 Task: Find connections with filter location Howli with filter topic #house with filter profile language German with filter current company Samarth Jobs Management Consultants with filter school Guru Nanak Institutions(GNI) with filter industry Wholesale Computer Equipment with filter service category Interaction Design with filter keywords title Landscaping Worker
Action: Mouse moved to (673, 85)
Screenshot: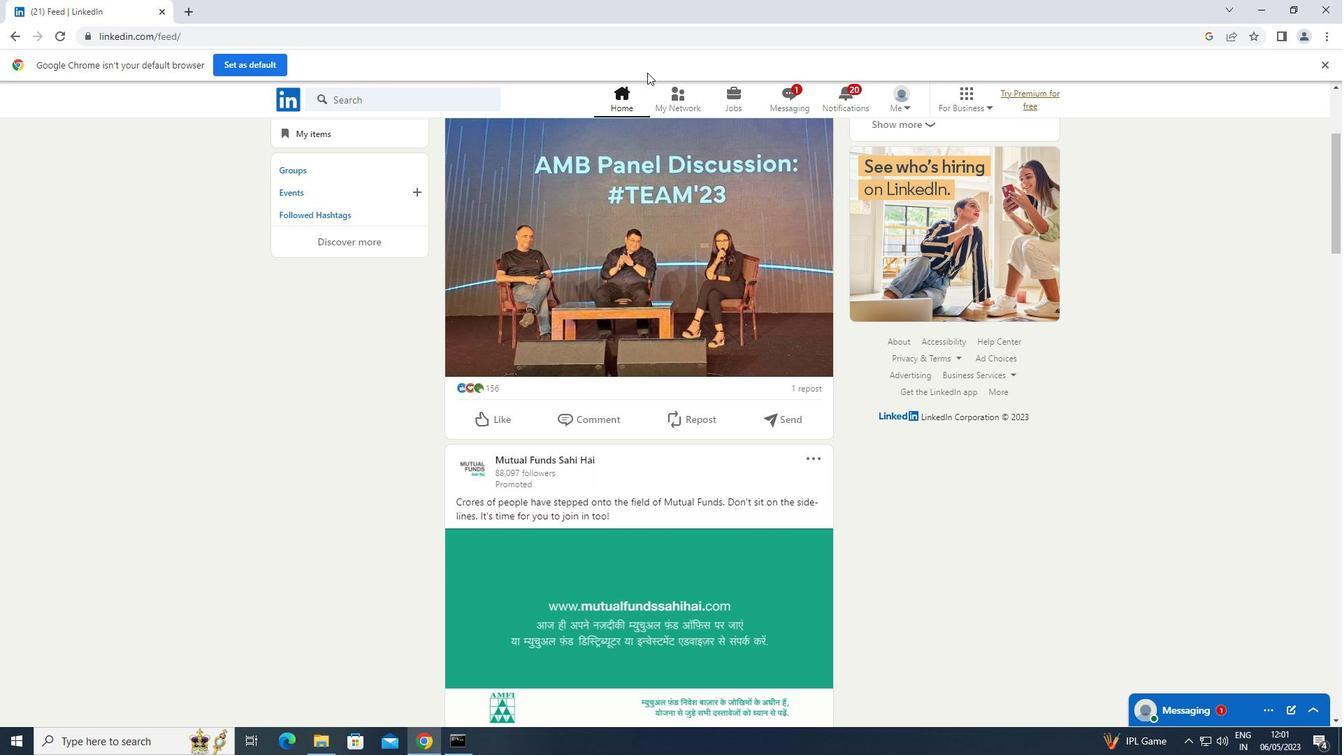 
Action: Mouse pressed left at (673, 85)
Screenshot: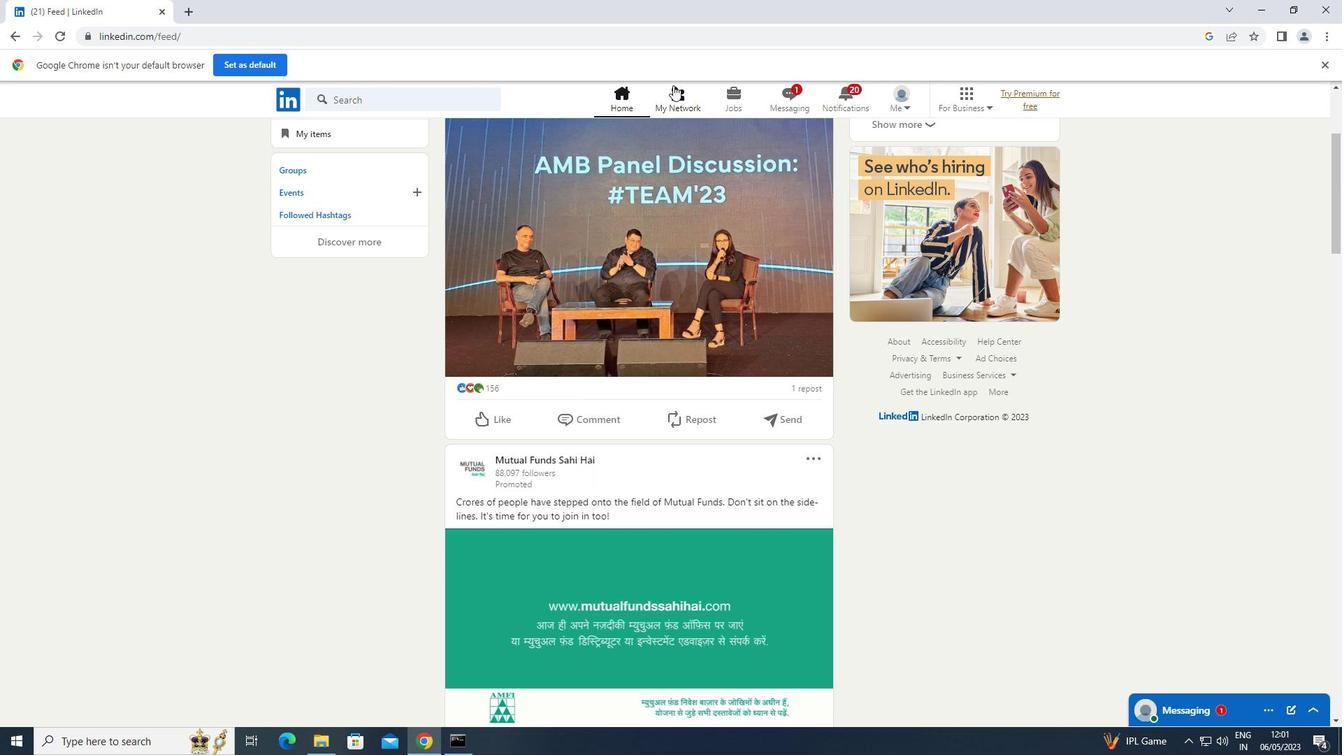 
Action: Mouse moved to (360, 169)
Screenshot: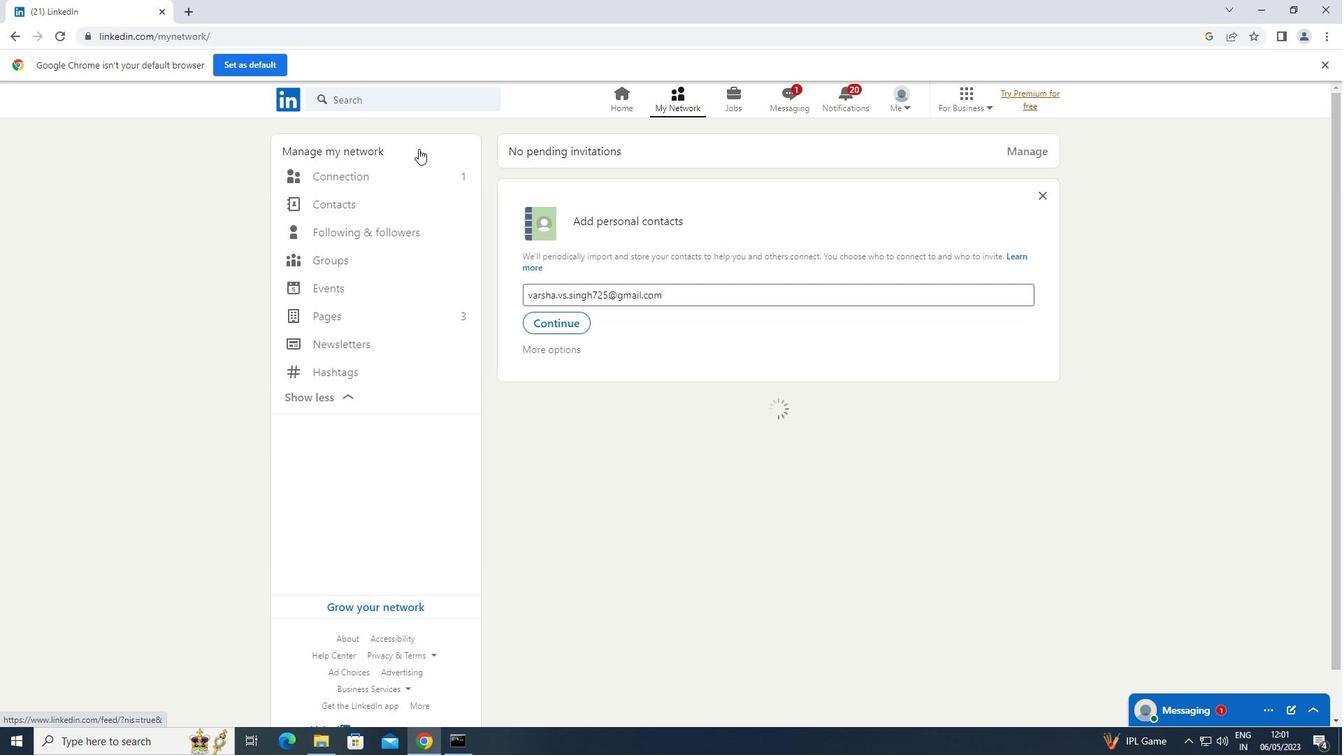 
Action: Mouse pressed left at (360, 169)
Screenshot: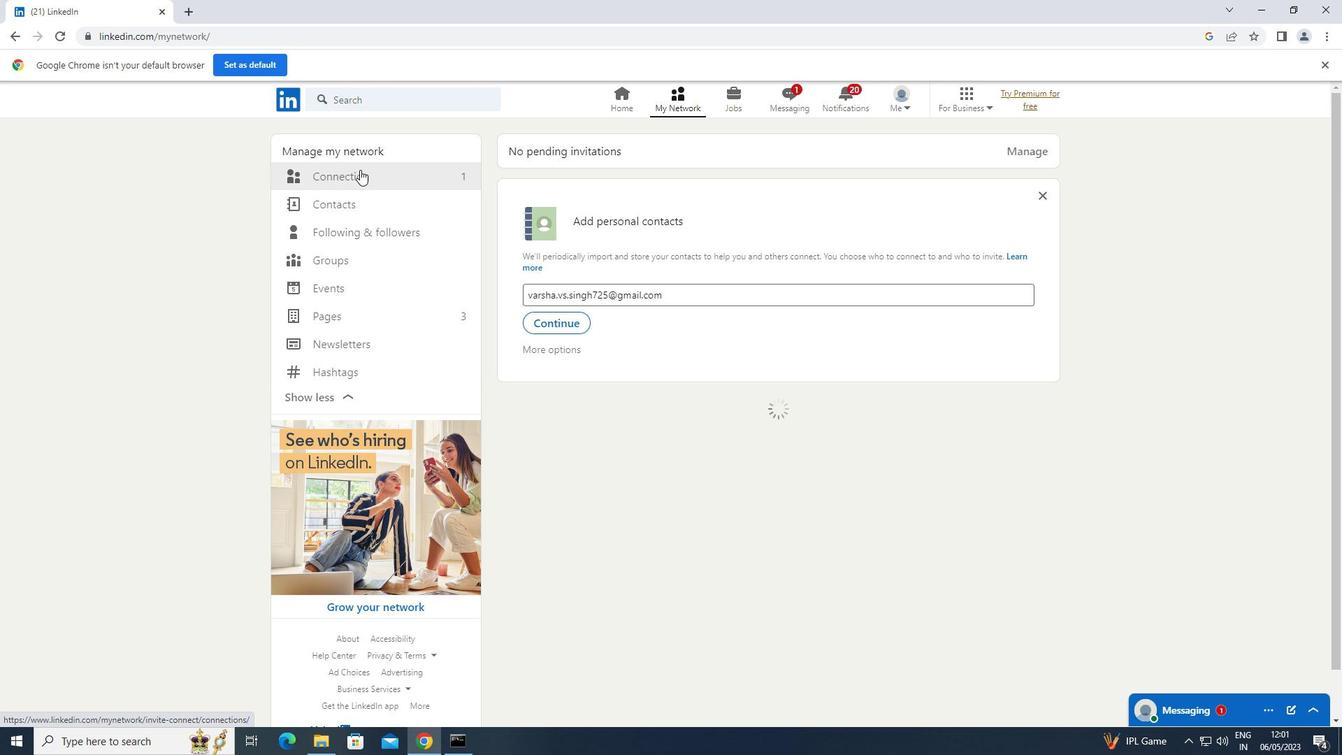 
Action: Mouse moved to (784, 178)
Screenshot: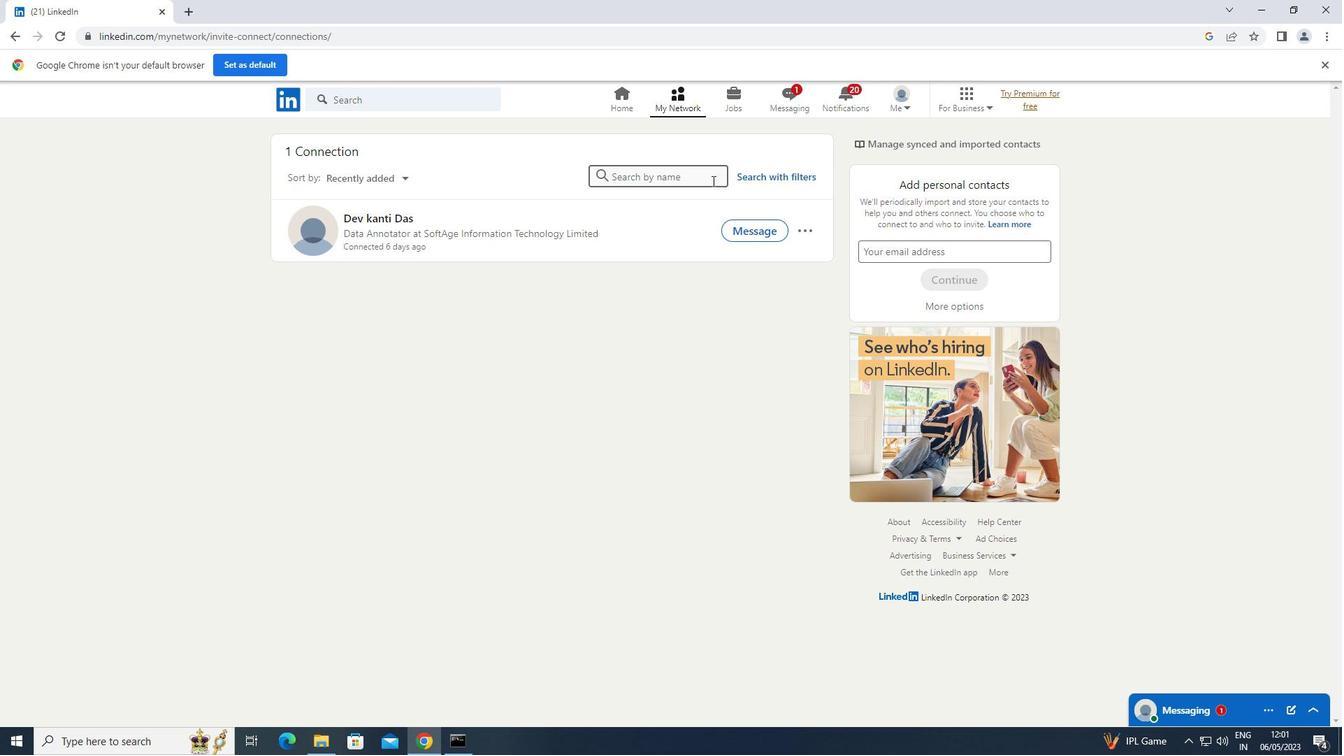 
Action: Mouse pressed left at (784, 178)
Screenshot: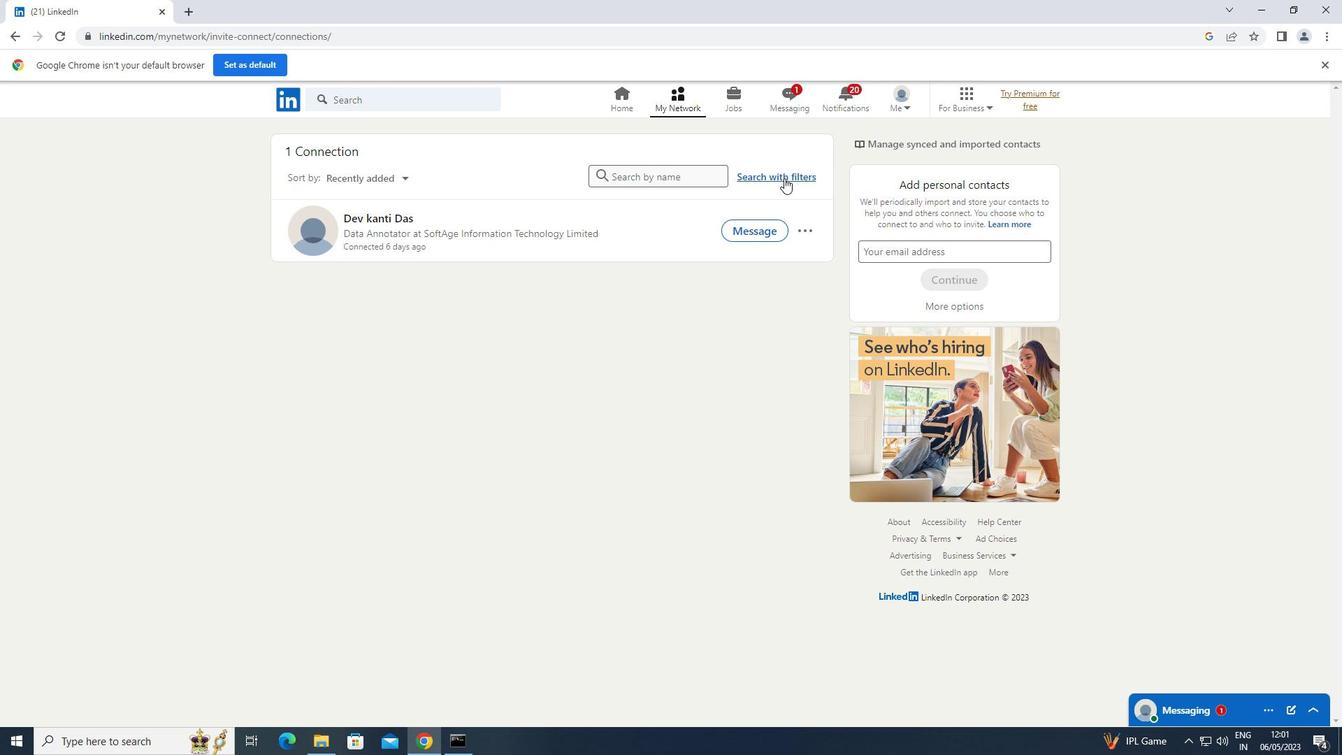 
Action: Mouse moved to (708, 139)
Screenshot: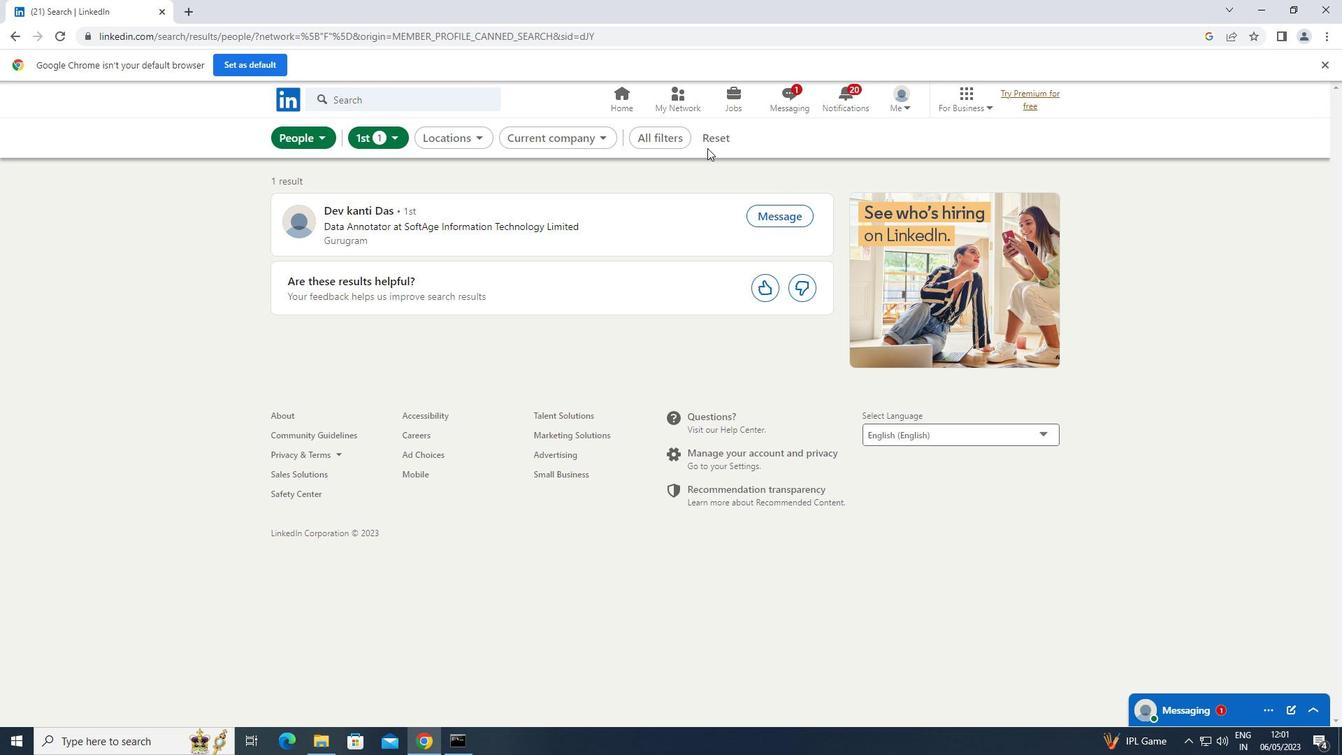 
Action: Mouse pressed left at (708, 139)
Screenshot: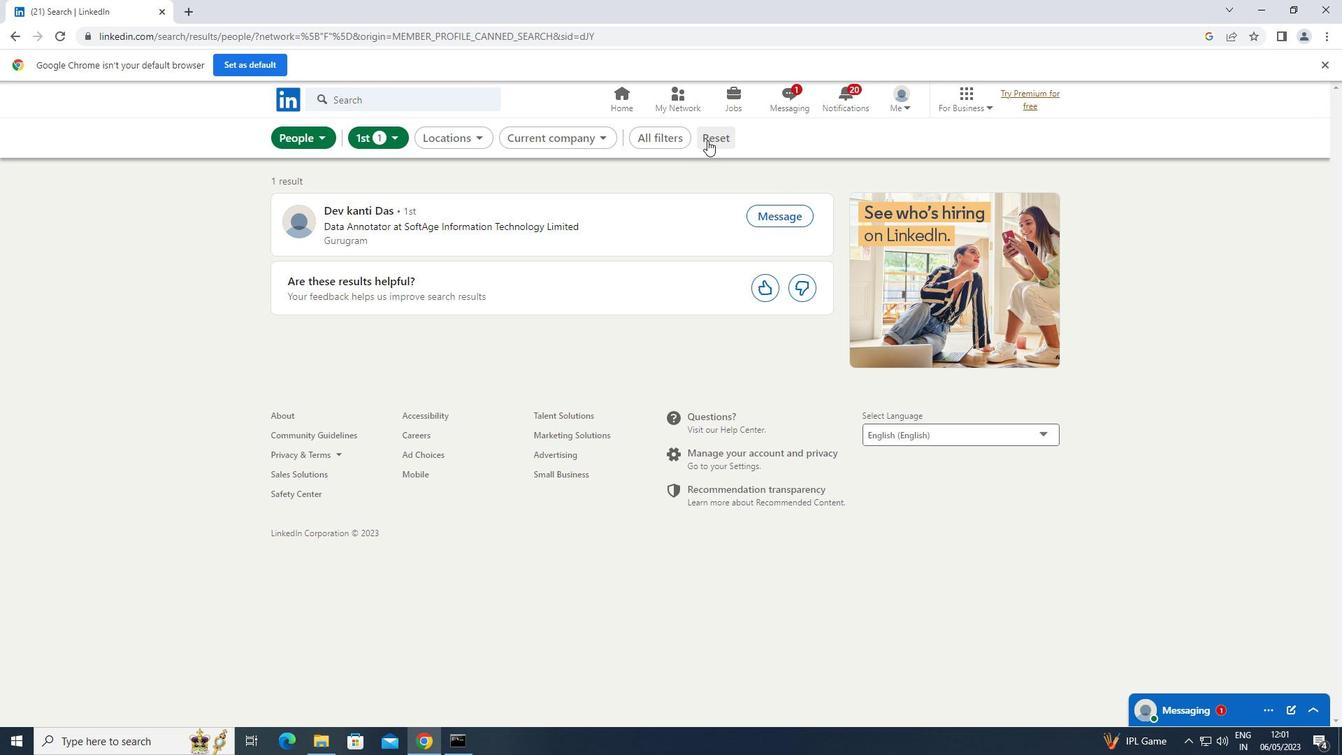 
Action: Mouse moved to (682, 134)
Screenshot: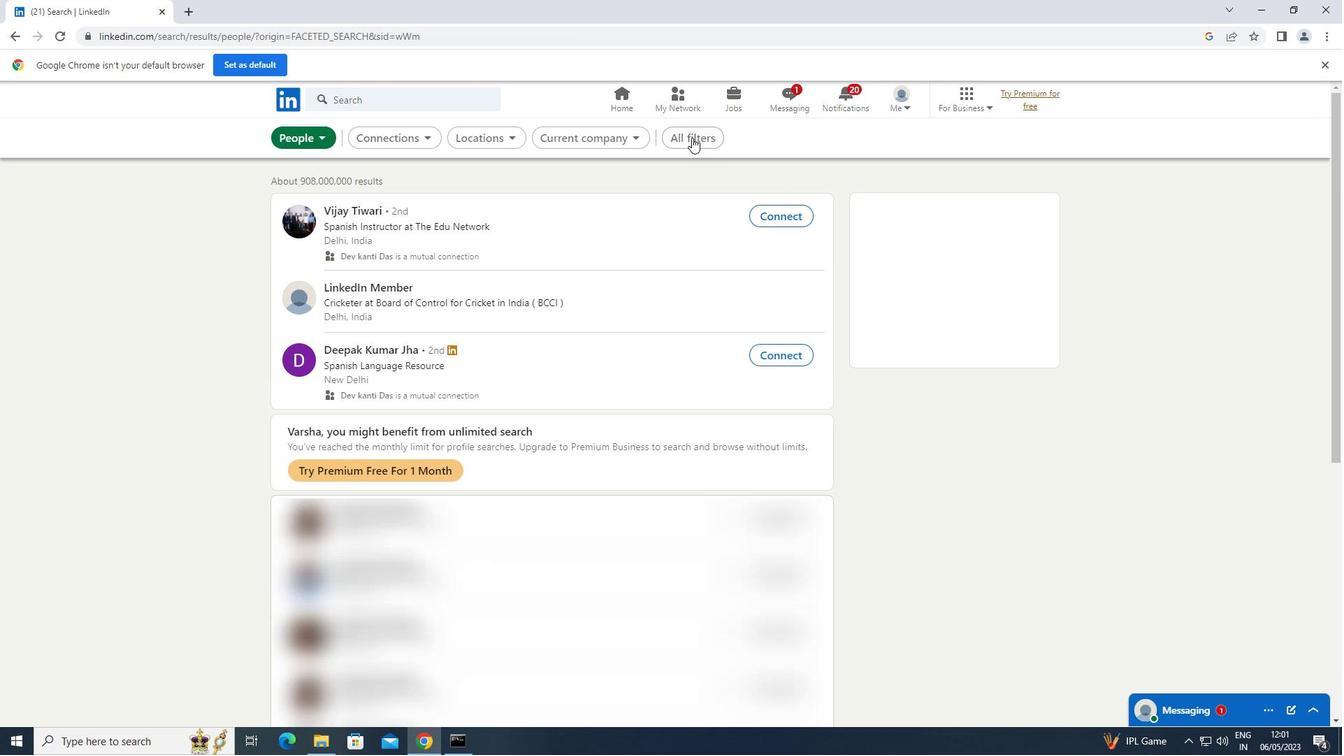 
Action: Mouse pressed left at (682, 134)
Screenshot: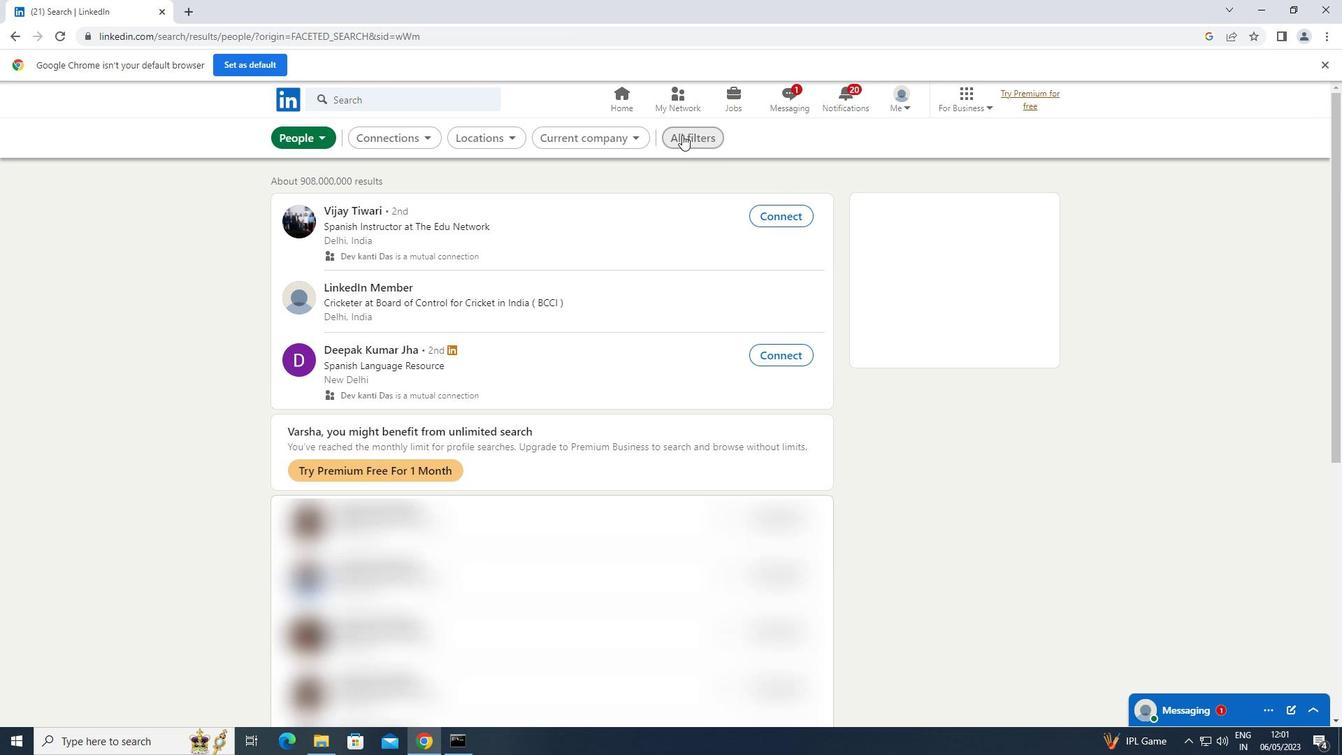 
Action: Mouse moved to (974, 360)
Screenshot: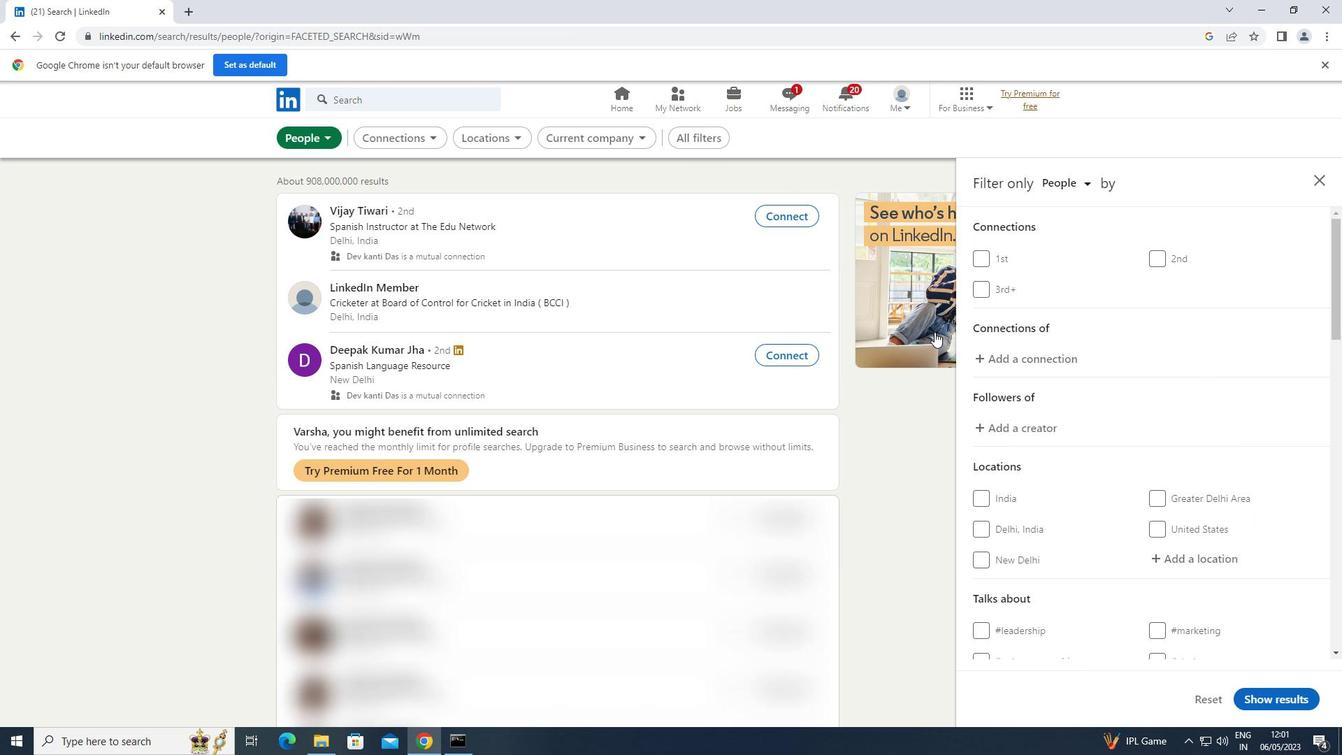 
Action: Mouse scrolled (974, 359) with delta (0, 0)
Screenshot: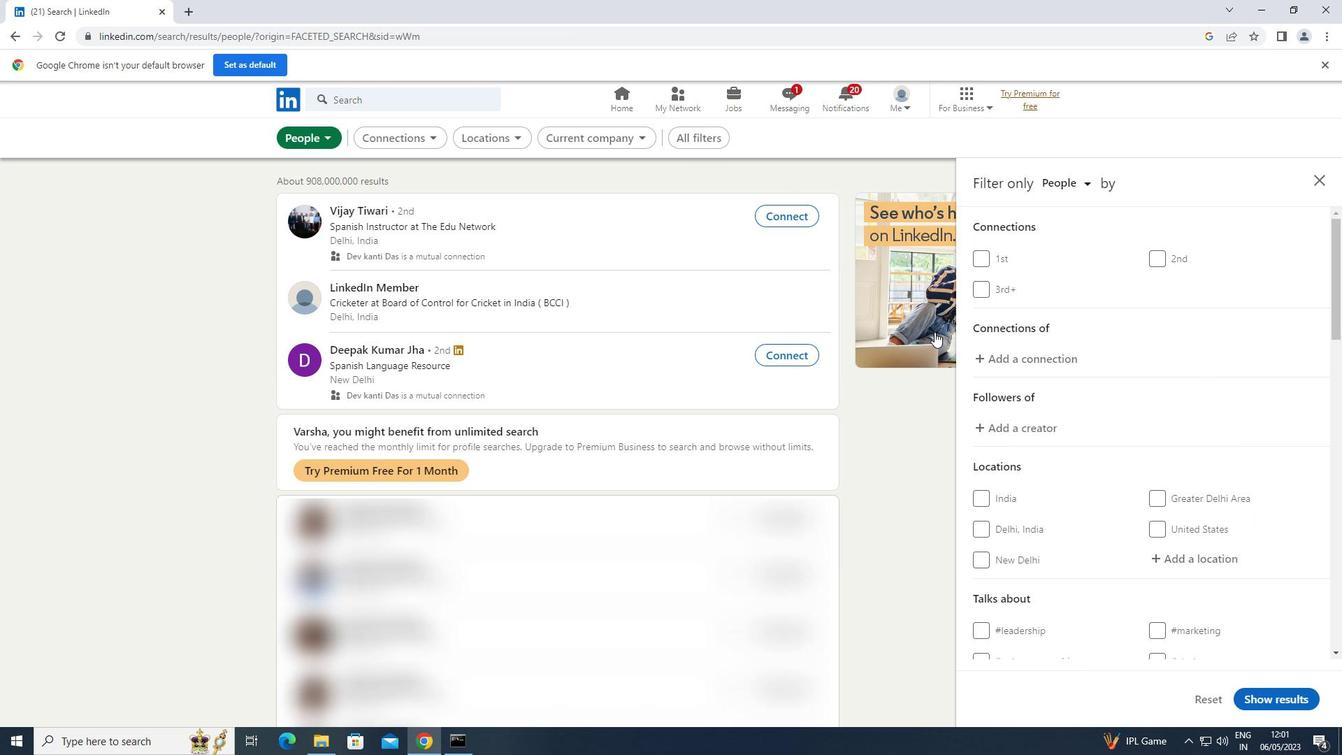
Action: Mouse moved to (979, 367)
Screenshot: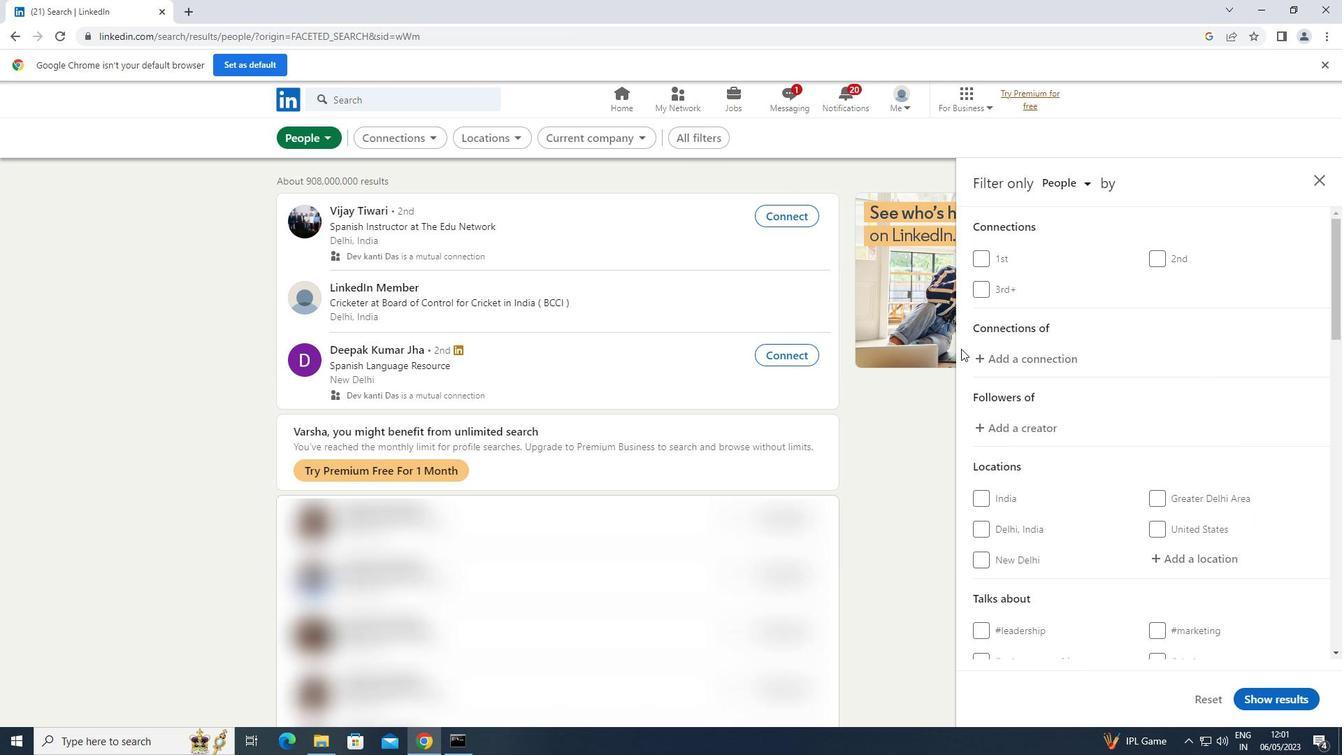 
Action: Mouse scrolled (979, 366) with delta (0, 0)
Screenshot: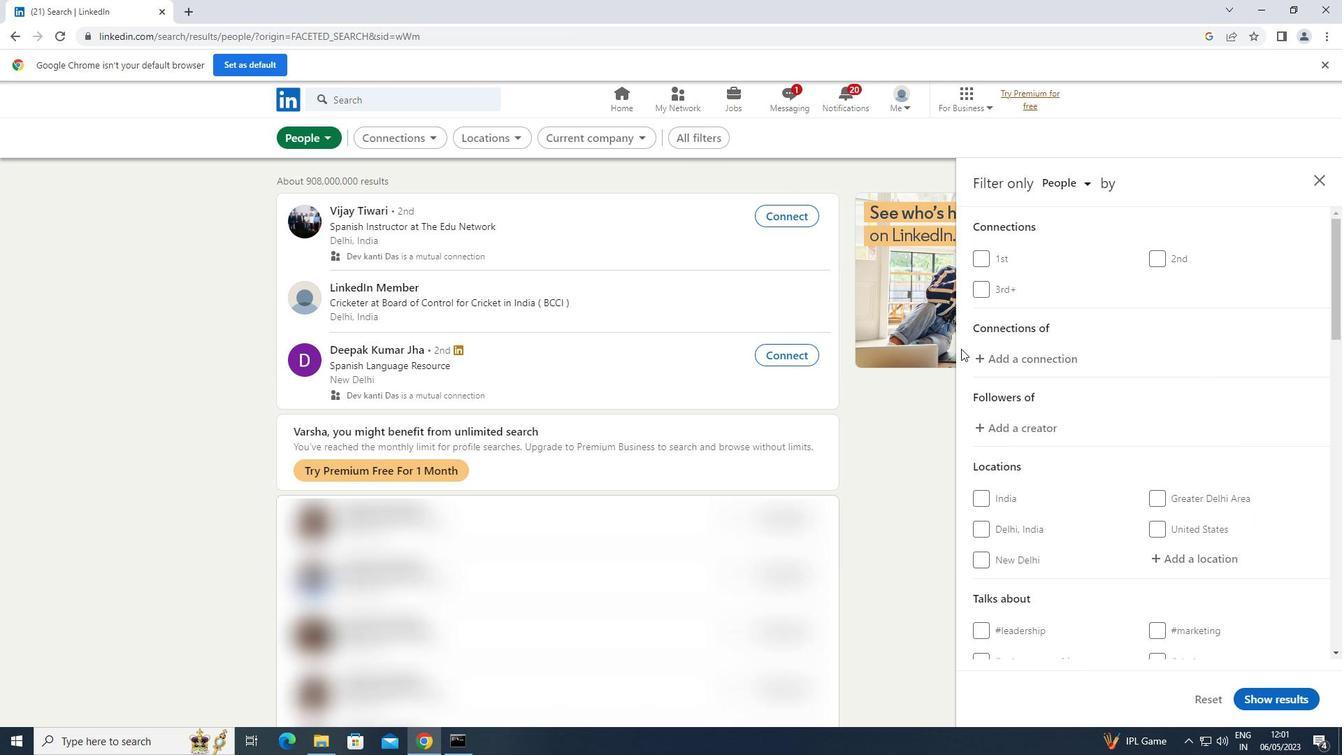 
Action: Mouse moved to (1177, 422)
Screenshot: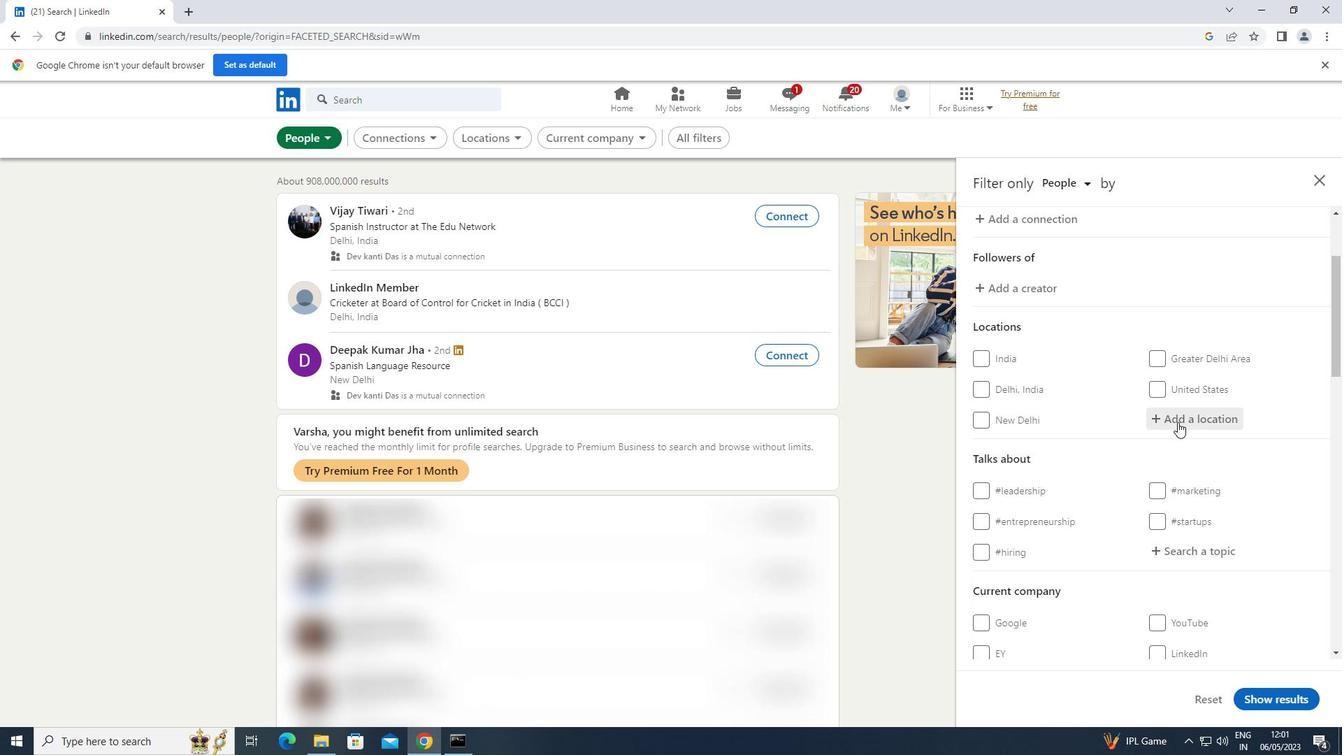 
Action: Mouse pressed left at (1177, 422)
Screenshot: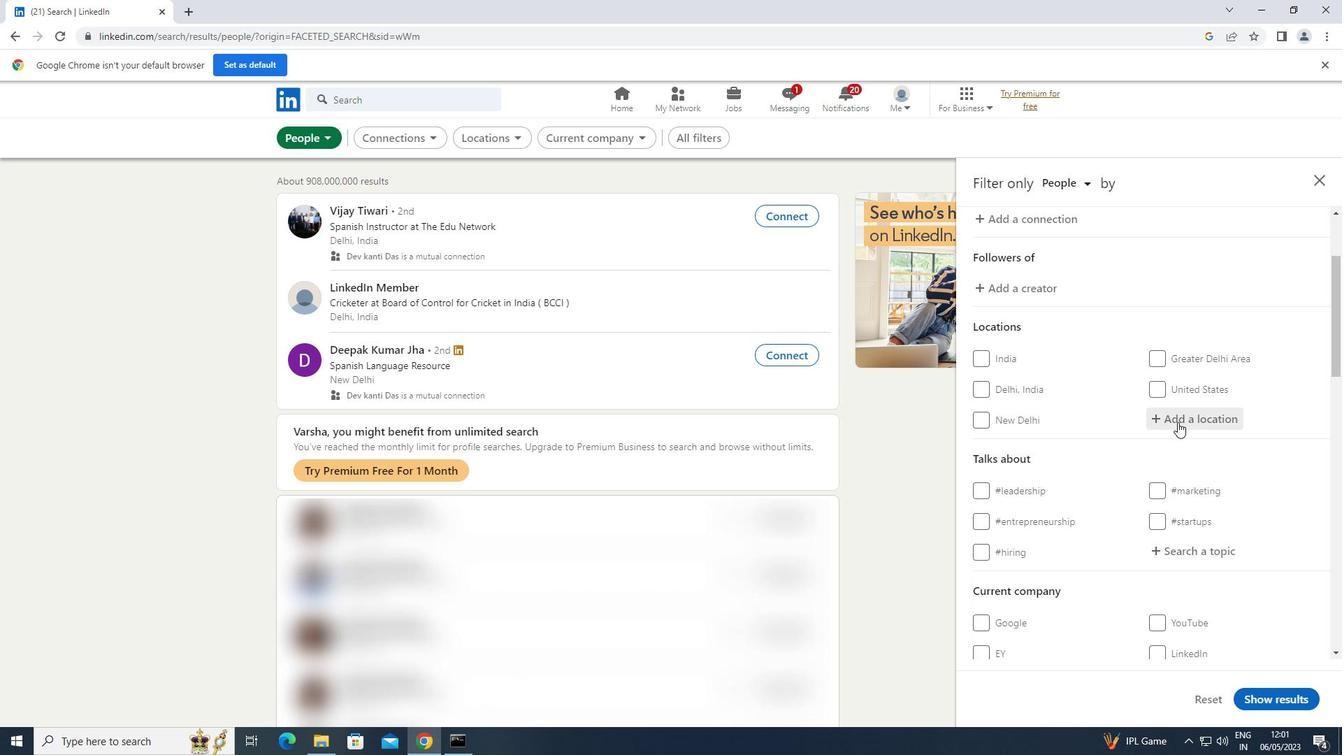 
Action: Mouse moved to (1165, 418)
Screenshot: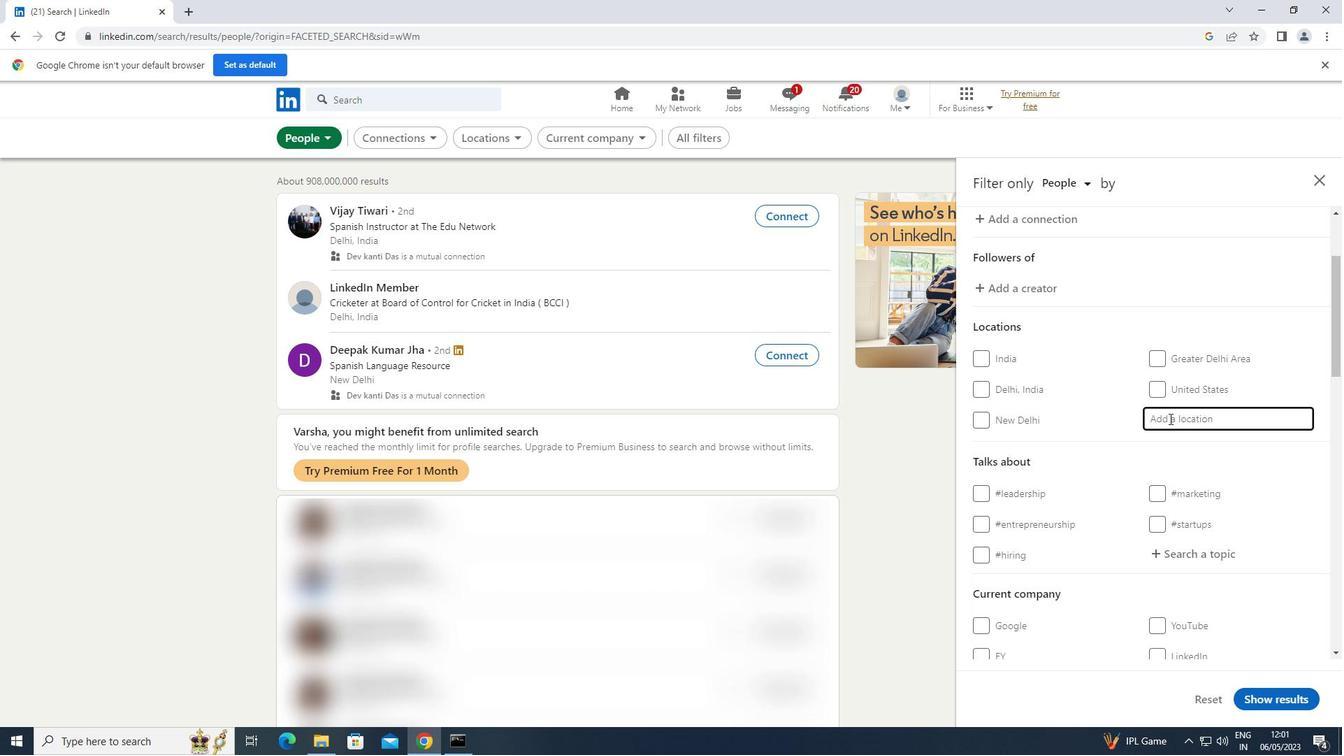 
Action: Key pressed <Key.shift>HOWLI
Screenshot: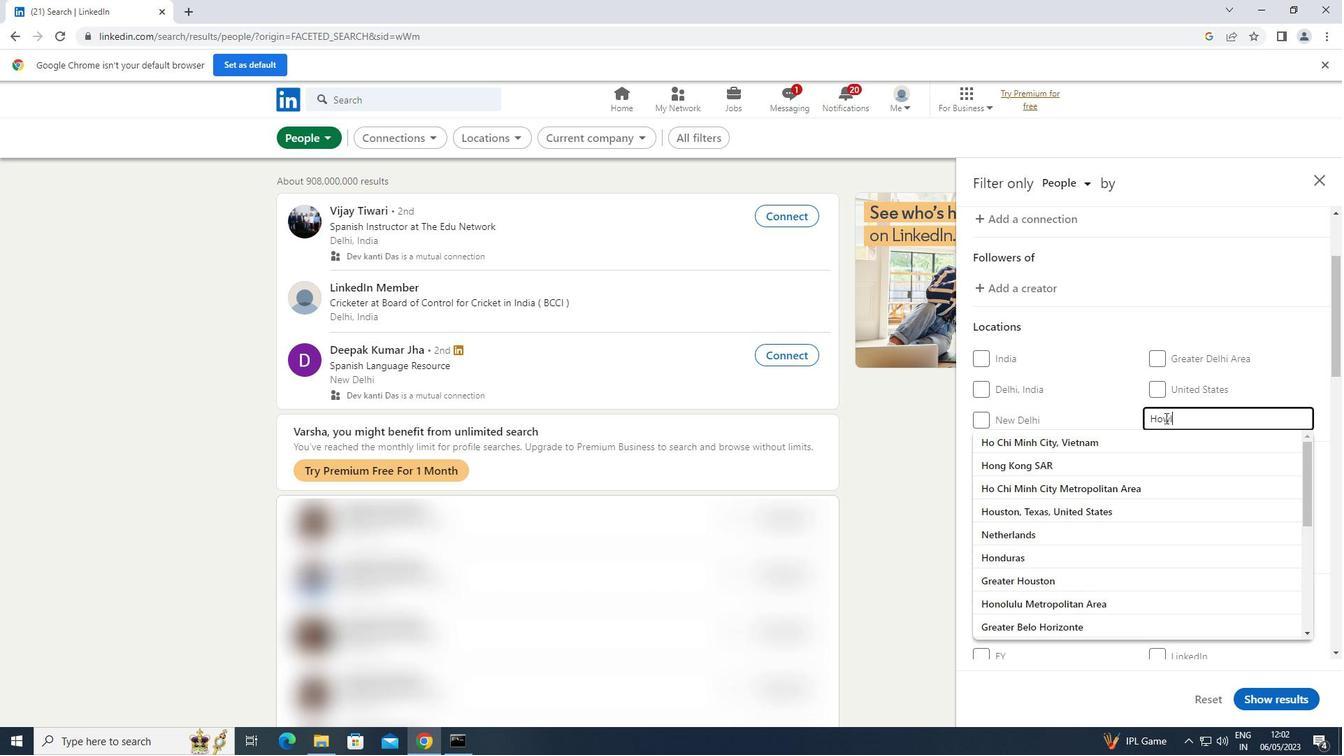 
Action: Mouse moved to (1195, 556)
Screenshot: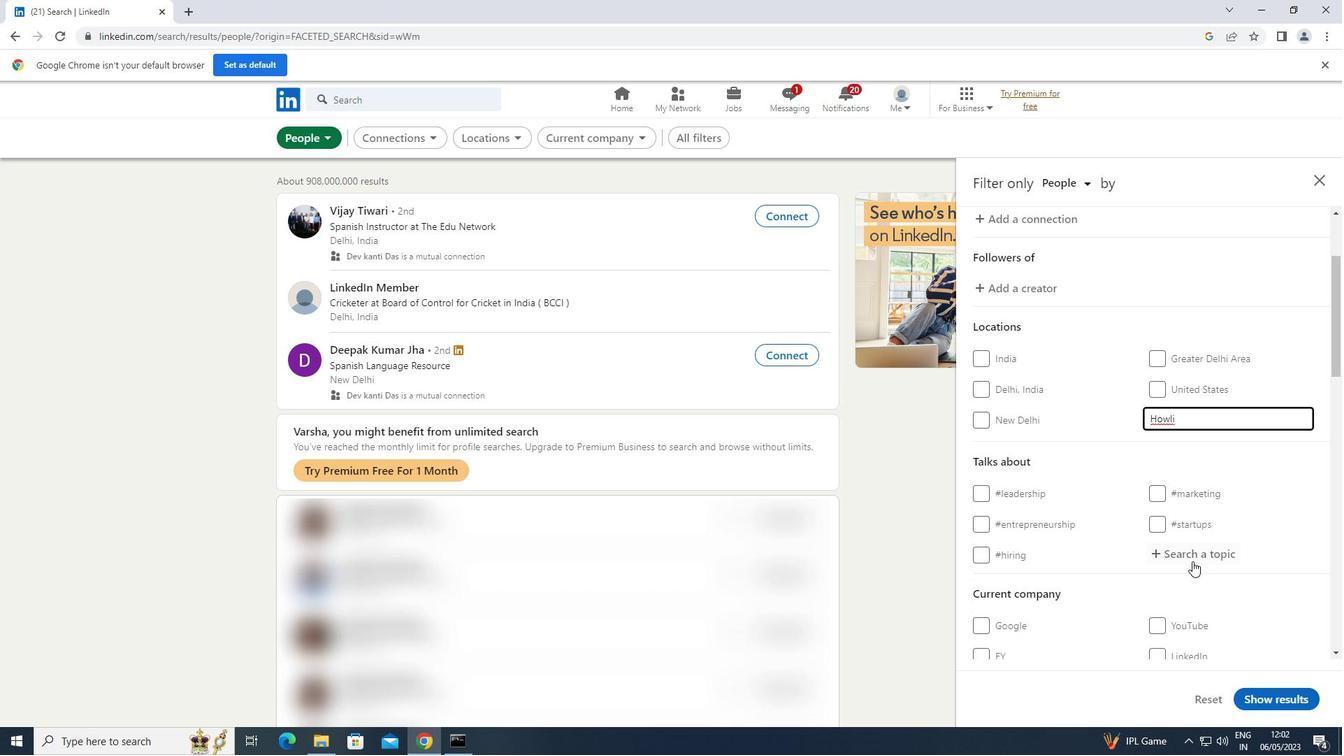 
Action: Mouse pressed left at (1195, 556)
Screenshot: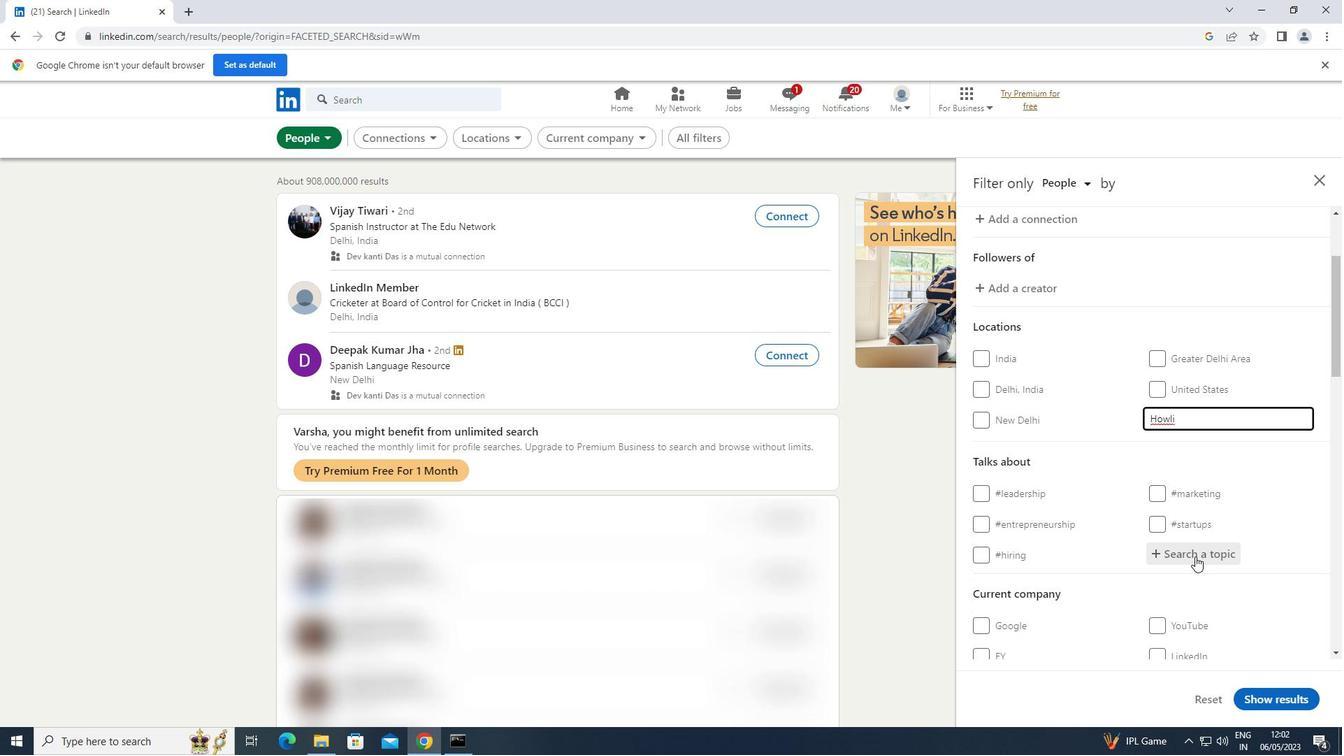 
Action: Mouse moved to (1155, 552)
Screenshot: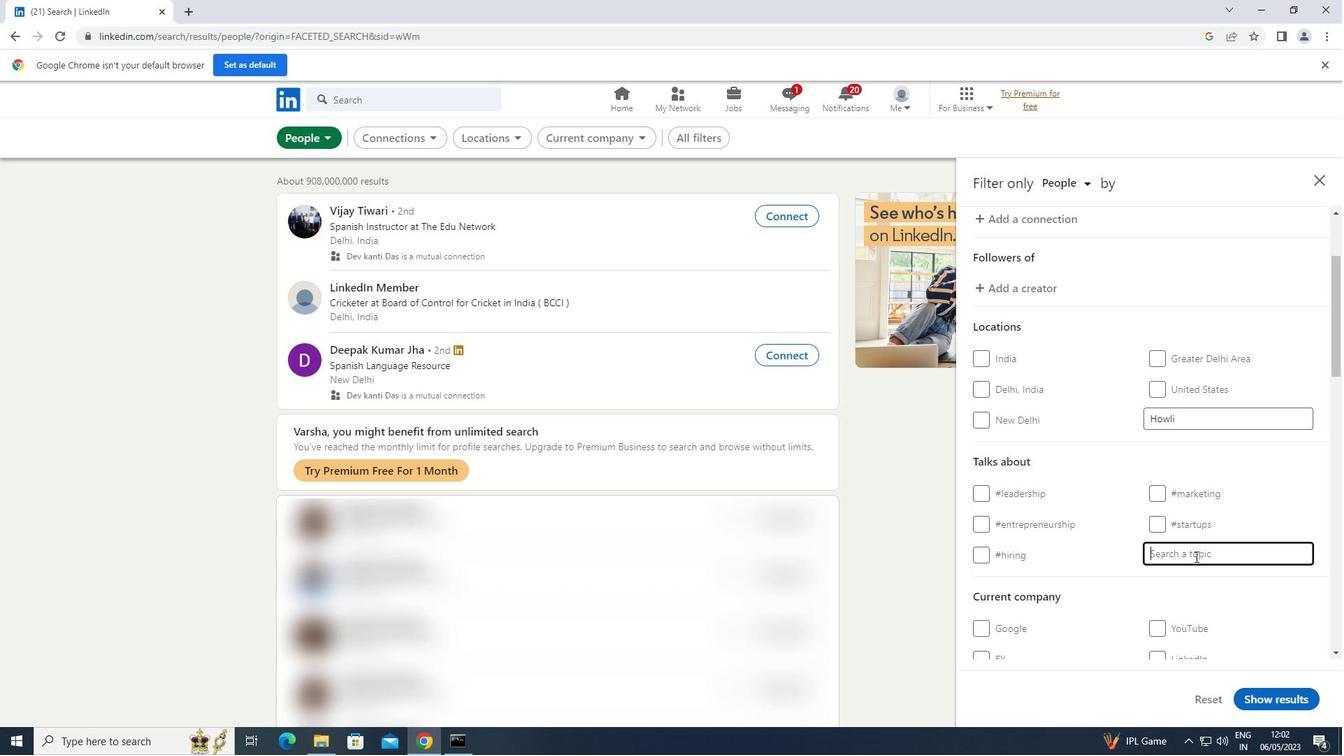 
Action: Key pressed HOUSE
Screenshot: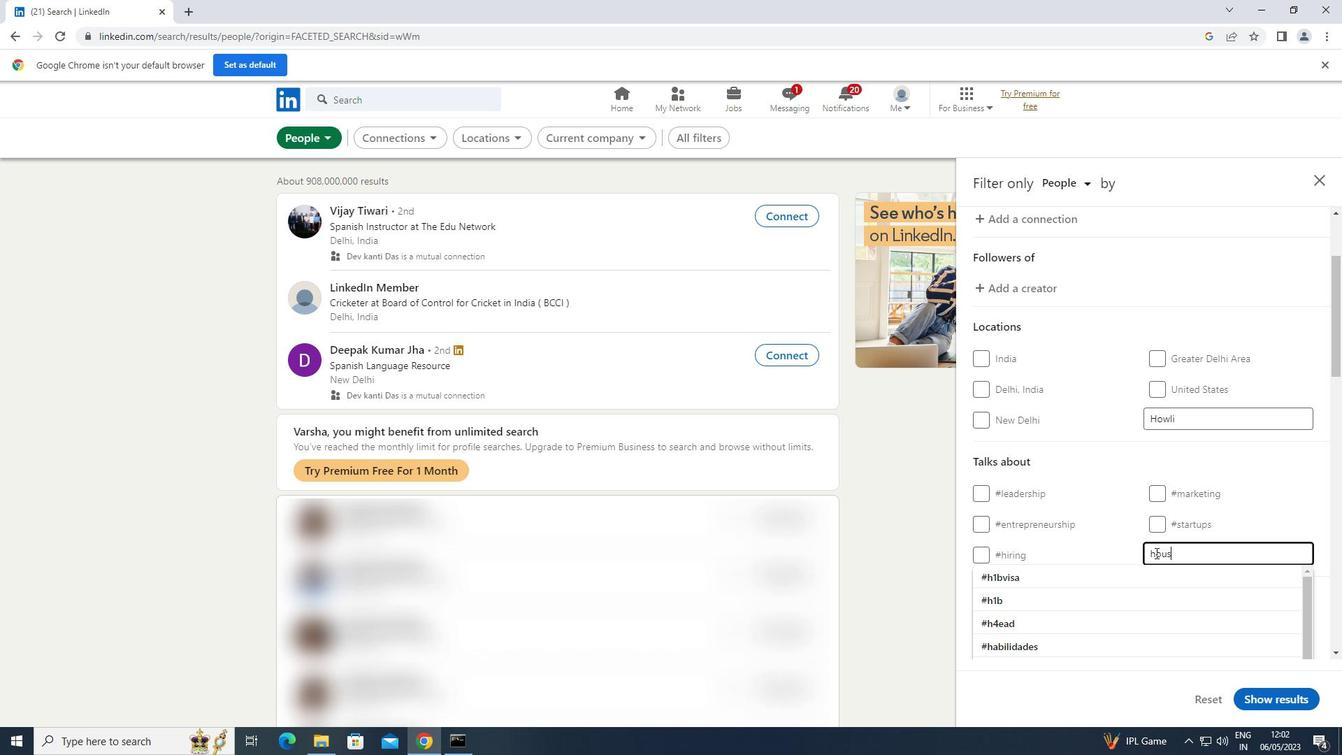 
Action: Mouse moved to (1039, 605)
Screenshot: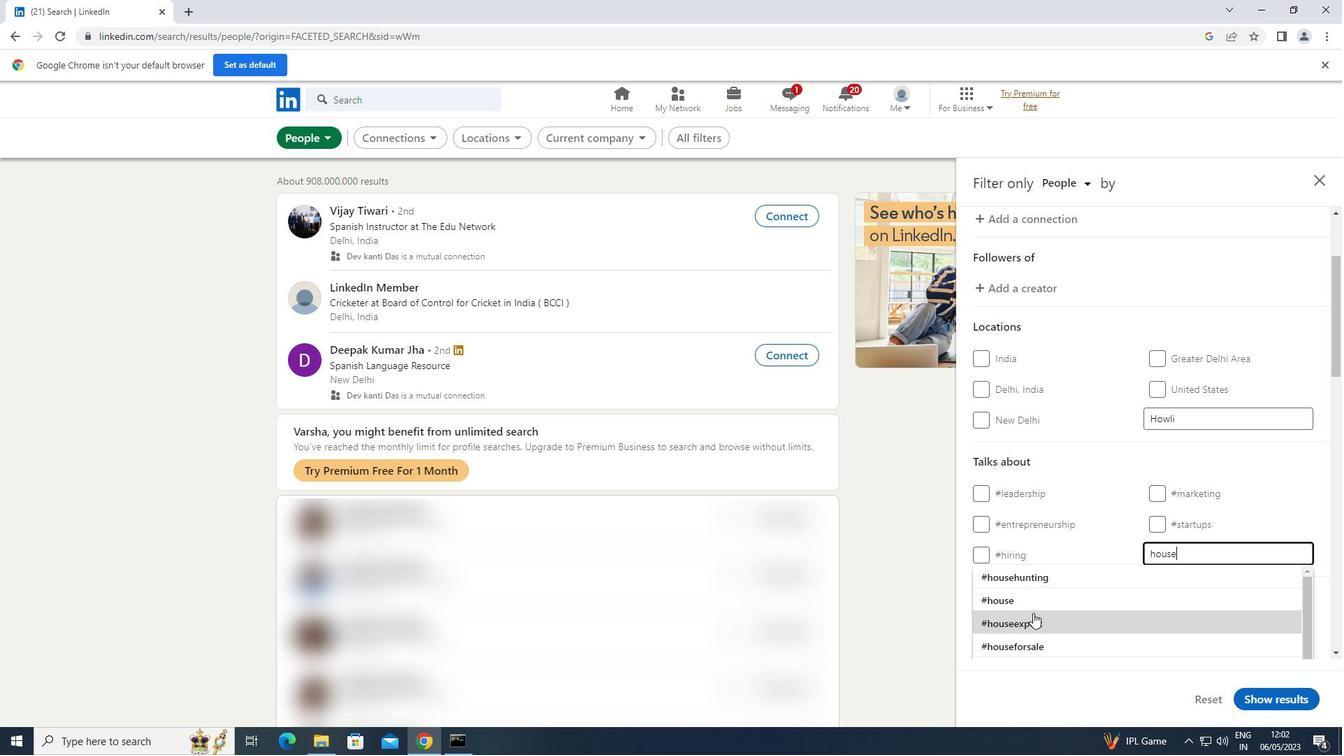 
Action: Mouse pressed left at (1039, 605)
Screenshot: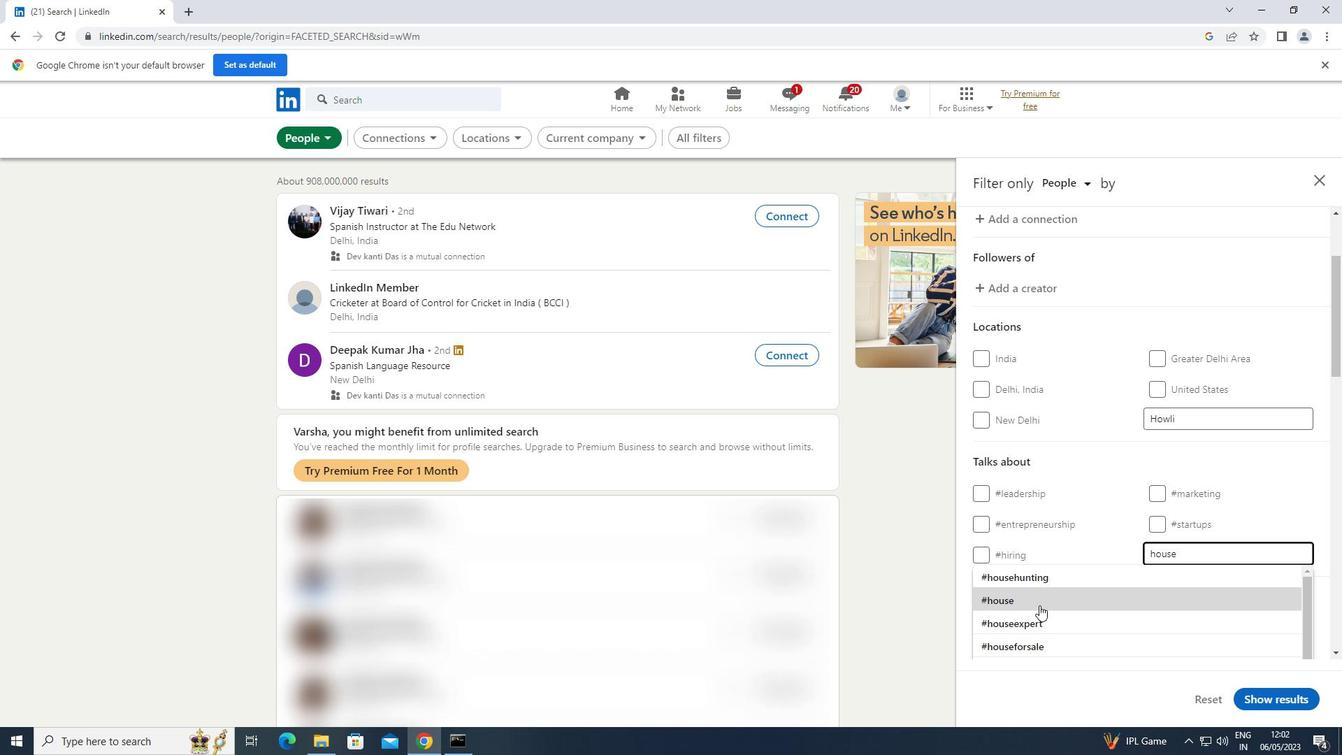 
Action: Mouse moved to (1057, 564)
Screenshot: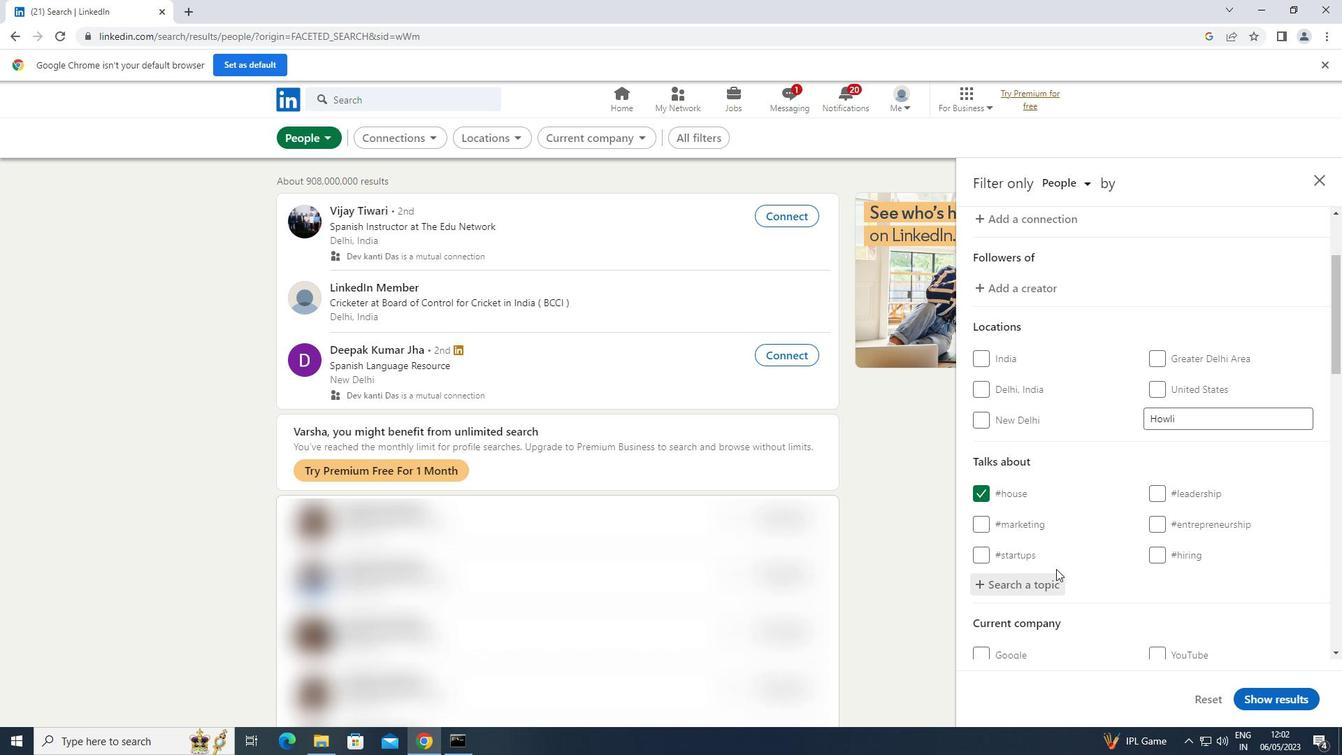 
Action: Mouse scrolled (1057, 563) with delta (0, 0)
Screenshot: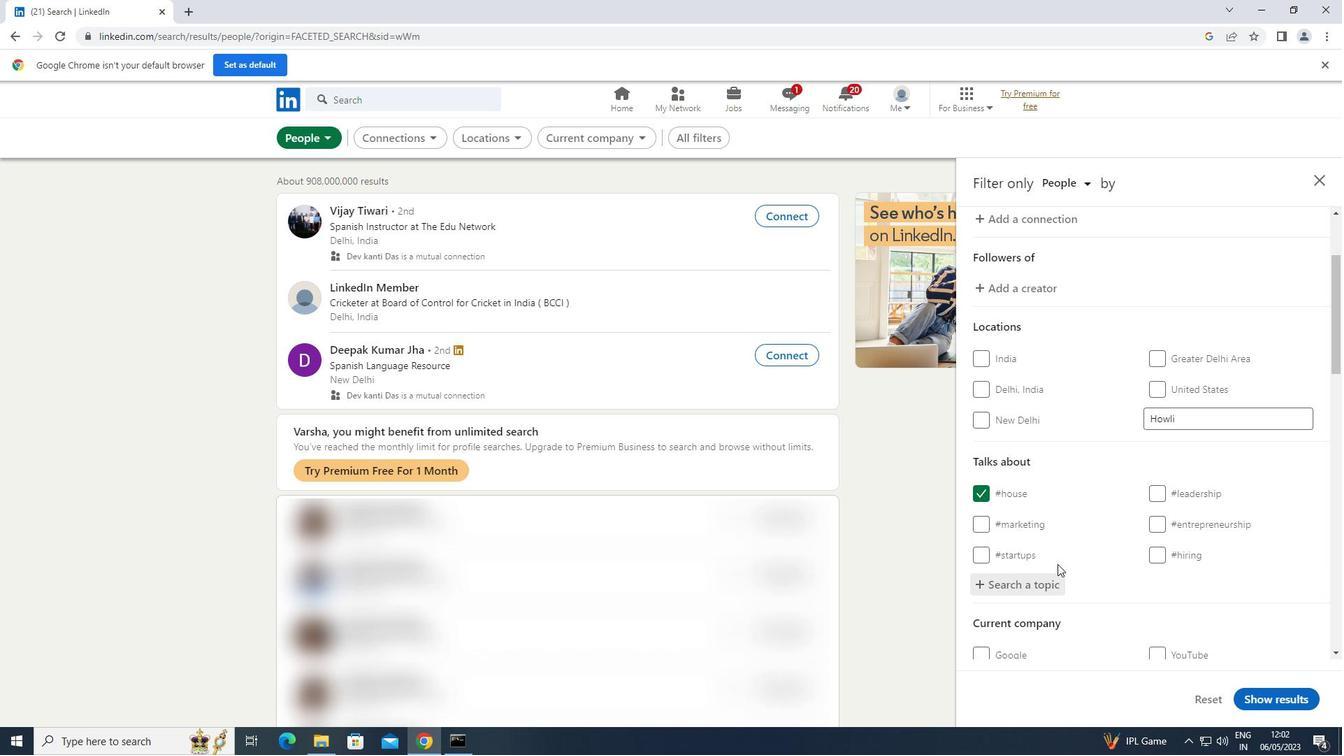
Action: Mouse scrolled (1057, 563) with delta (0, 0)
Screenshot: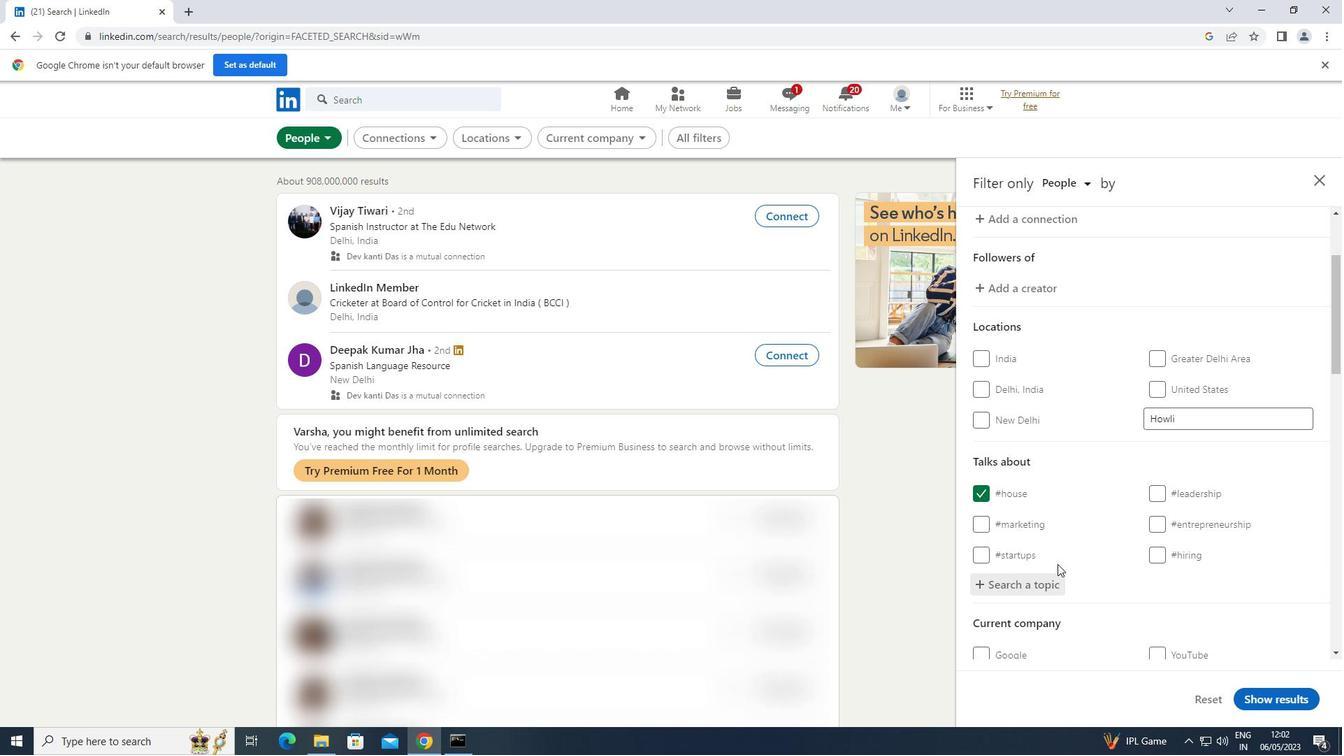 
Action: Mouse scrolled (1057, 563) with delta (0, 0)
Screenshot: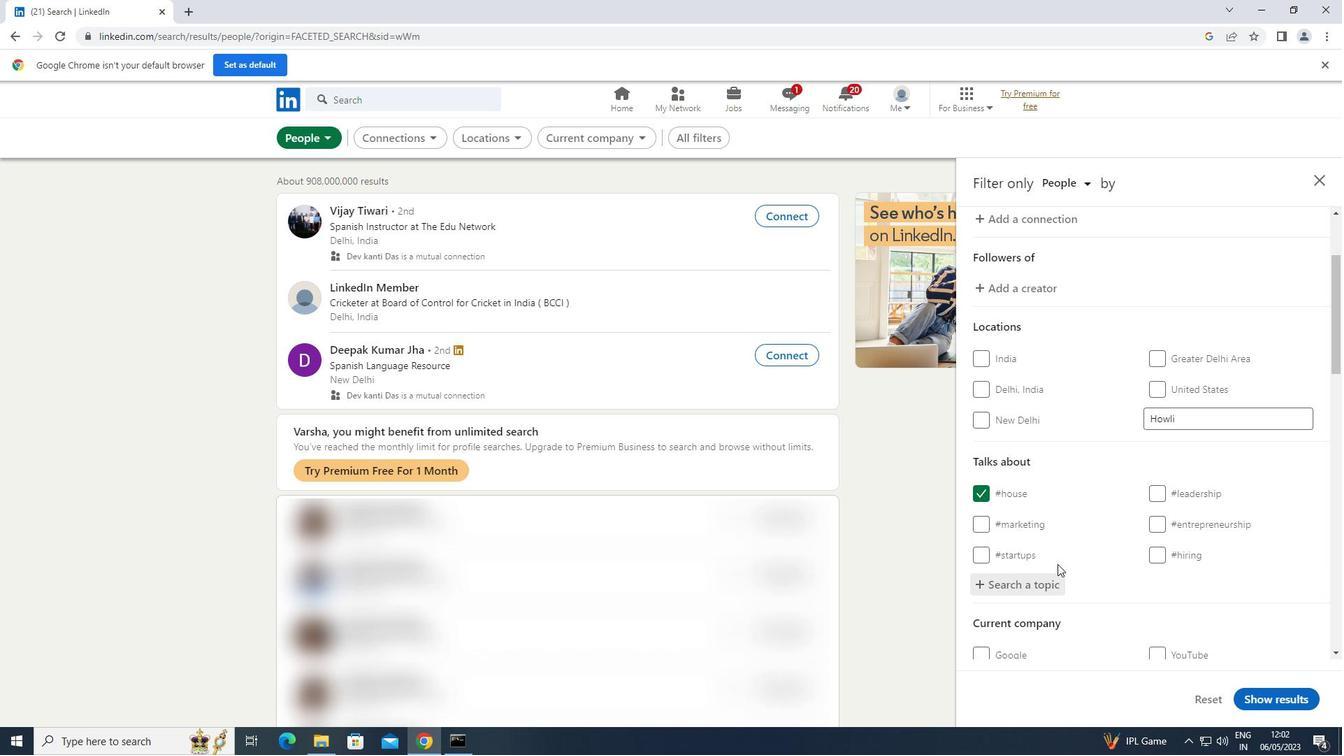 
Action: Mouse scrolled (1057, 563) with delta (0, 0)
Screenshot: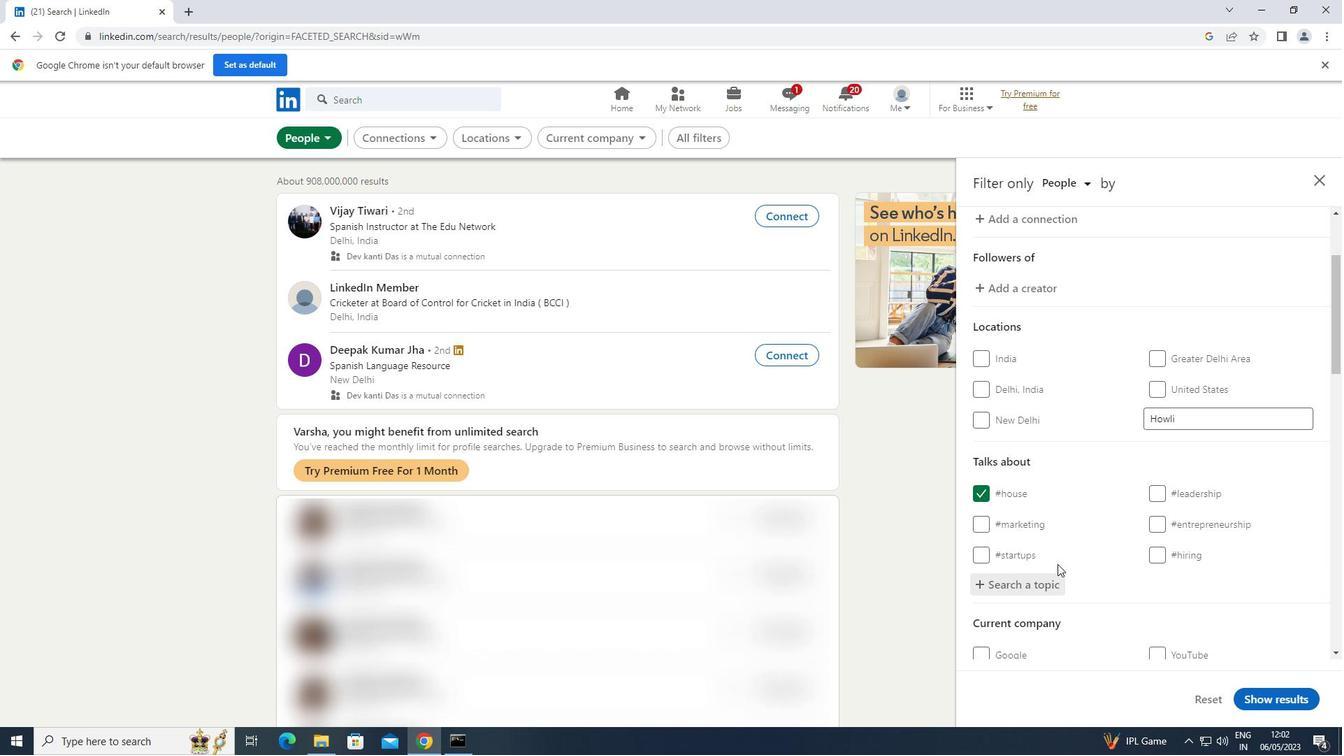 
Action: Mouse moved to (1057, 562)
Screenshot: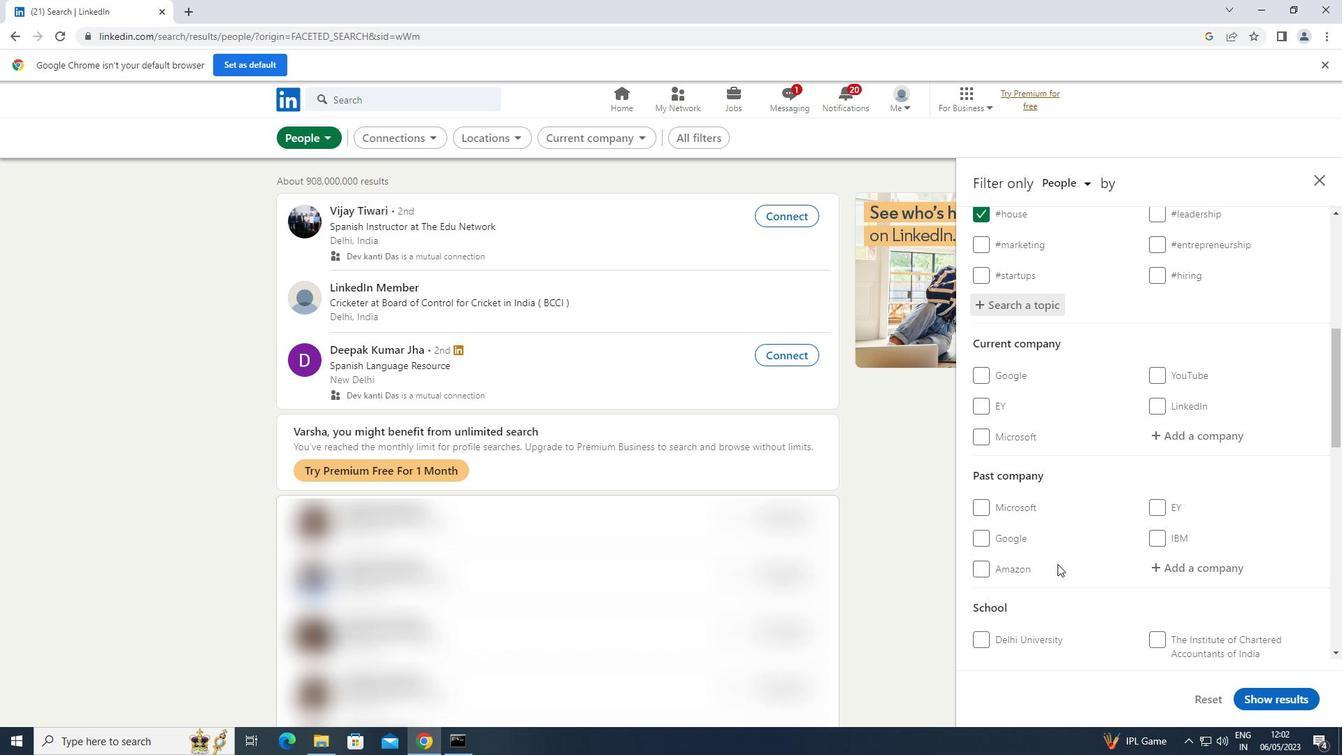 
Action: Mouse scrolled (1057, 561) with delta (0, 0)
Screenshot: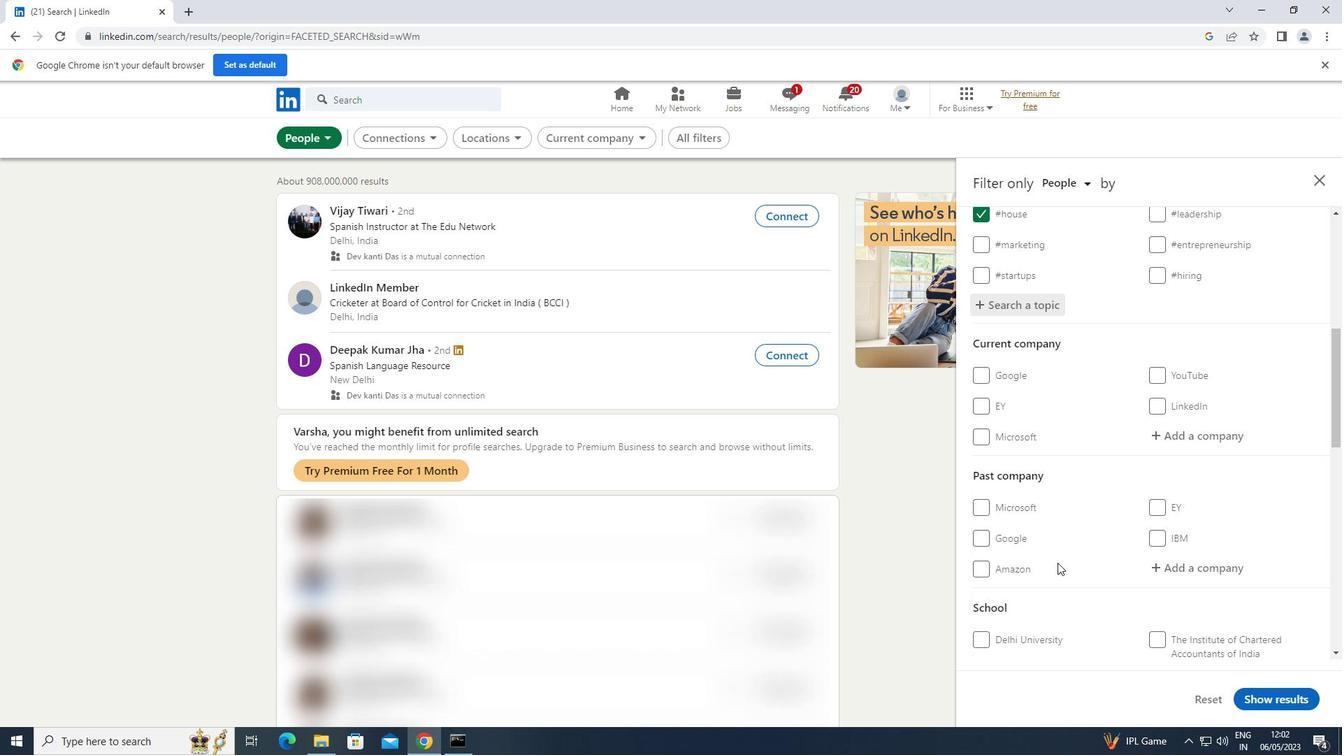 
Action: Mouse scrolled (1057, 561) with delta (0, 0)
Screenshot: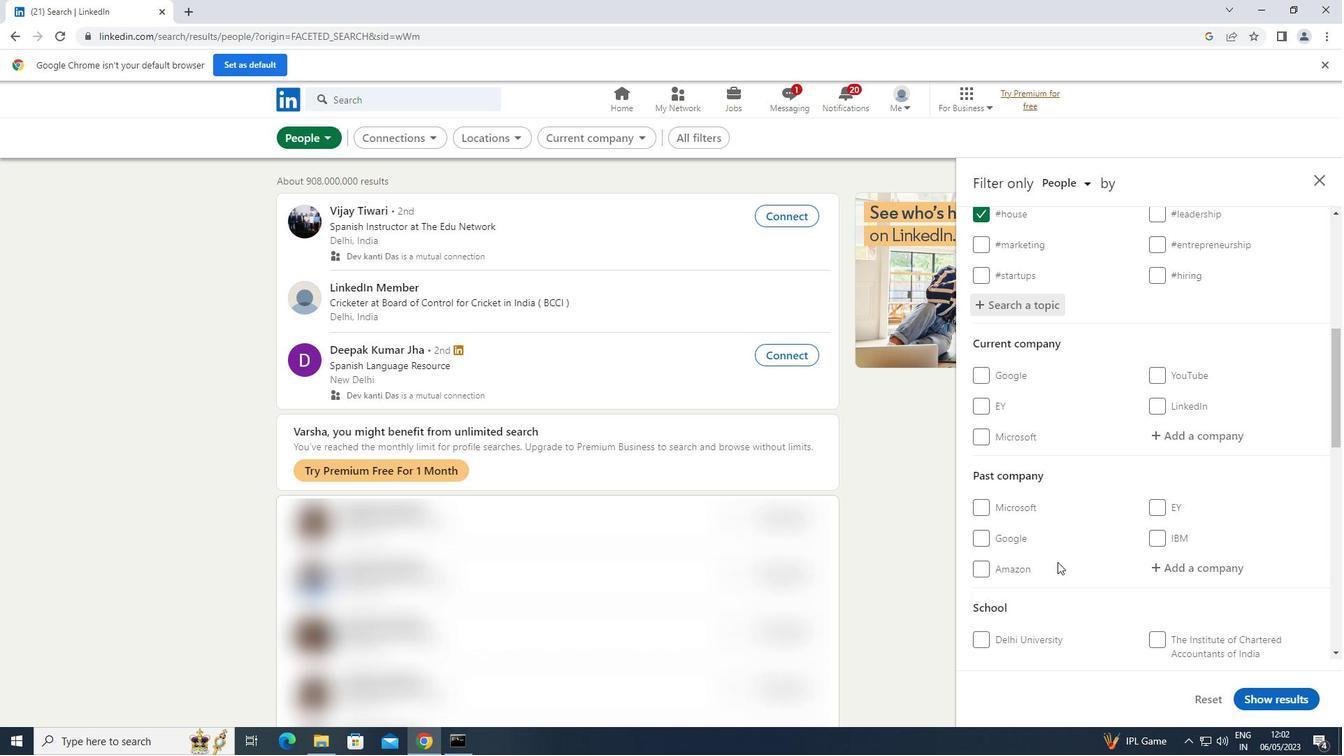 
Action: Mouse scrolled (1057, 561) with delta (0, 0)
Screenshot: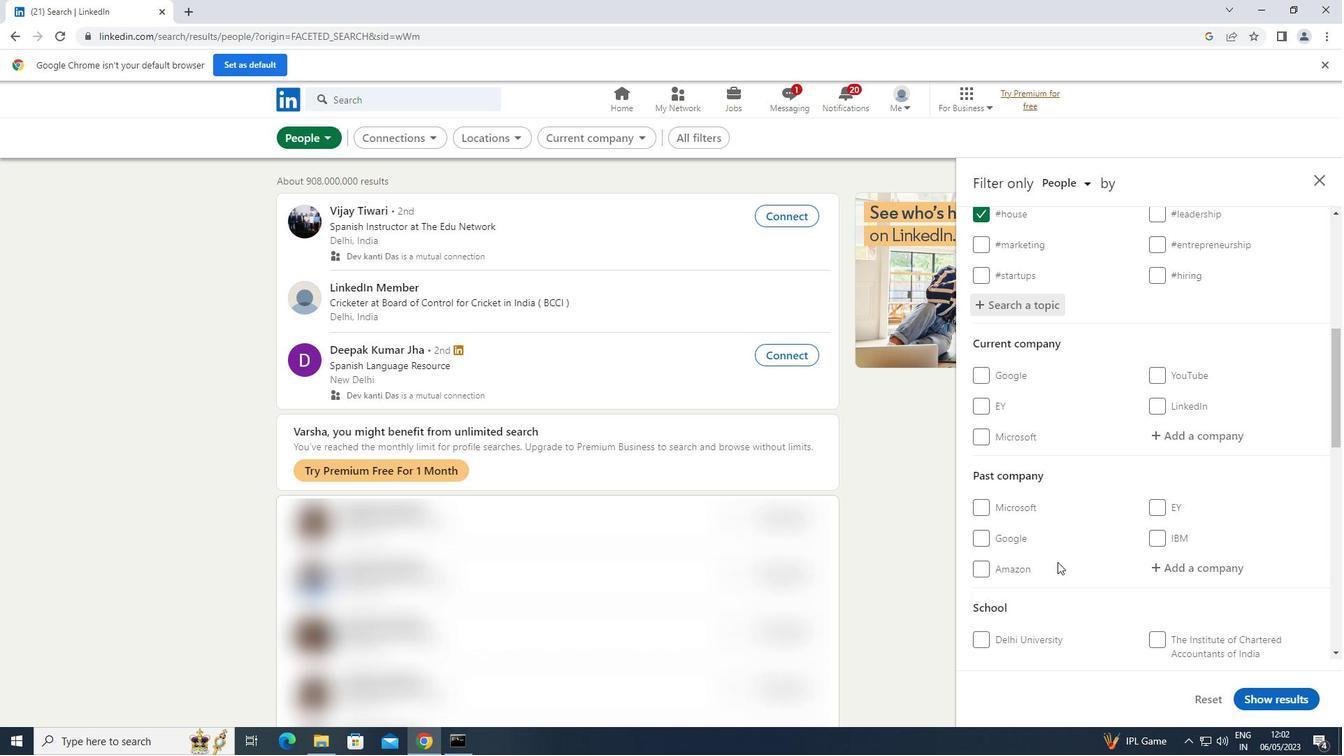 
Action: Mouse scrolled (1057, 561) with delta (0, 0)
Screenshot: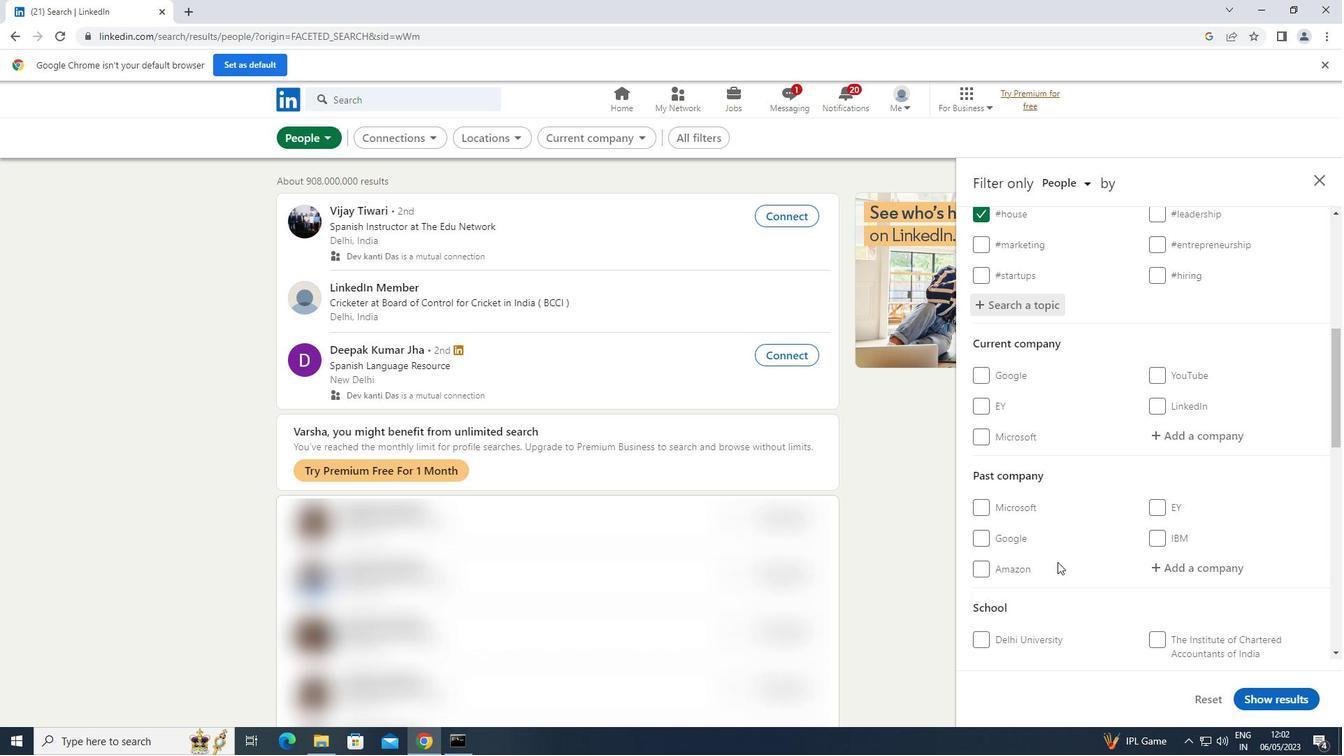 
Action: Mouse scrolled (1057, 561) with delta (0, 0)
Screenshot: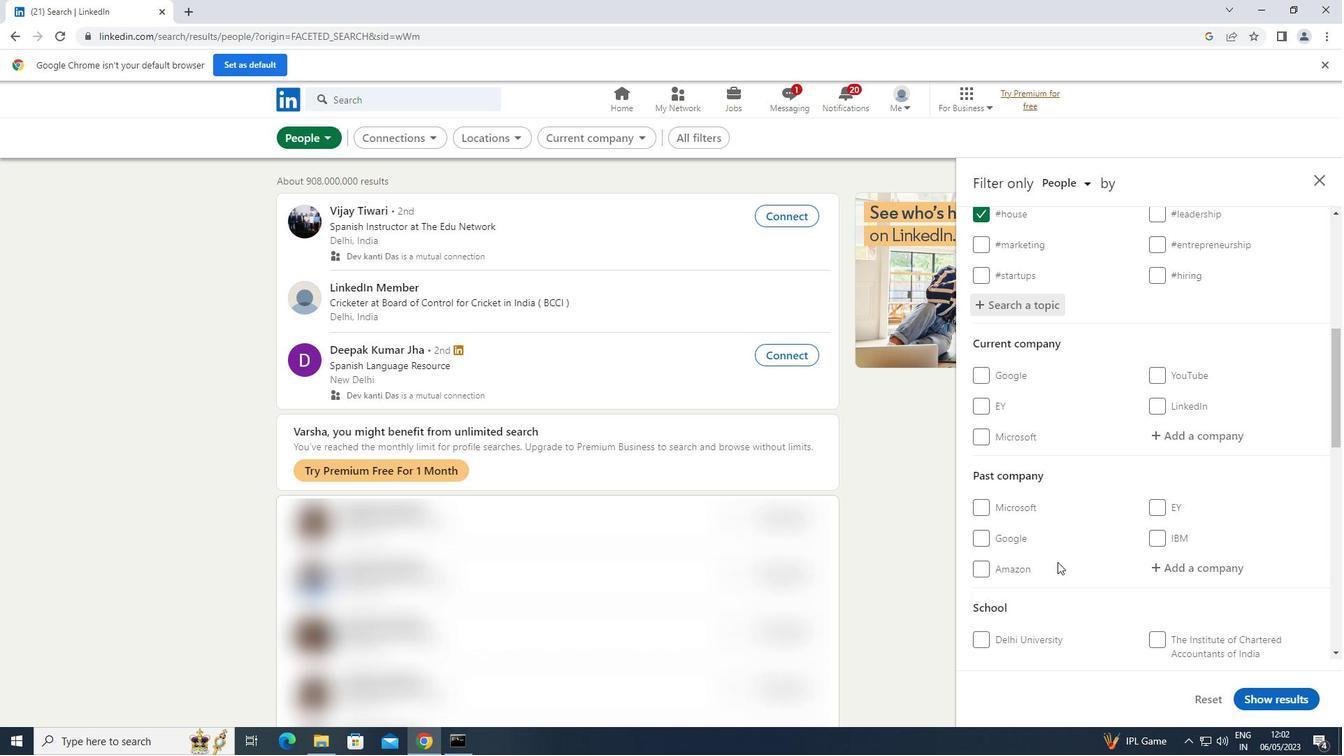 
Action: Mouse scrolled (1057, 561) with delta (0, 0)
Screenshot: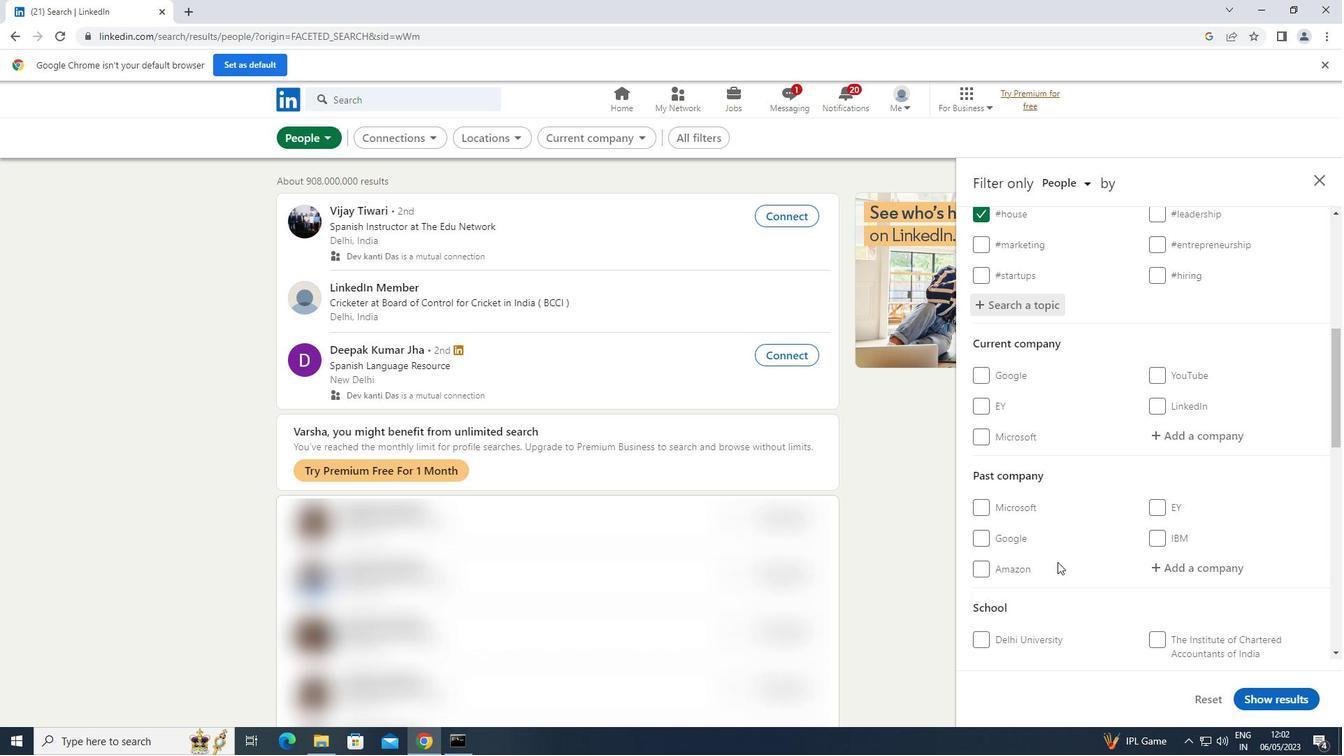 
Action: Mouse moved to (982, 584)
Screenshot: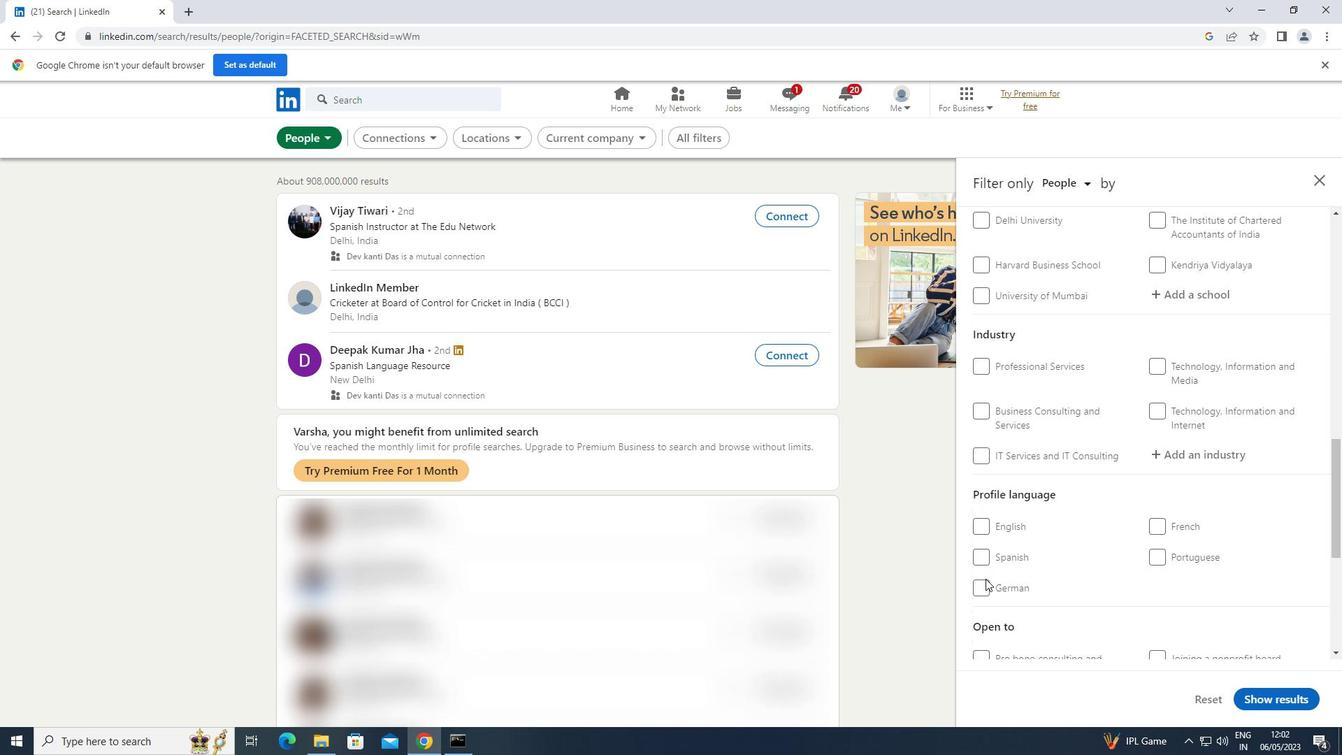 
Action: Mouse pressed left at (982, 584)
Screenshot: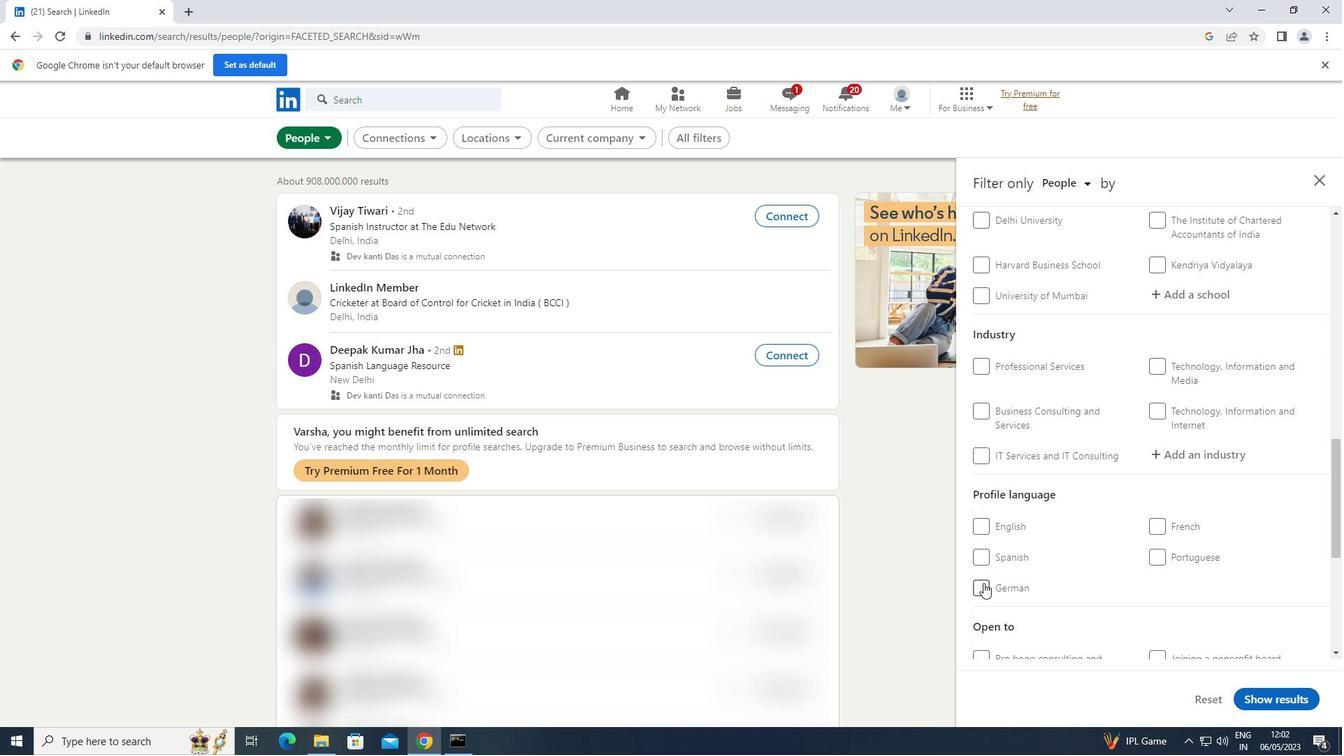 
Action: Mouse moved to (1020, 547)
Screenshot: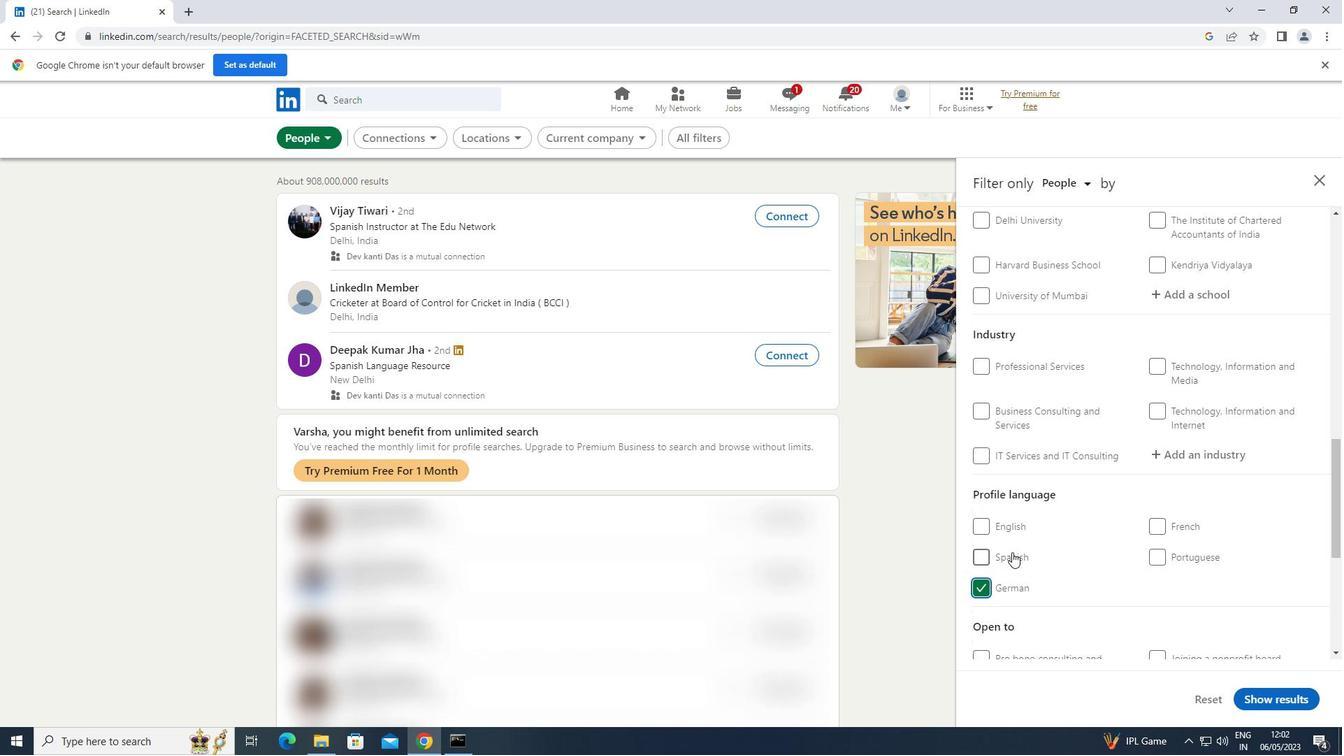 
Action: Mouse scrolled (1020, 548) with delta (0, 0)
Screenshot: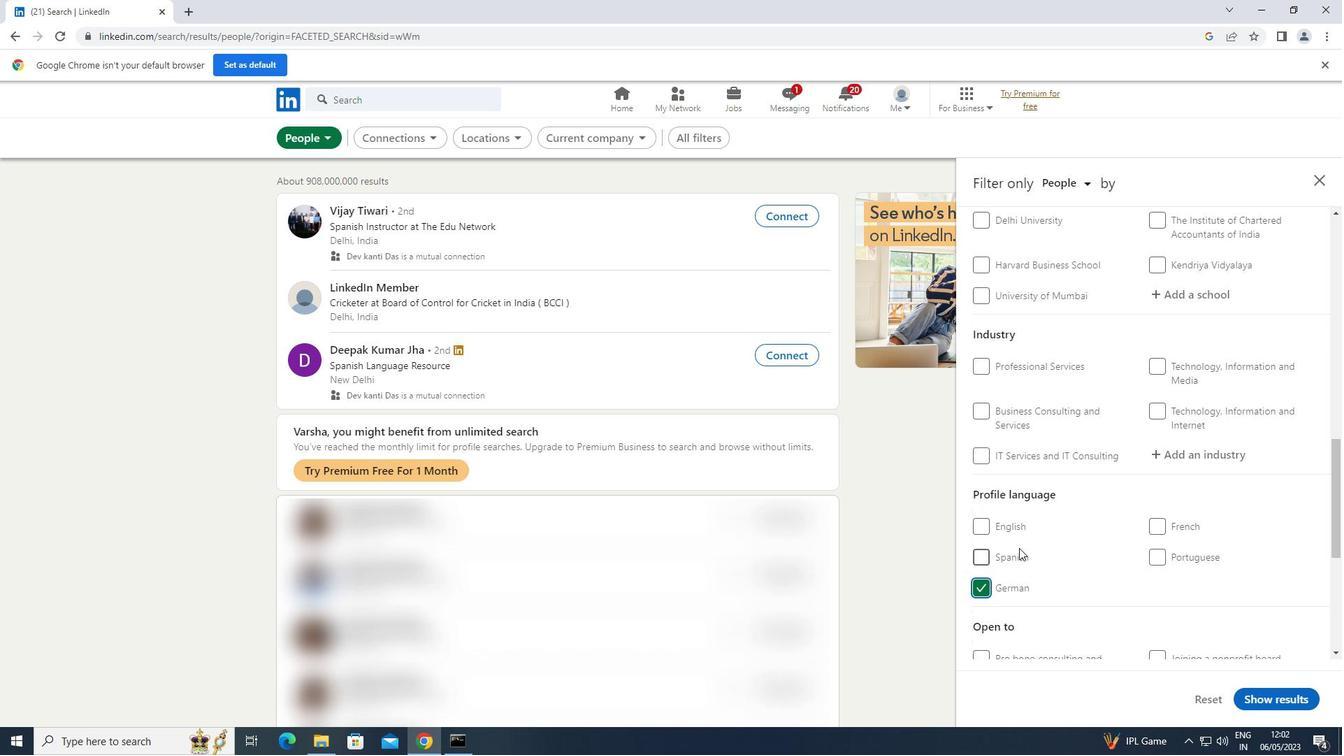 
Action: Mouse scrolled (1020, 548) with delta (0, 0)
Screenshot: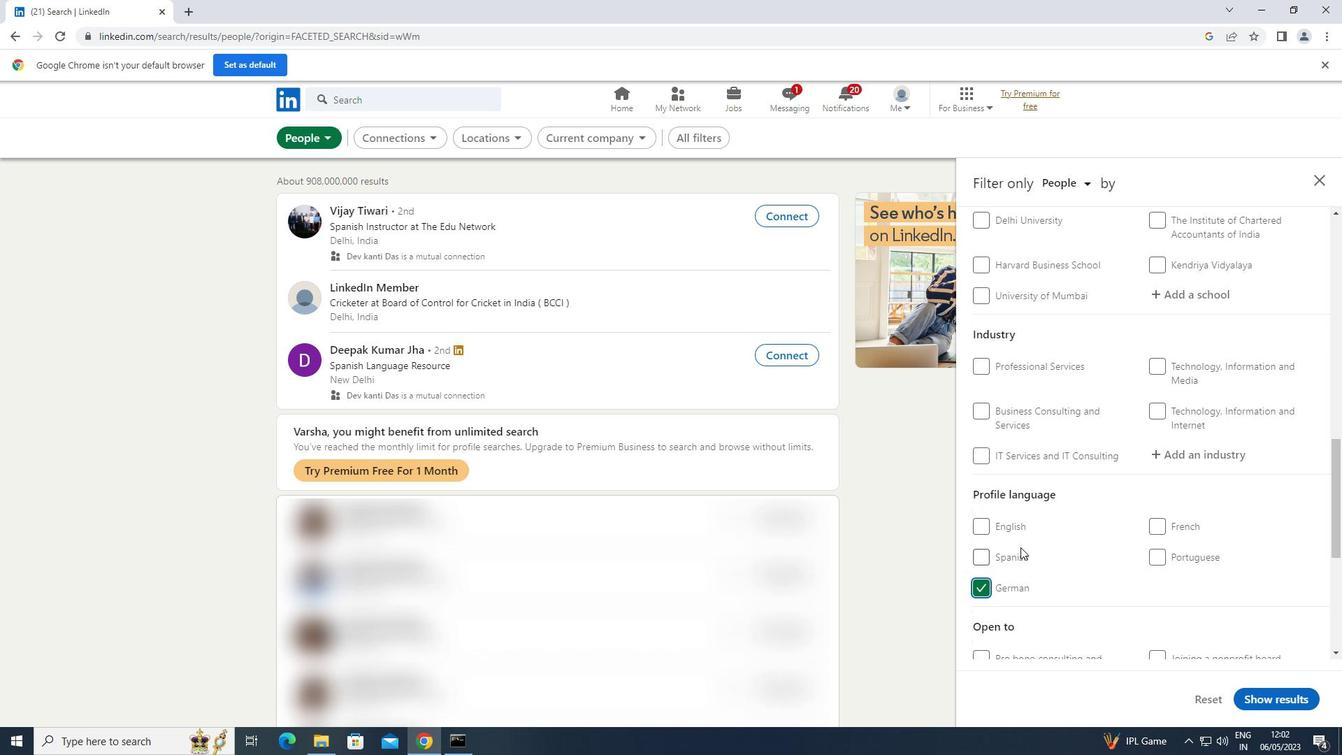 
Action: Mouse scrolled (1020, 548) with delta (0, 0)
Screenshot: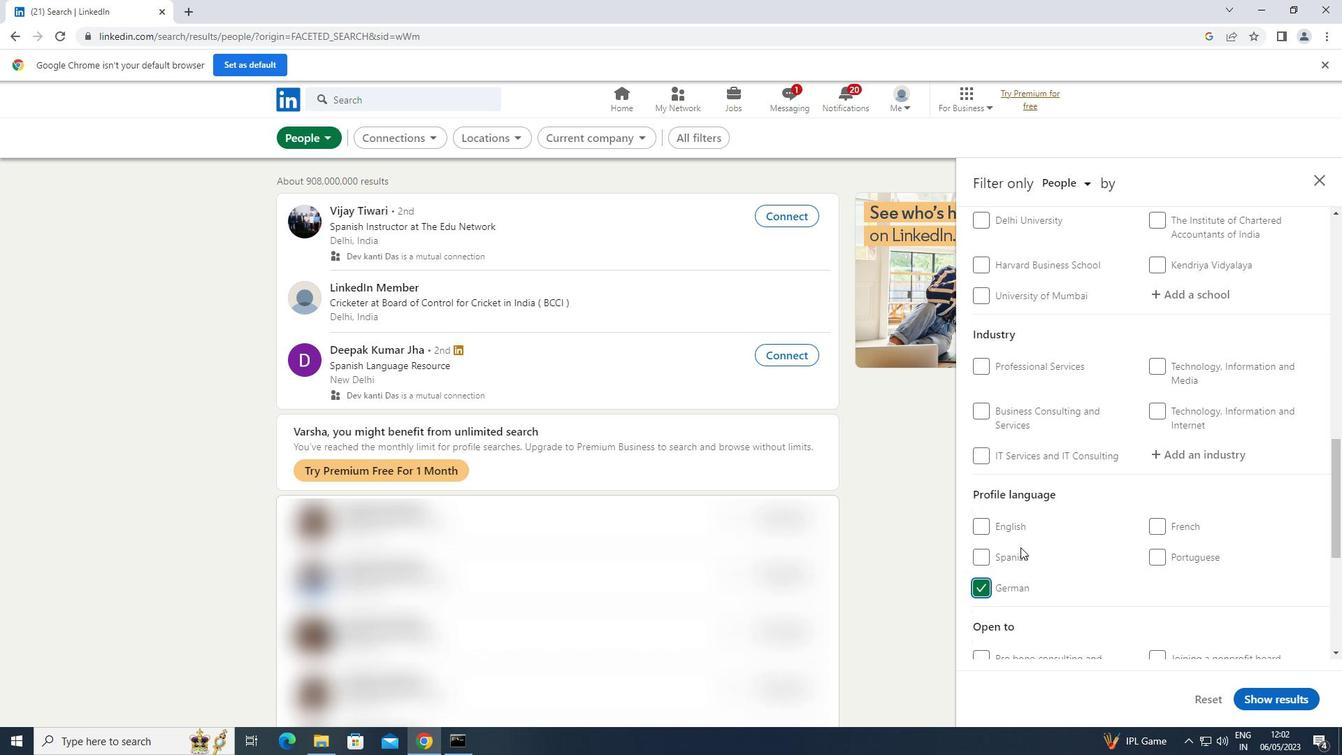 
Action: Mouse scrolled (1020, 548) with delta (0, 0)
Screenshot: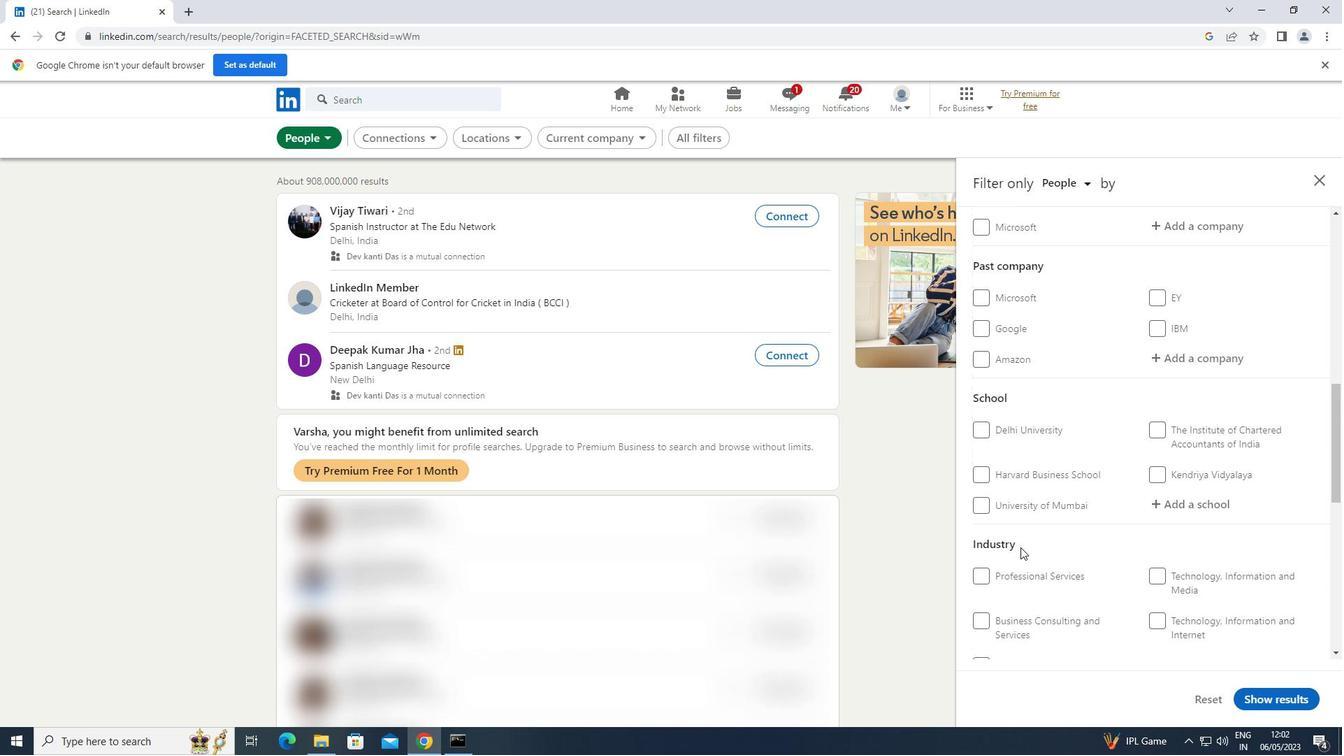 
Action: Mouse scrolled (1020, 548) with delta (0, 0)
Screenshot: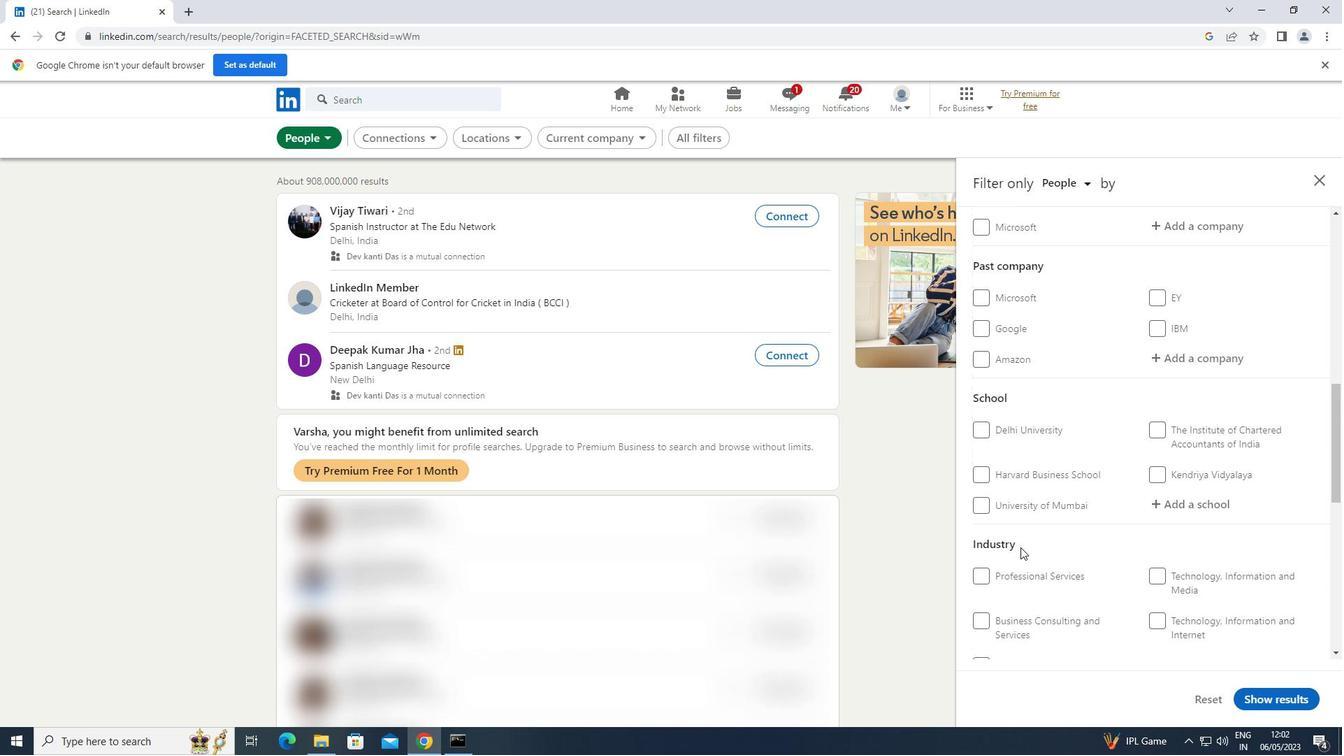 
Action: Mouse scrolled (1020, 548) with delta (0, 0)
Screenshot: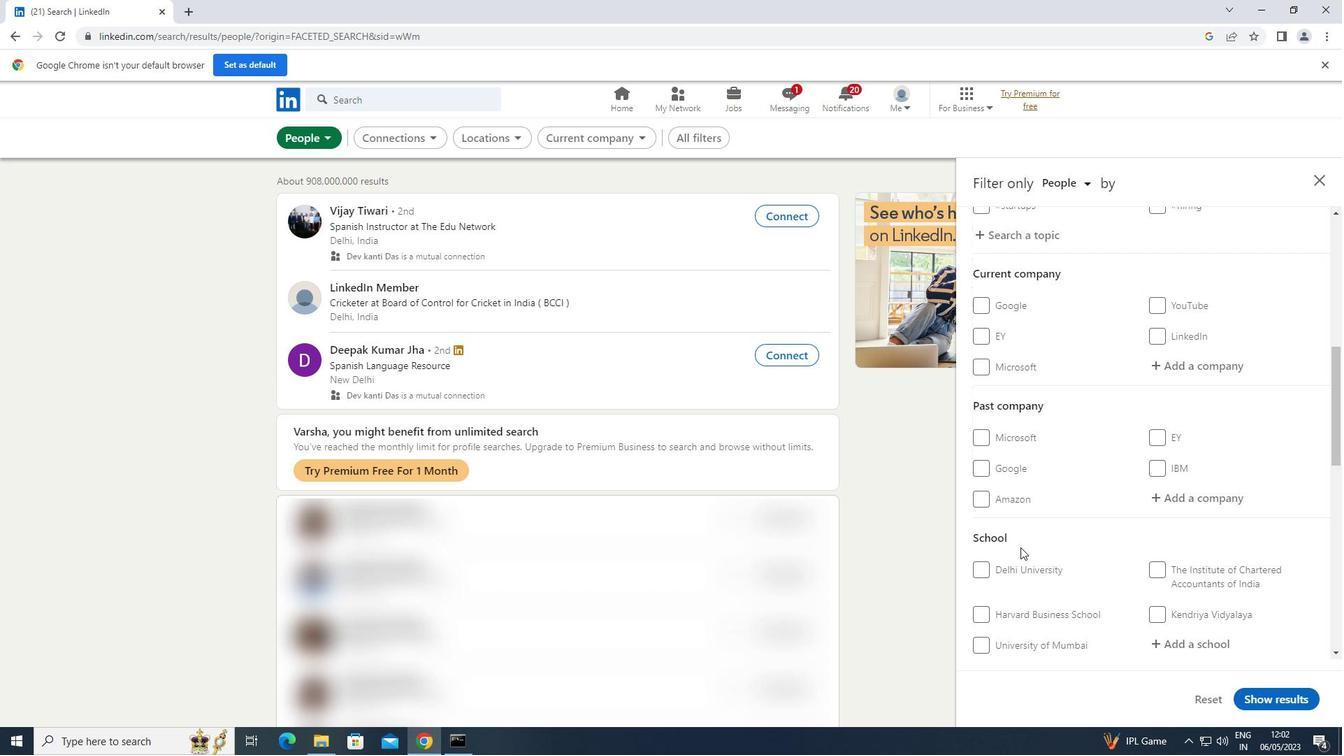 
Action: Mouse scrolled (1020, 548) with delta (0, 0)
Screenshot: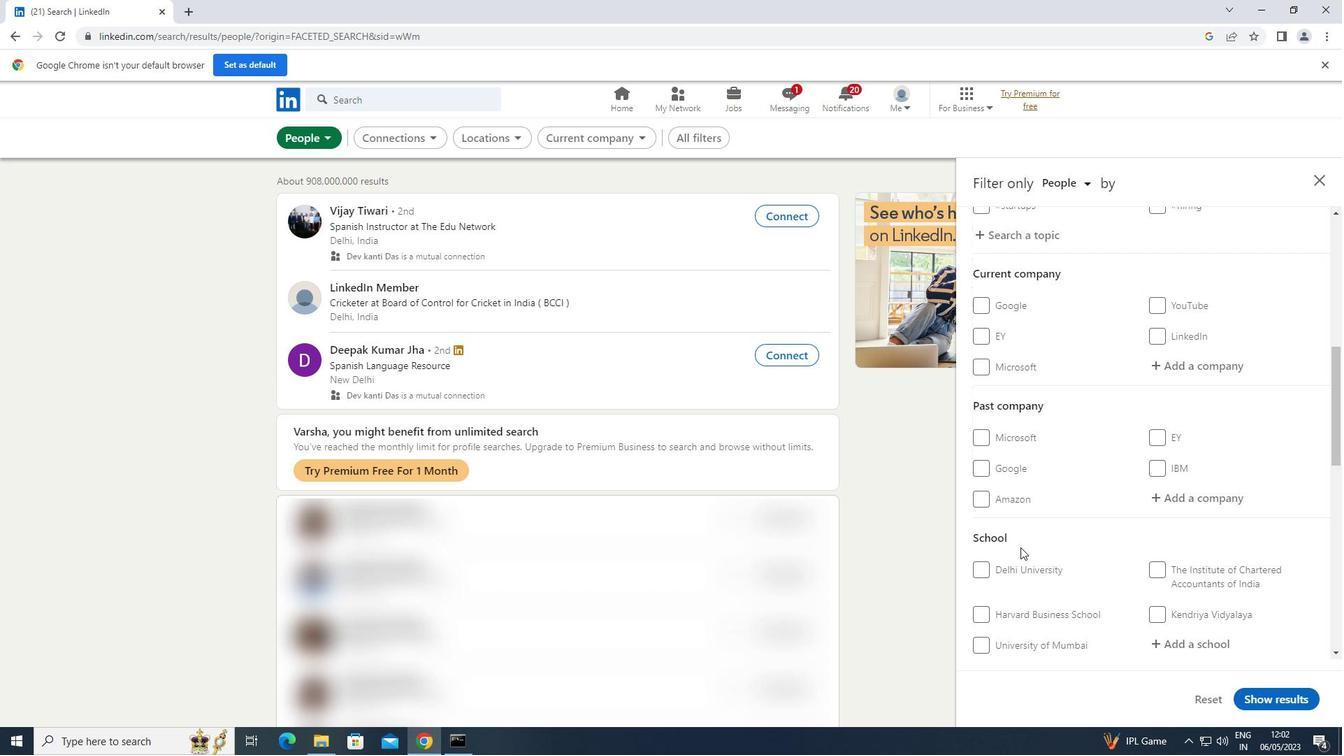 
Action: Mouse moved to (1228, 506)
Screenshot: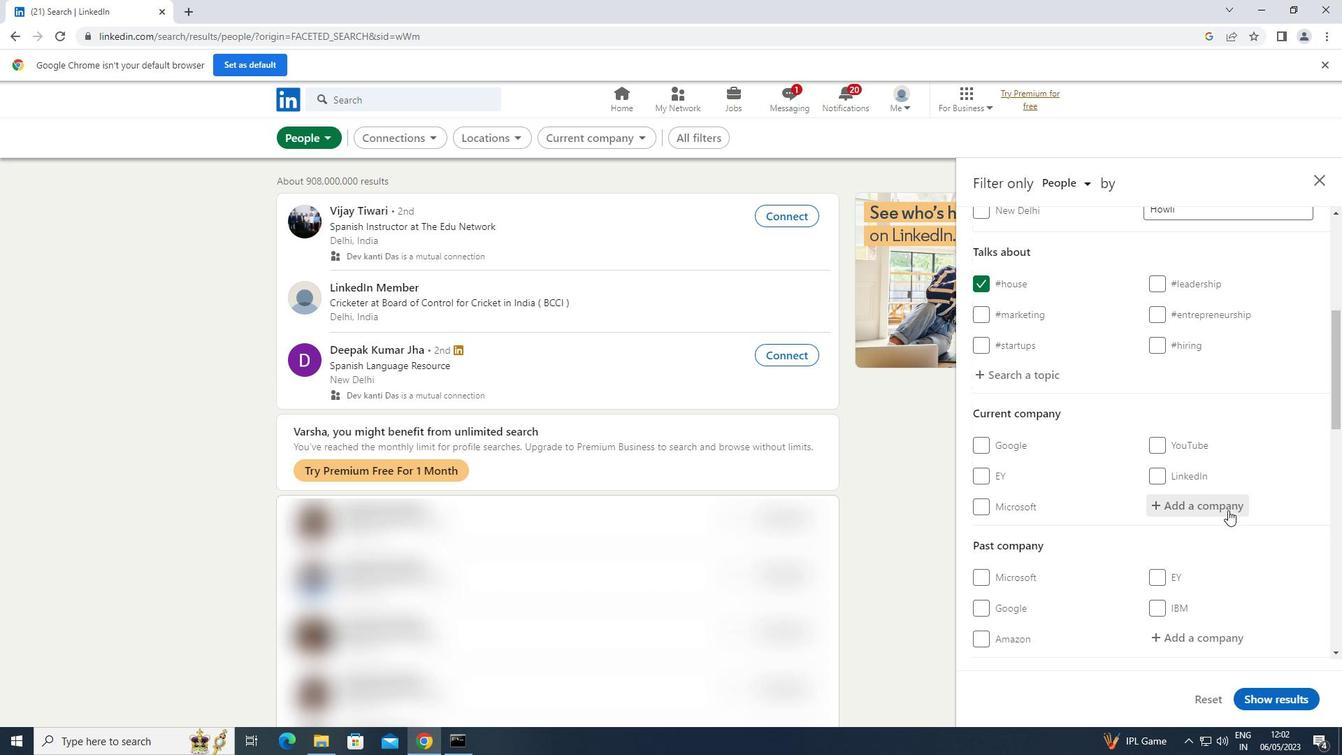 
Action: Mouse pressed left at (1228, 506)
Screenshot: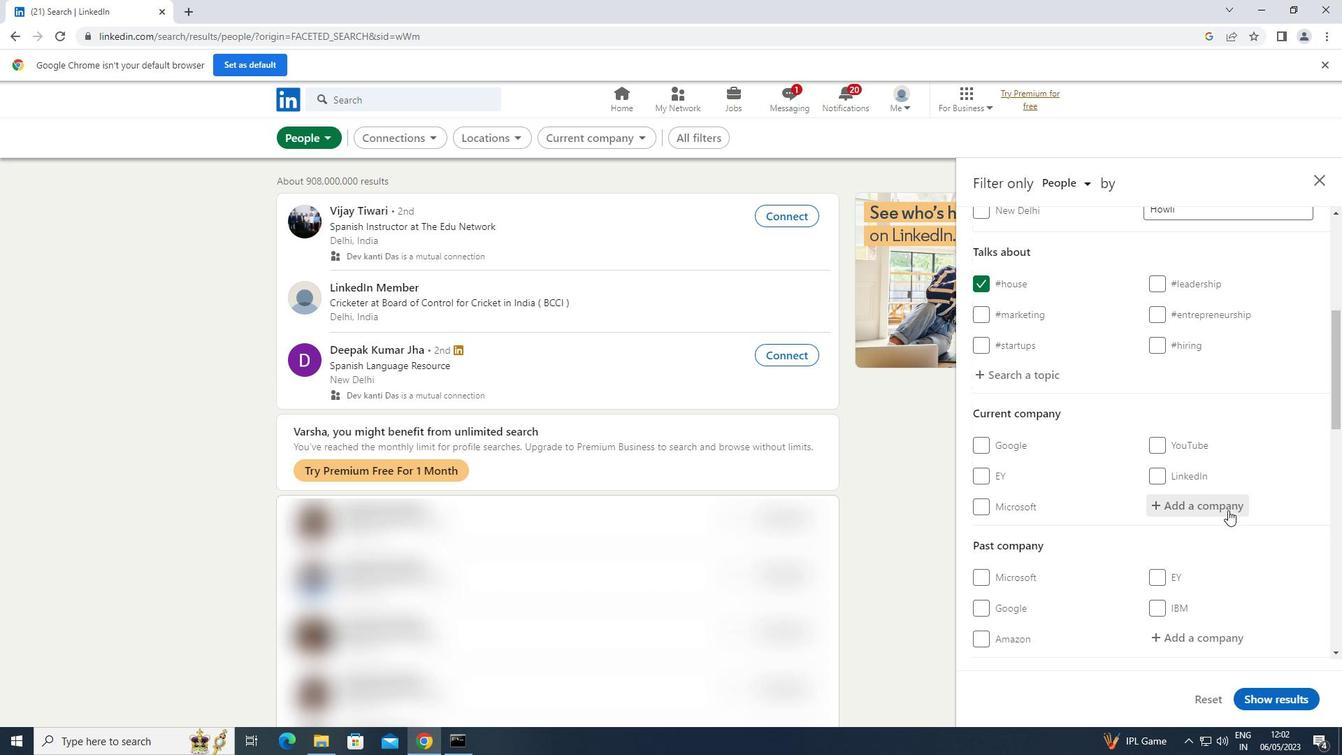 
Action: Mouse moved to (1227, 496)
Screenshot: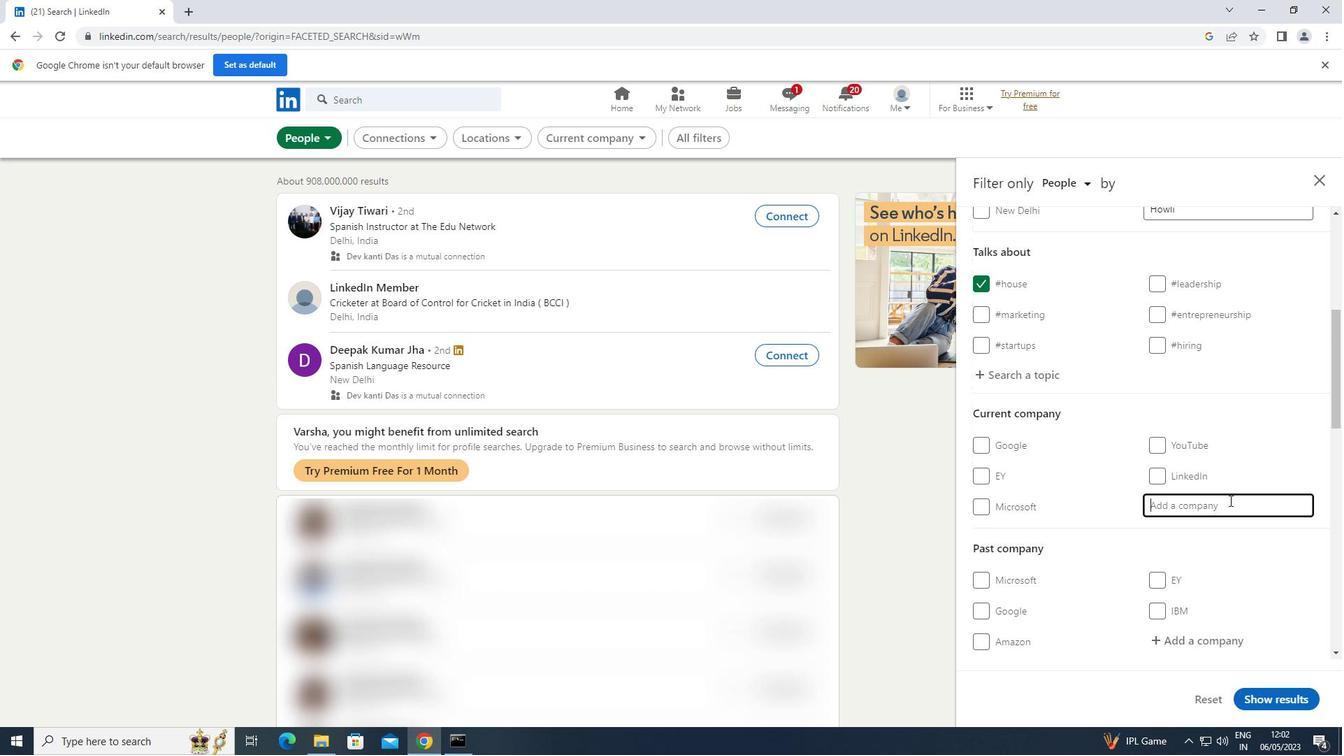 
Action: Key pressed <Key.shift>SAMARTH<Key.space><Key.shift>JOBS<Key.space>
Screenshot: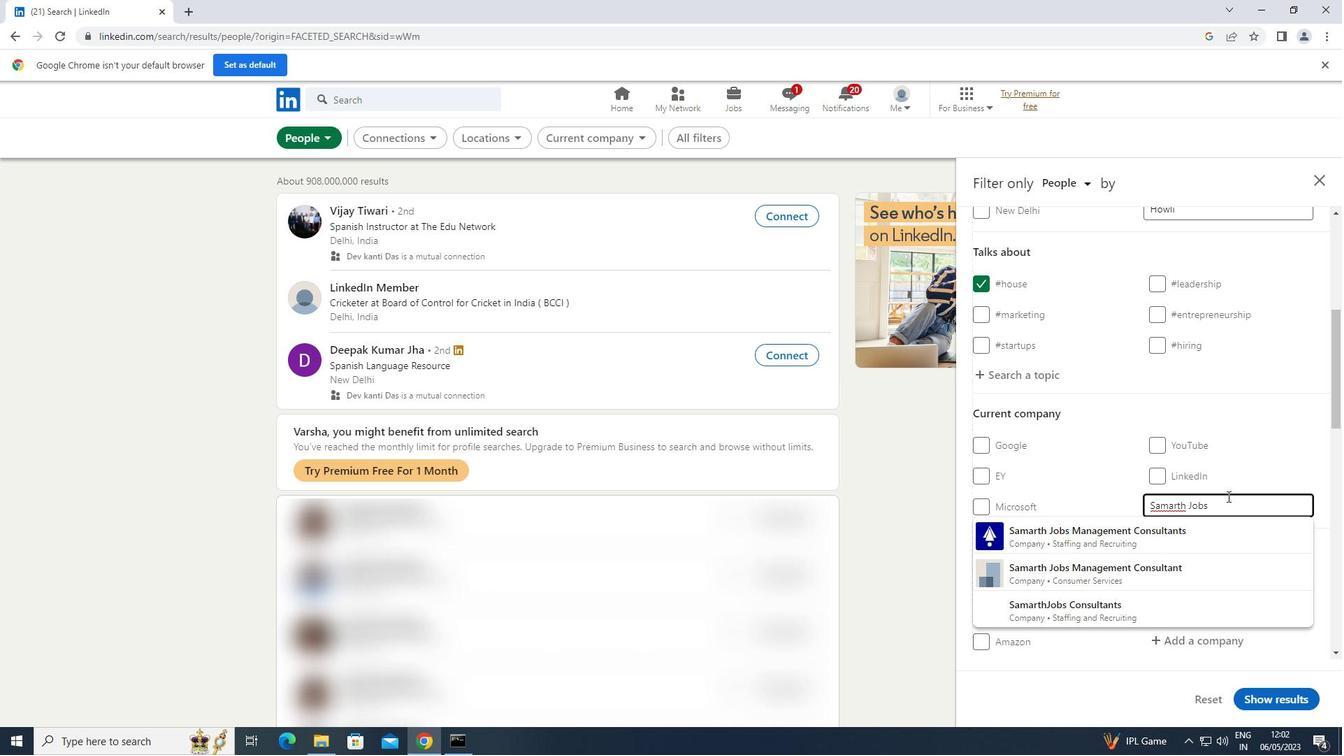 
Action: Mouse moved to (1154, 541)
Screenshot: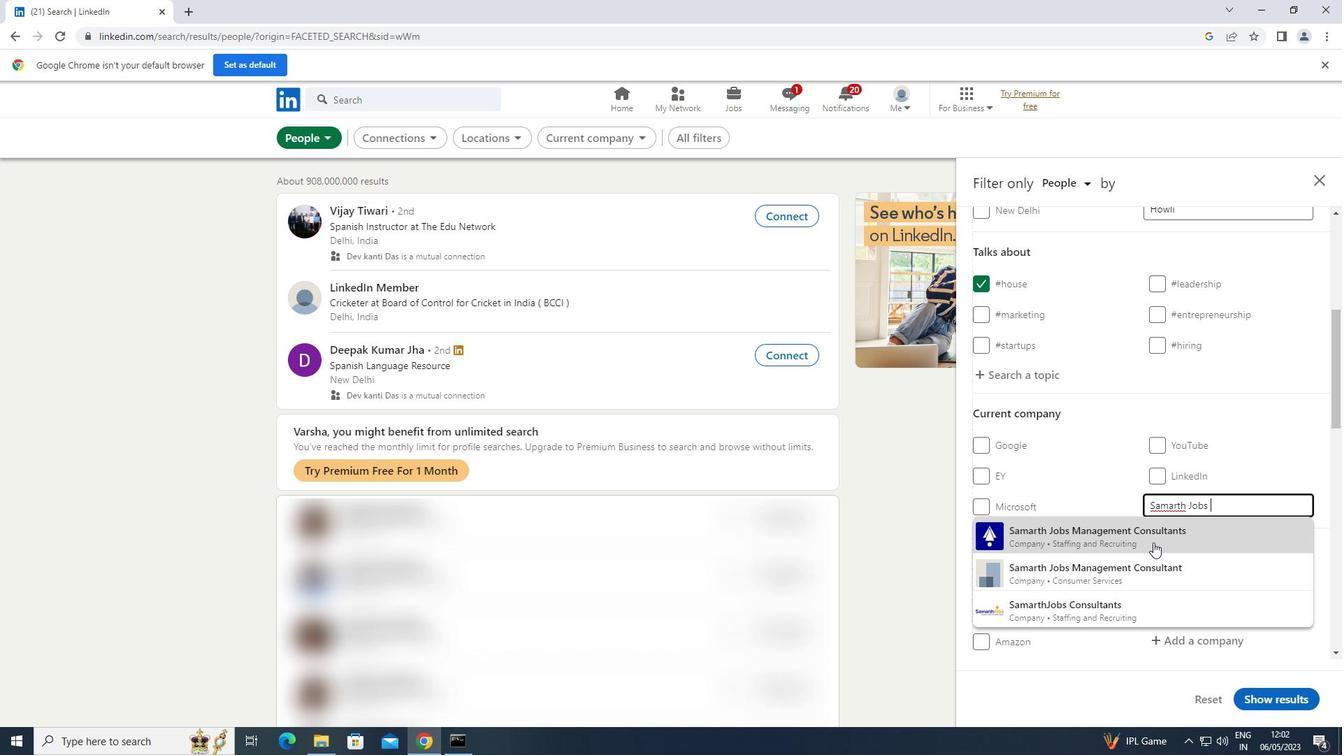 
Action: Mouse pressed left at (1154, 541)
Screenshot: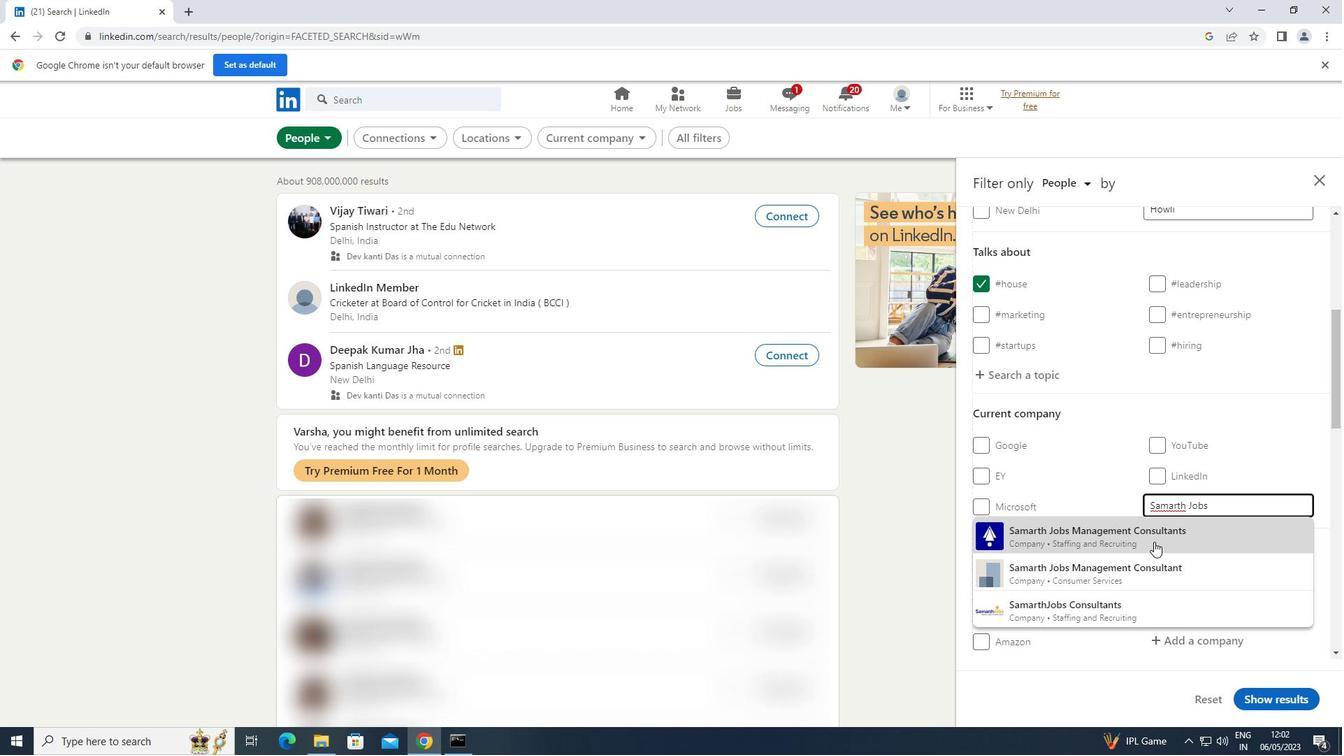 
Action: Mouse scrolled (1154, 541) with delta (0, 0)
Screenshot: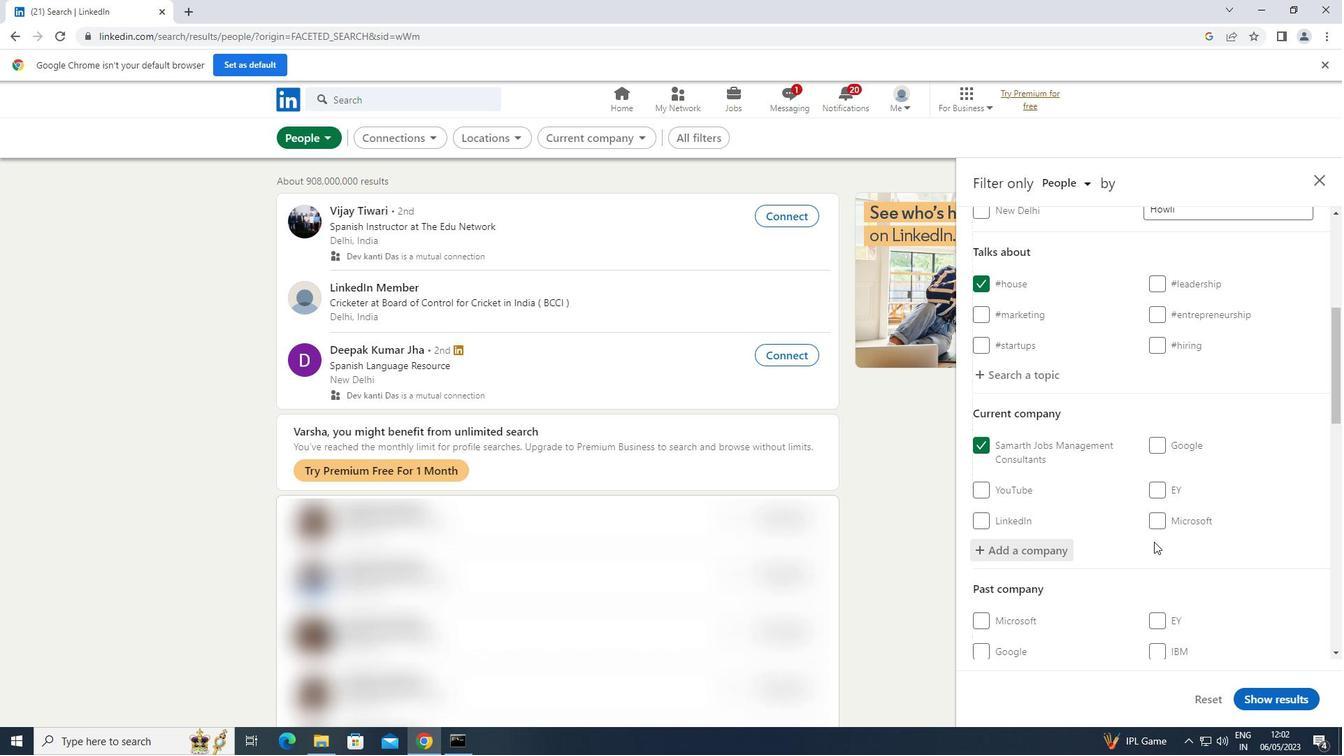 
Action: Mouse scrolled (1154, 541) with delta (0, 0)
Screenshot: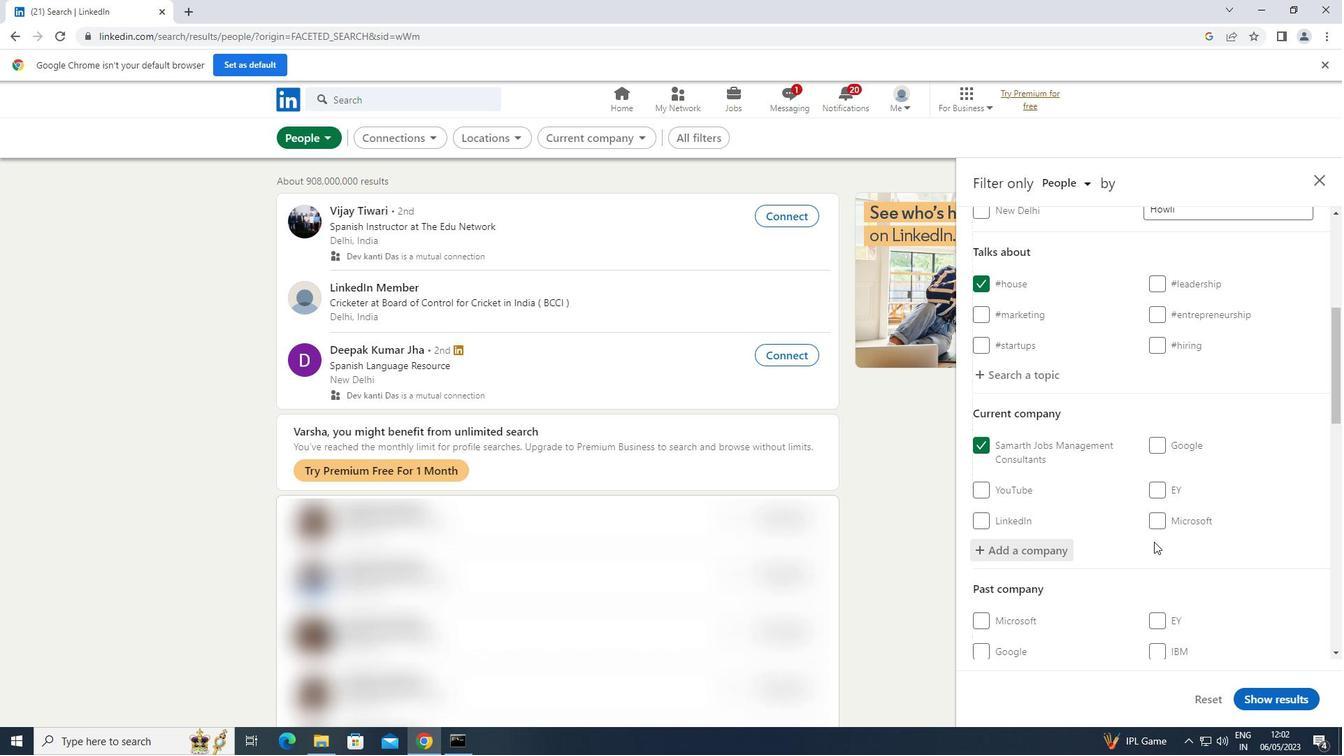 
Action: Mouse scrolled (1154, 541) with delta (0, 0)
Screenshot: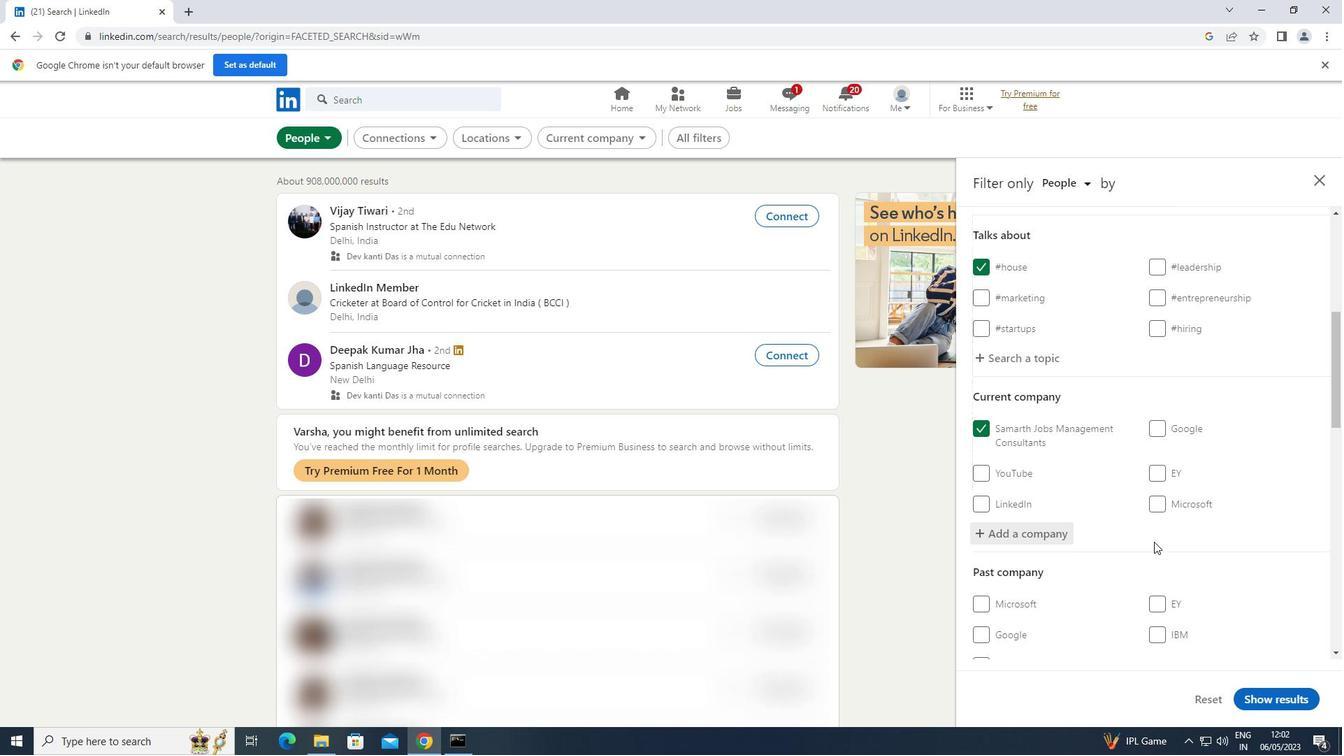 
Action: Mouse moved to (1205, 602)
Screenshot: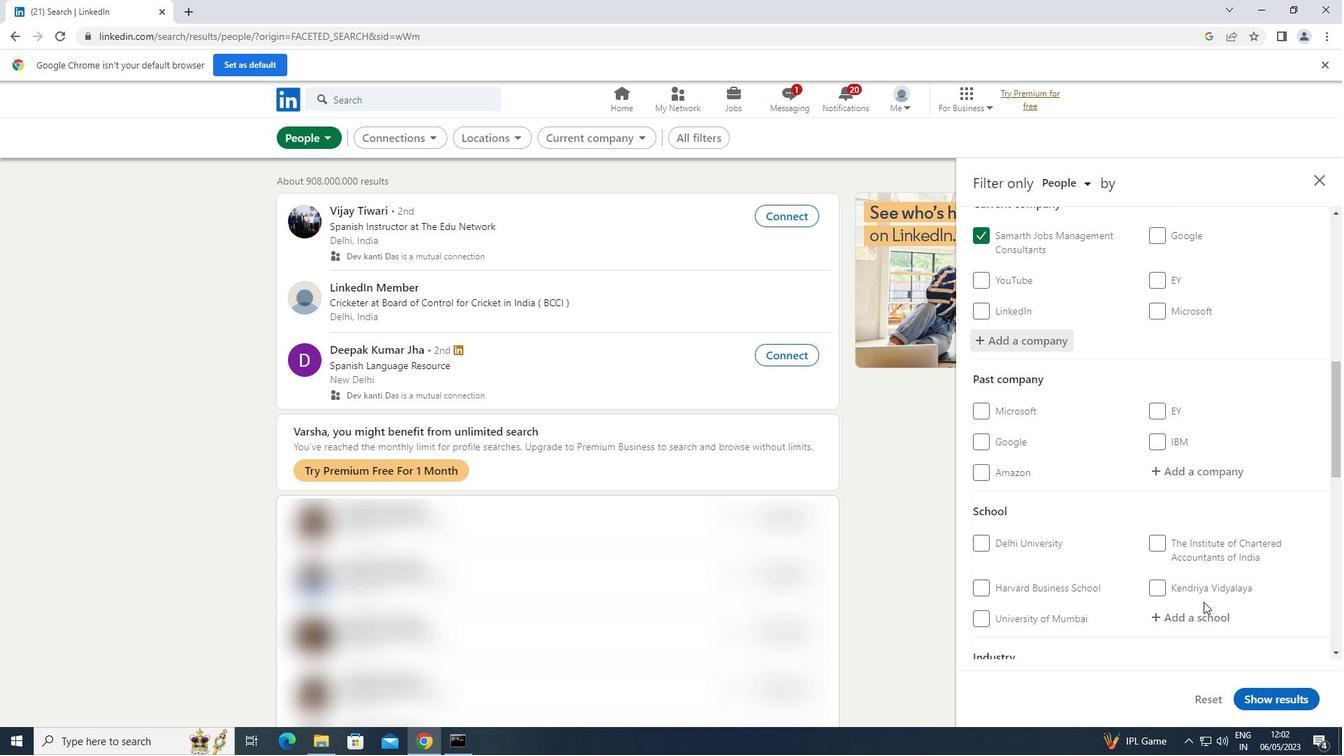 
Action: Mouse scrolled (1205, 601) with delta (0, 0)
Screenshot: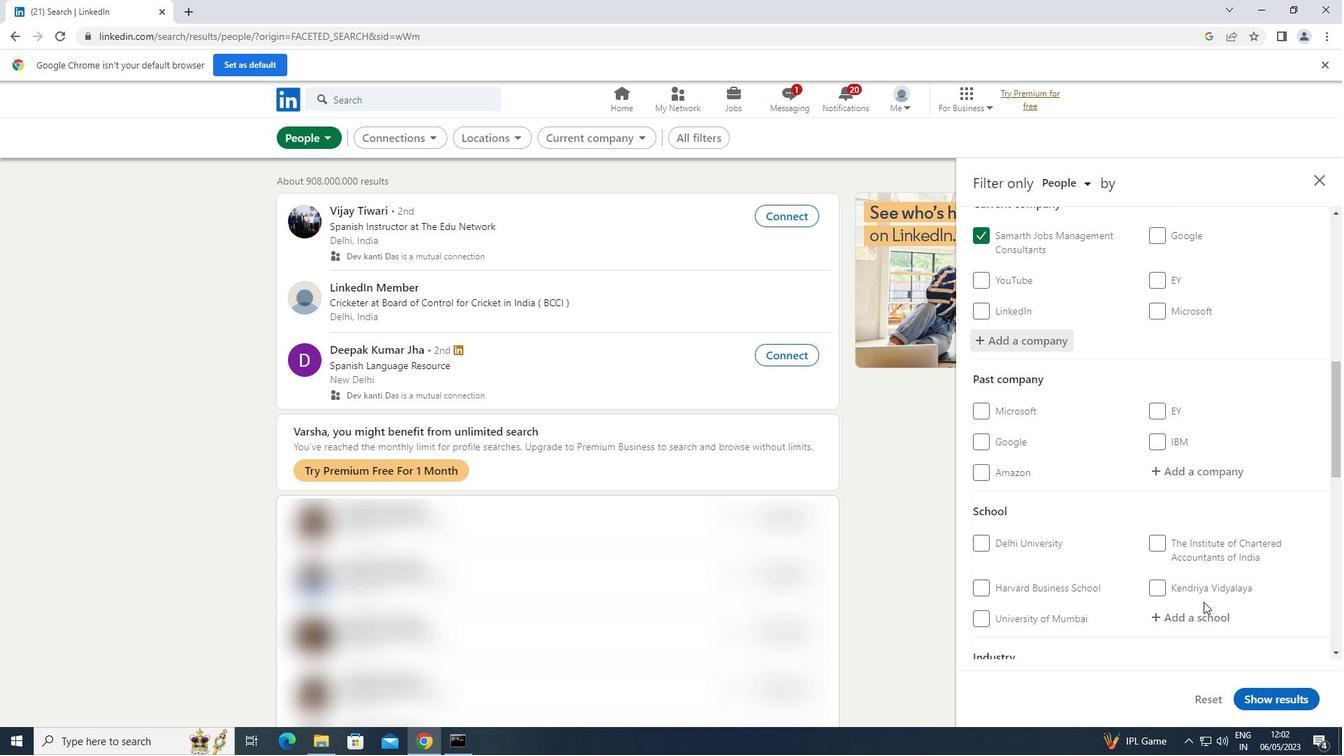 
Action: Mouse moved to (1216, 554)
Screenshot: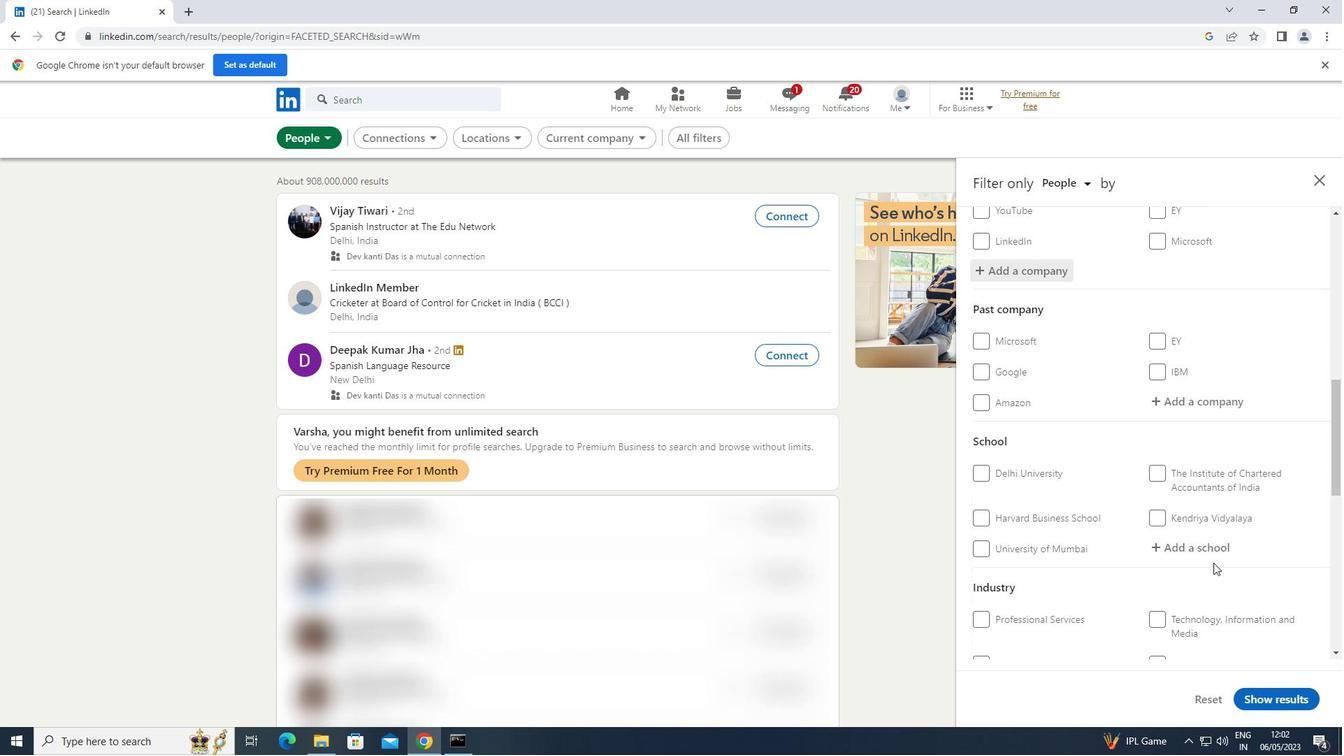 
Action: Mouse pressed left at (1216, 554)
Screenshot: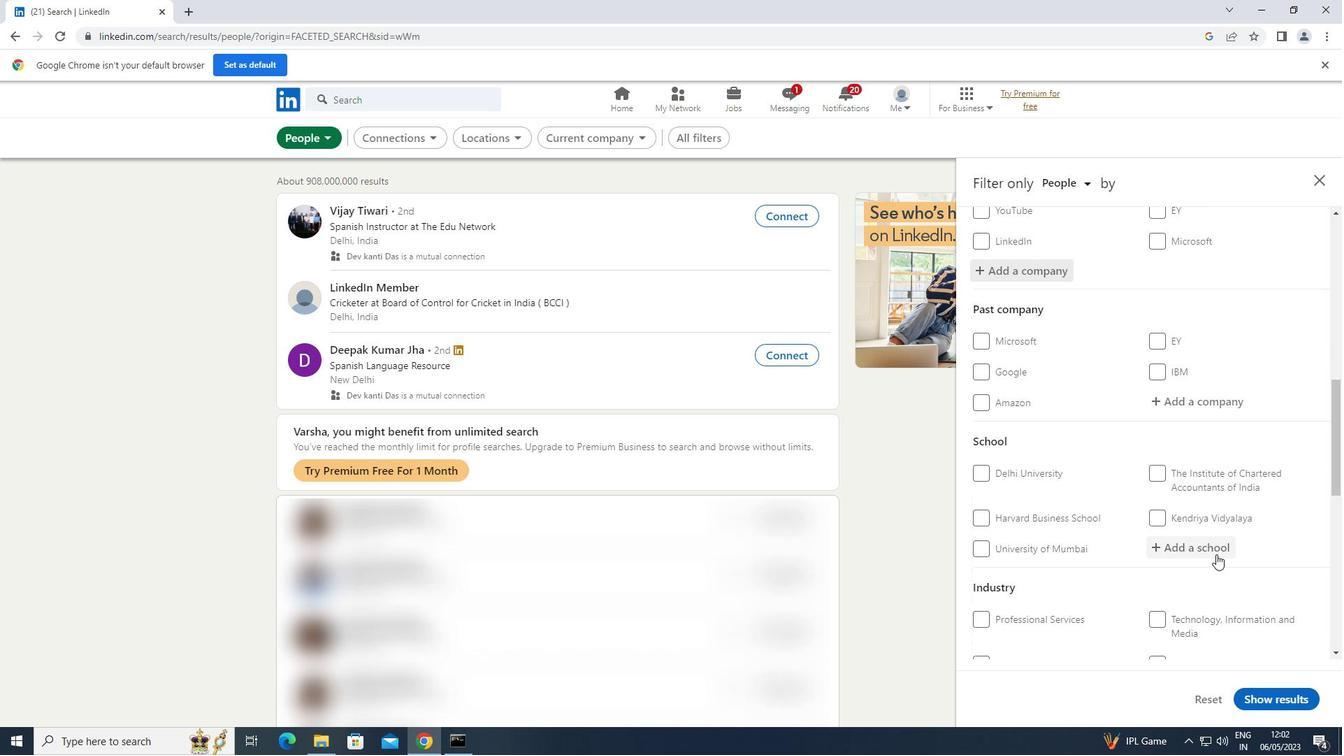 
Action: Key pressed <Key.shift>GURU<Key.space><Key.shift><Key.shift>NANAK<Key.space><Key.shift>INSTITUTIONS
Screenshot: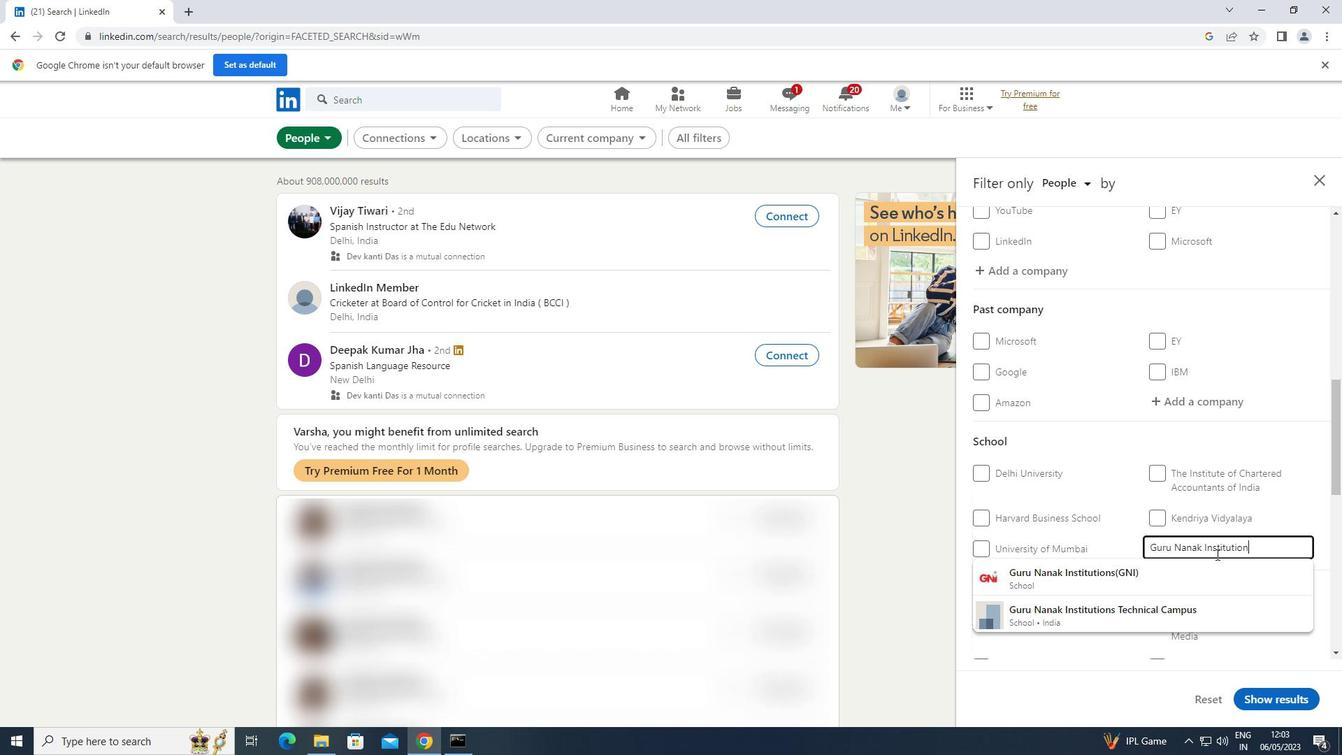 
Action: Mouse moved to (1132, 574)
Screenshot: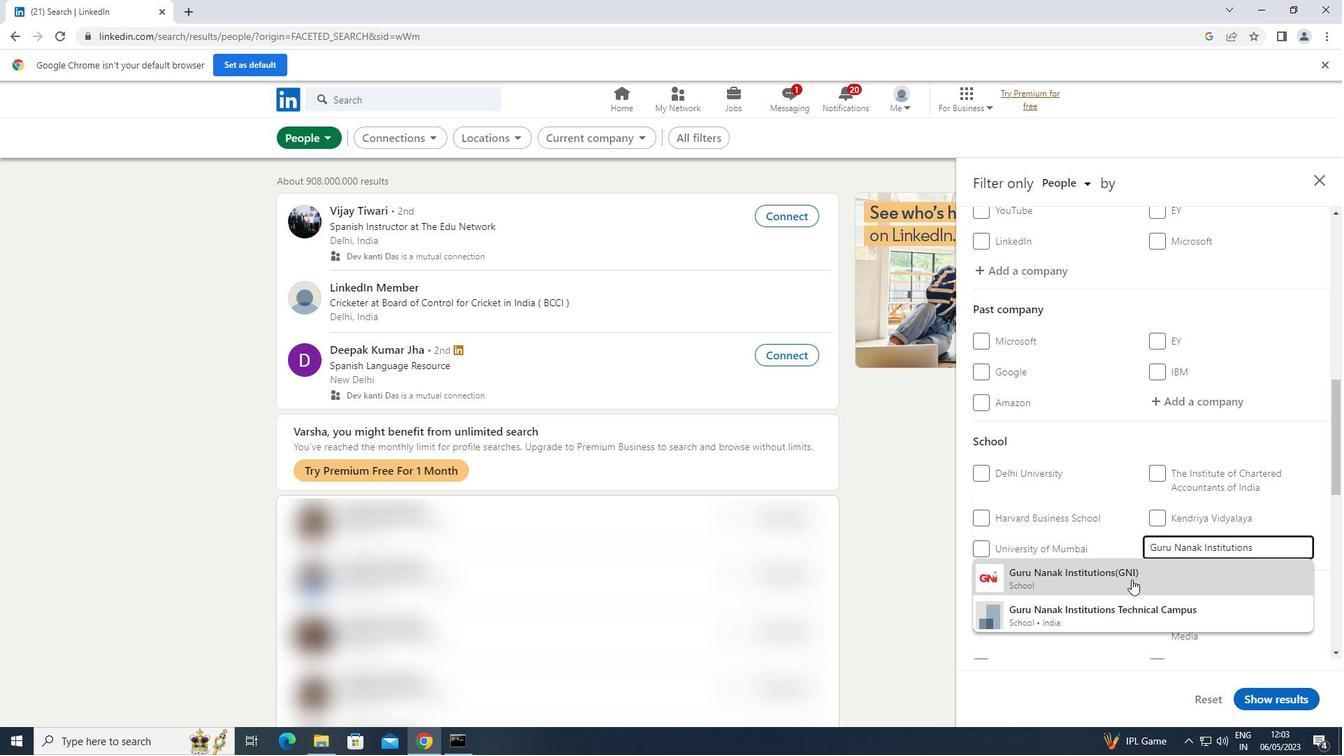 
Action: Mouse pressed left at (1132, 574)
Screenshot: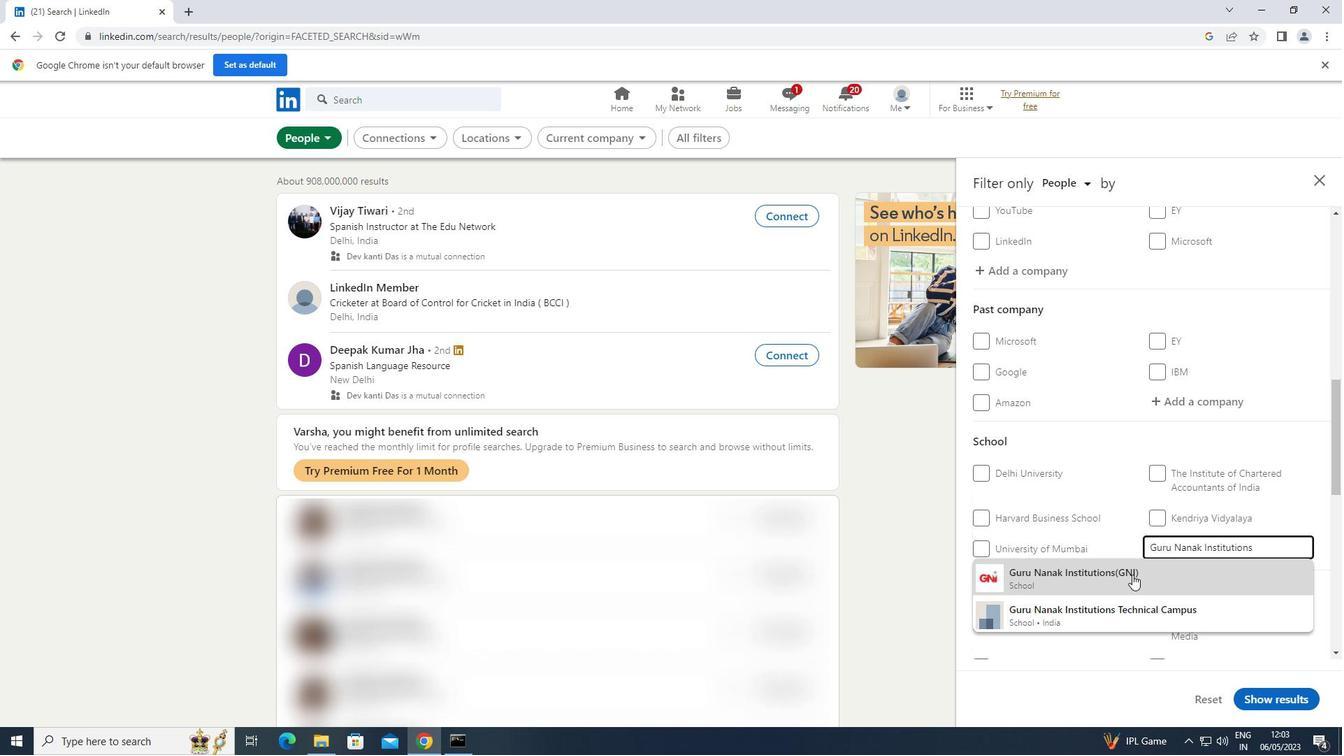 
Action: Mouse scrolled (1132, 573) with delta (0, 0)
Screenshot: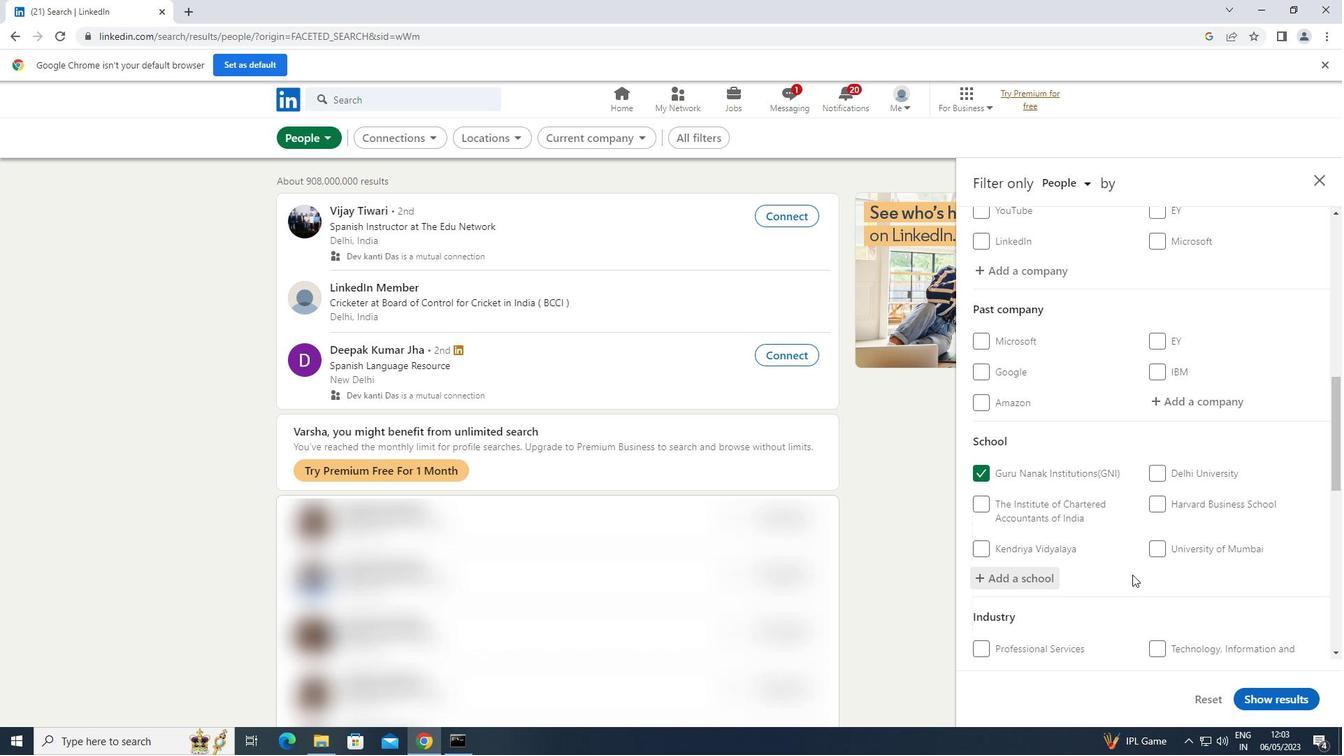 
Action: Mouse scrolled (1132, 573) with delta (0, 0)
Screenshot: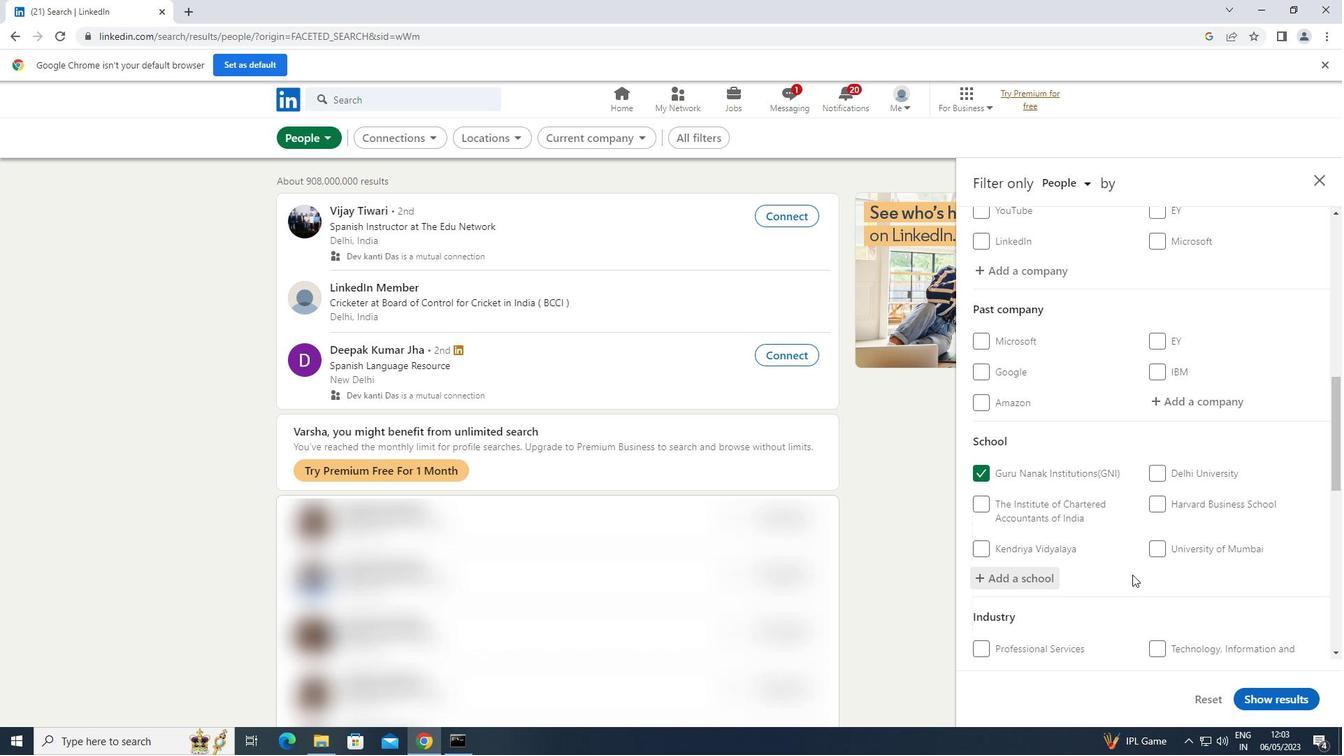 
Action: Mouse moved to (1133, 573)
Screenshot: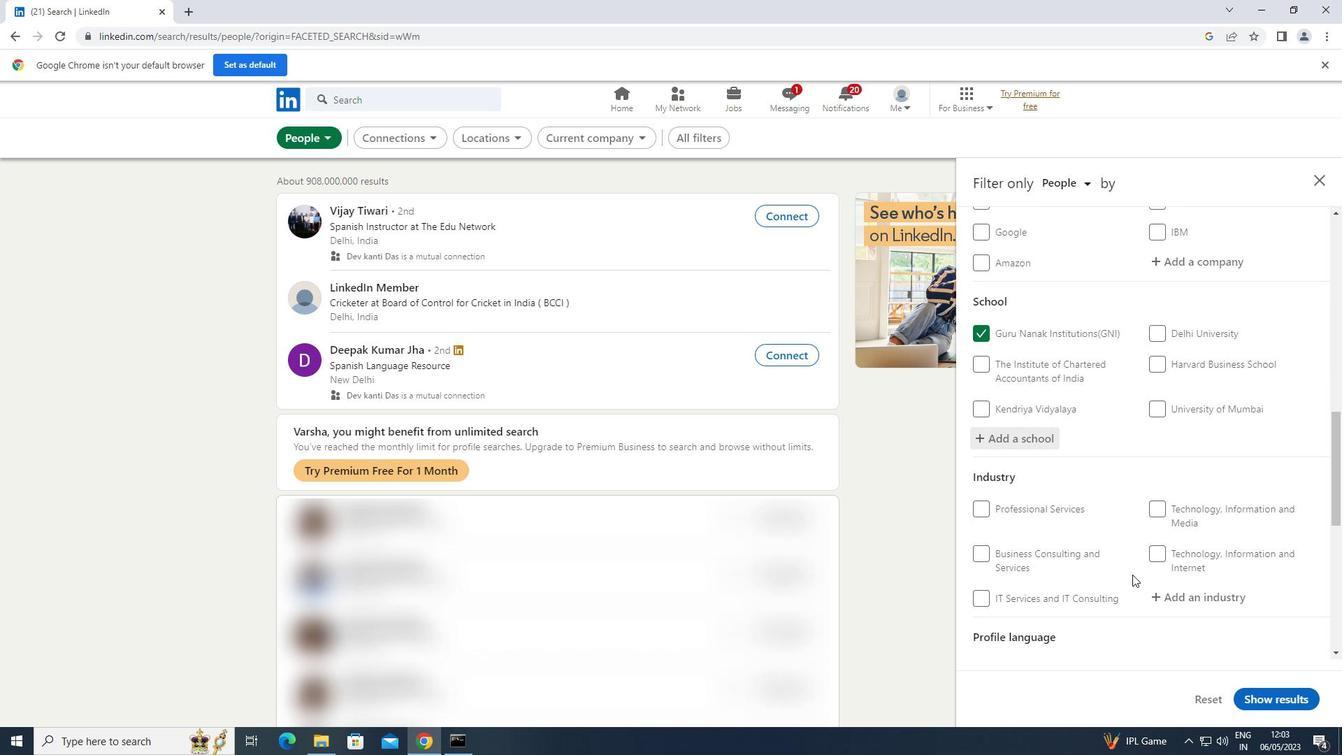 
Action: Mouse scrolled (1133, 573) with delta (0, 0)
Screenshot: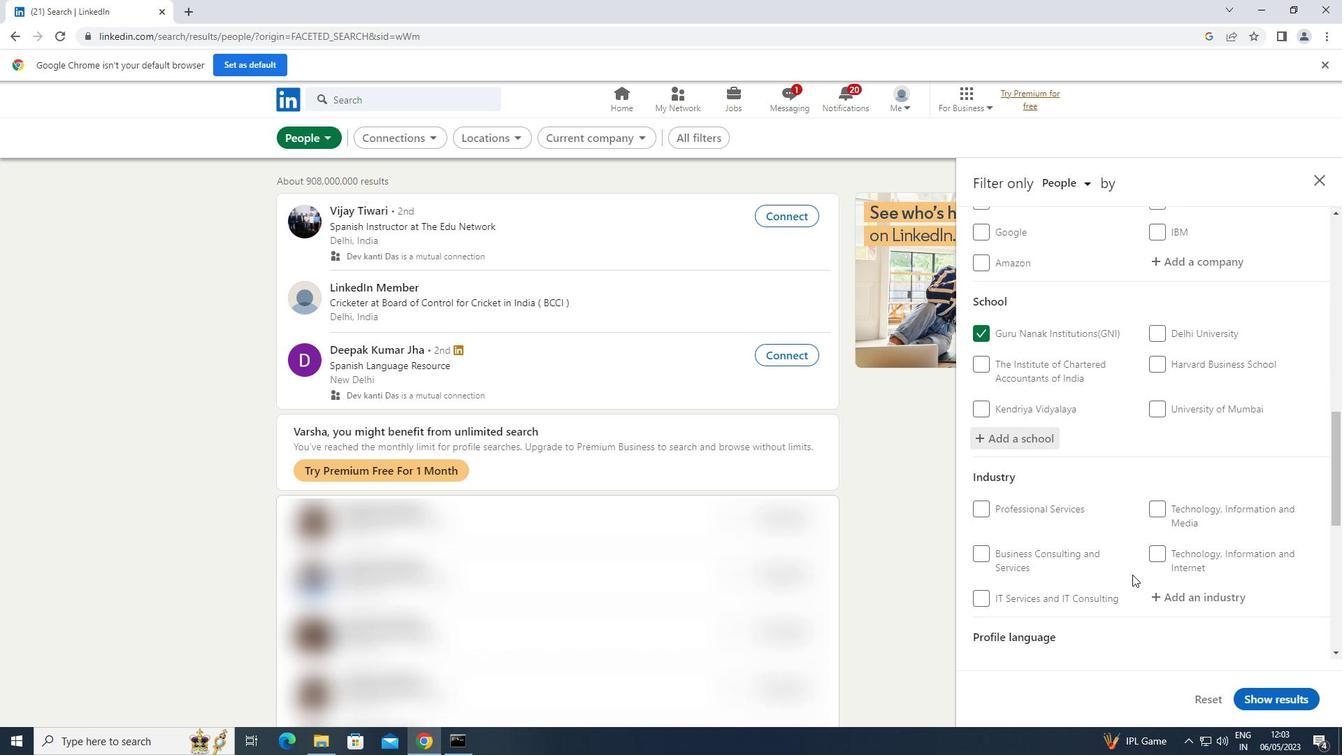 
Action: Mouse moved to (1134, 573)
Screenshot: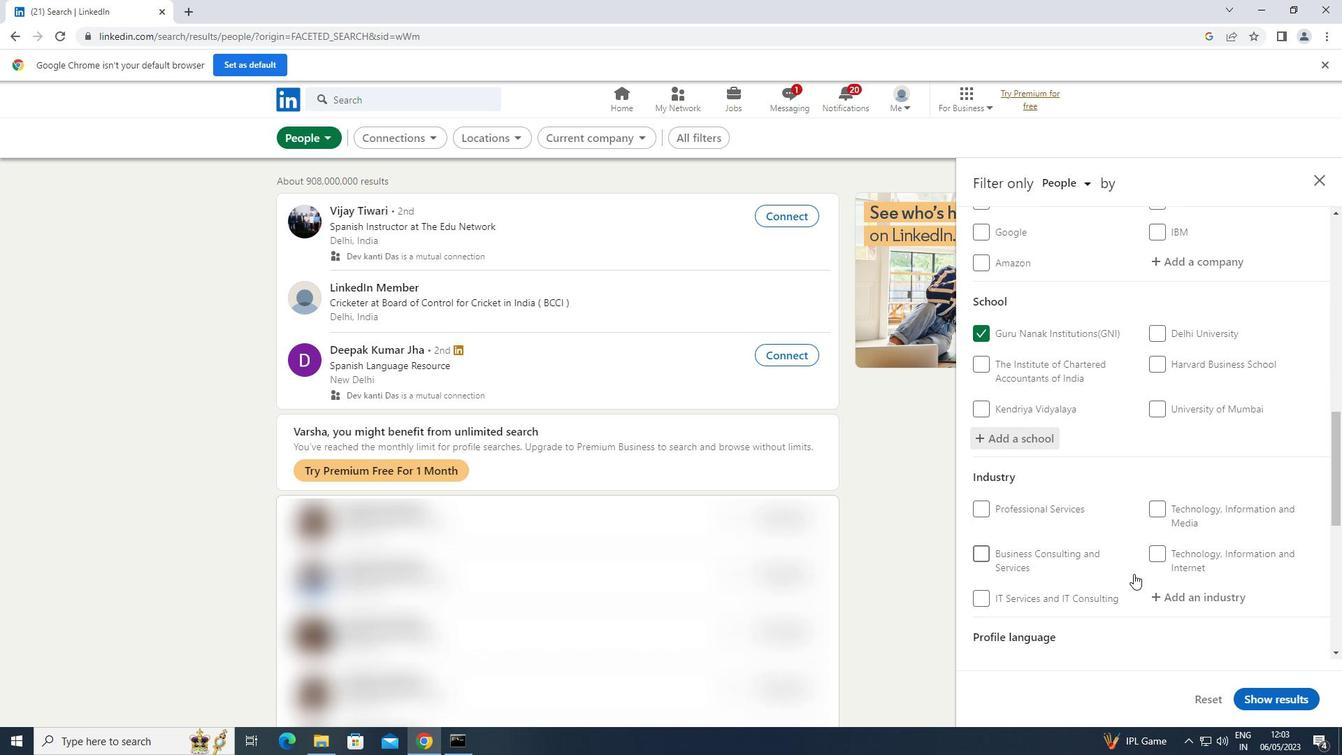 
Action: Mouse scrolled (1134, 572) with delta (0, 0)
Screenshot: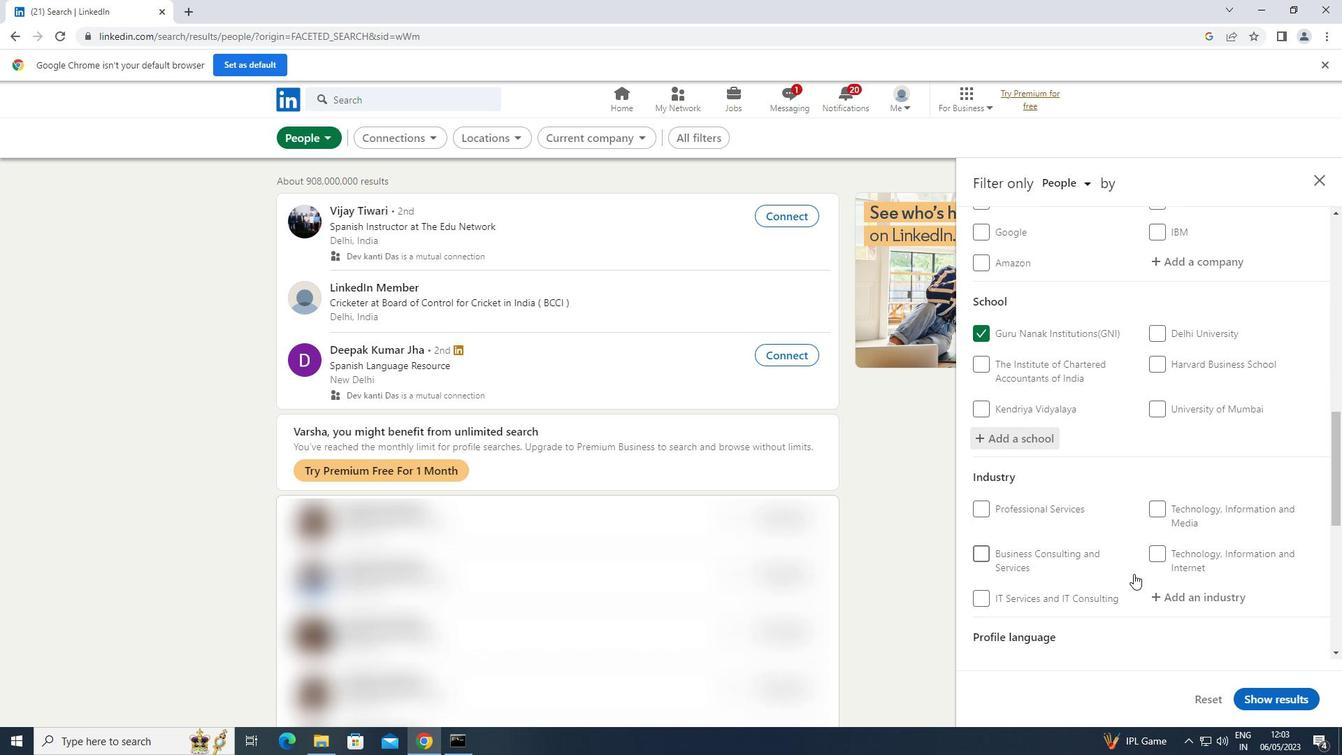 
Action: Mouse moved to (1134, 572)
Screenshot: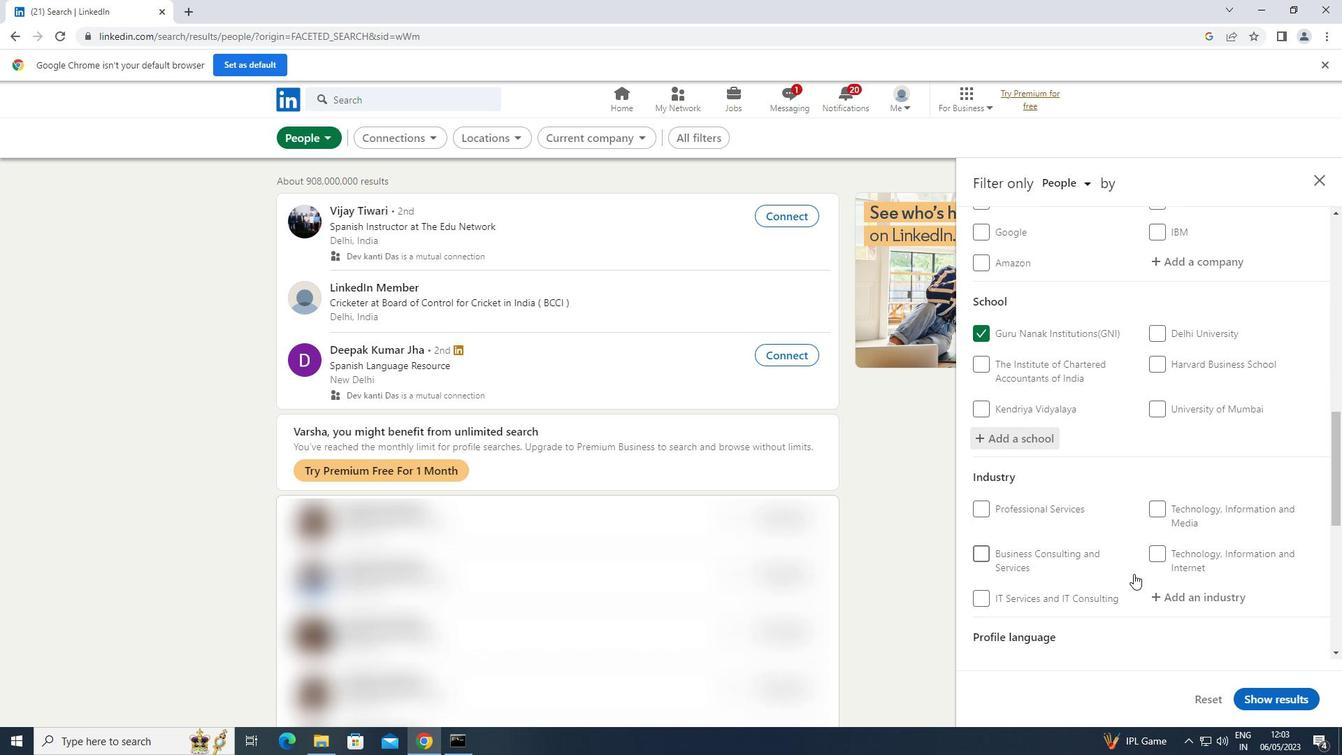 
Action: Mouse scrolled (1134, 571) with delta (0, 0)
Screenshot: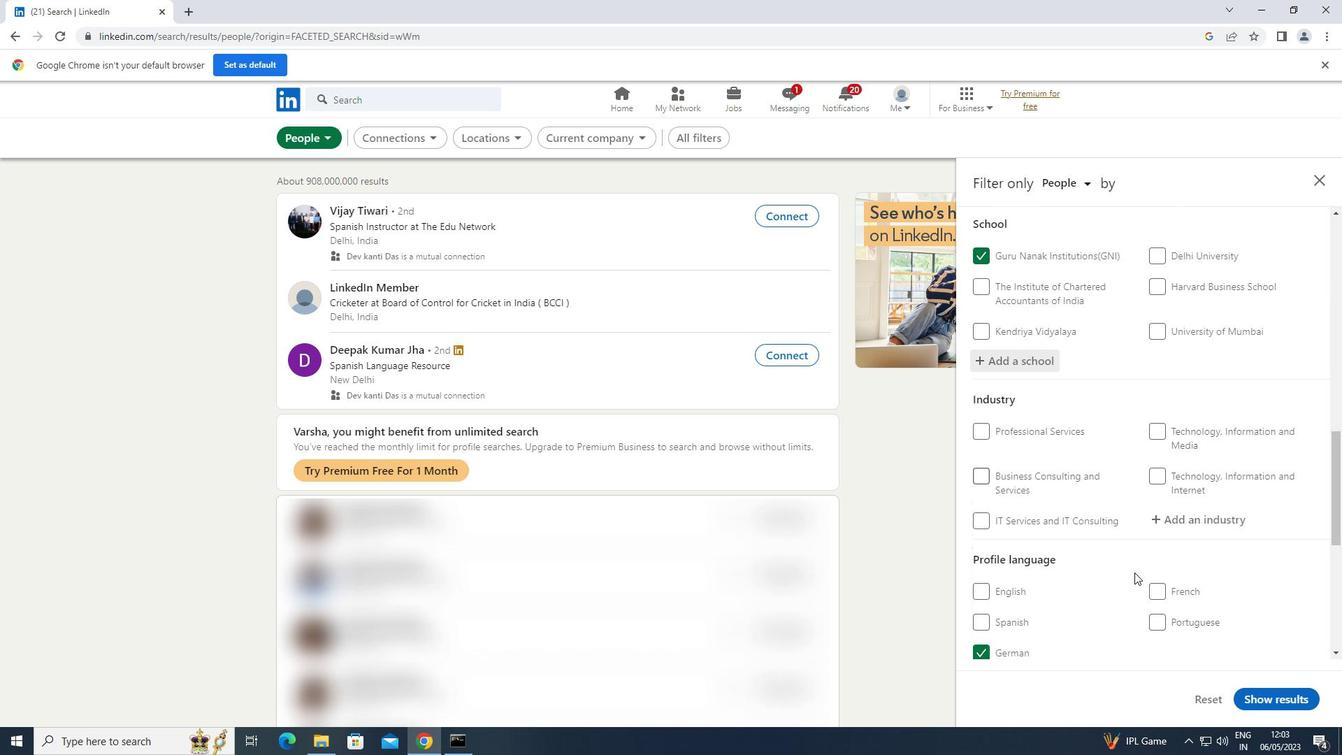 
Action: Mouse moved to (1207, 384)
Screenshot: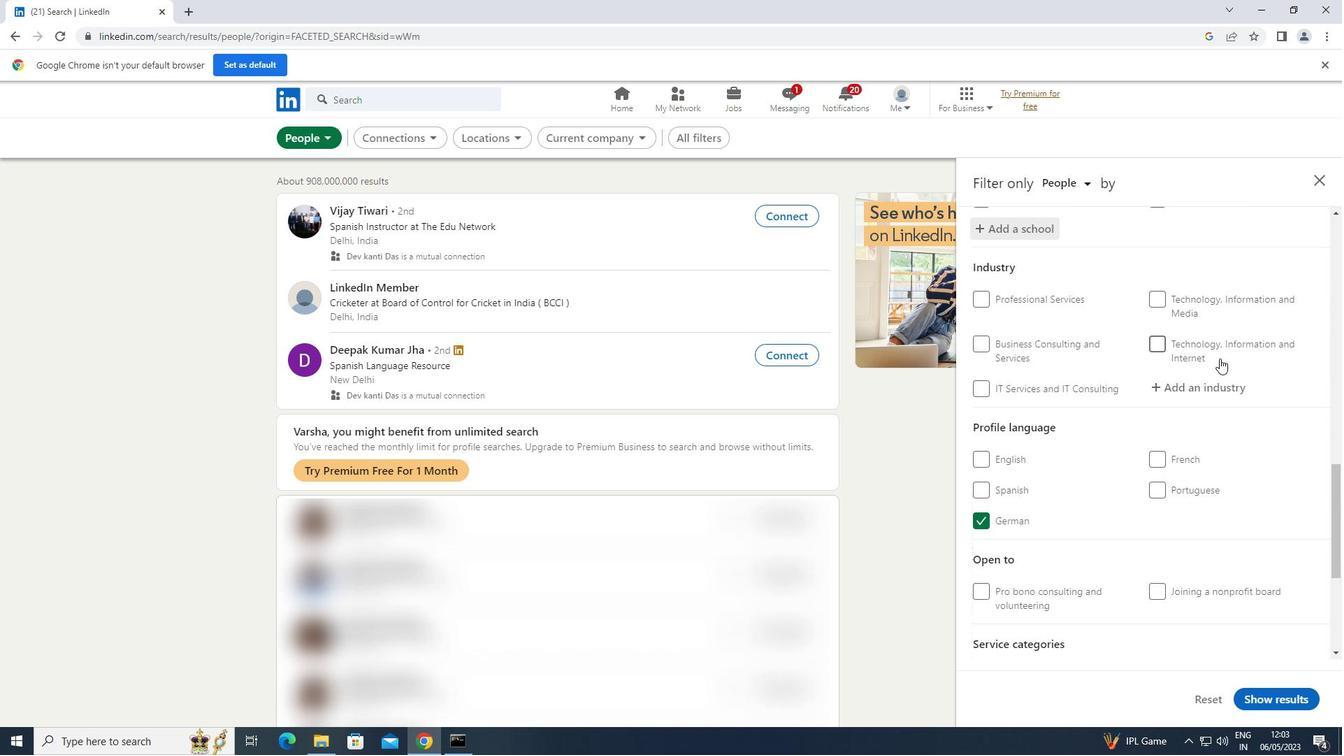 
Action: Mouse pressed left at (1207, 384)
Screenshot: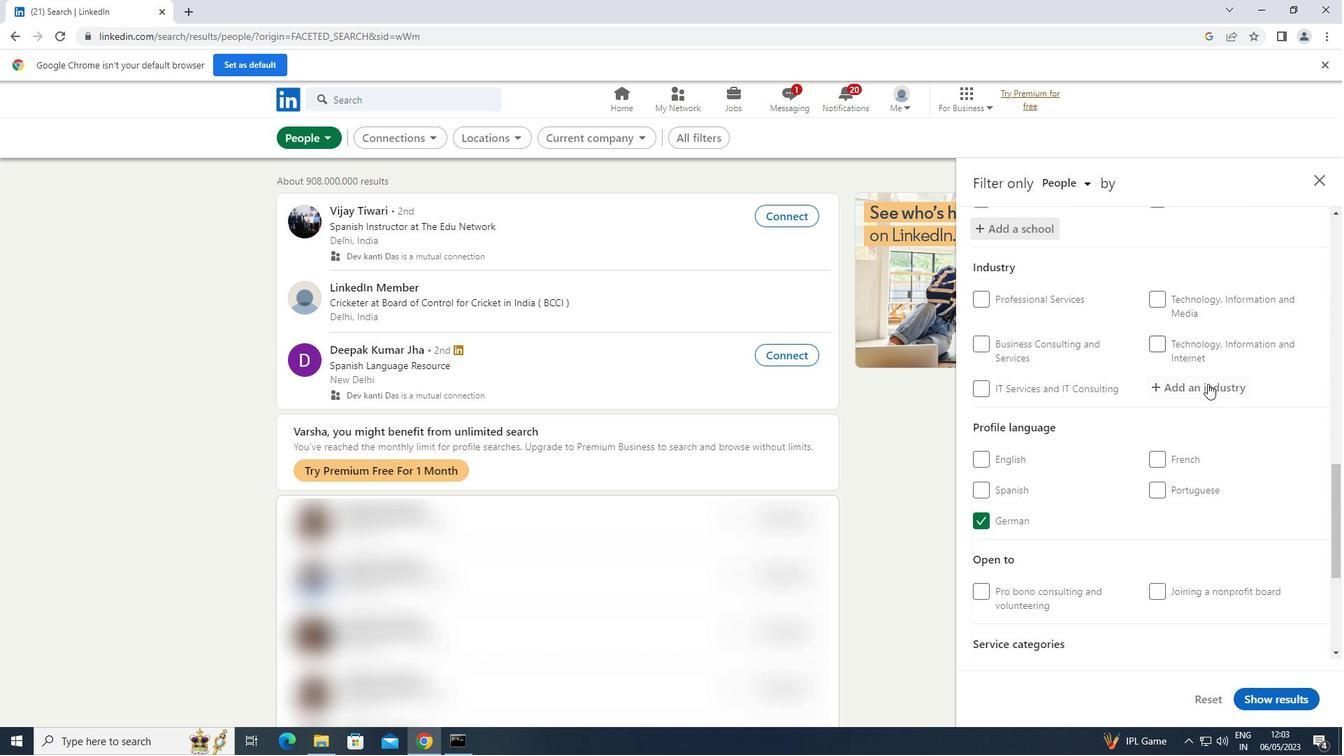 
Action: Key pressed <Key.shift>WHOLESALE<Key.space><Key.shift>COMPUTER
Screenshot: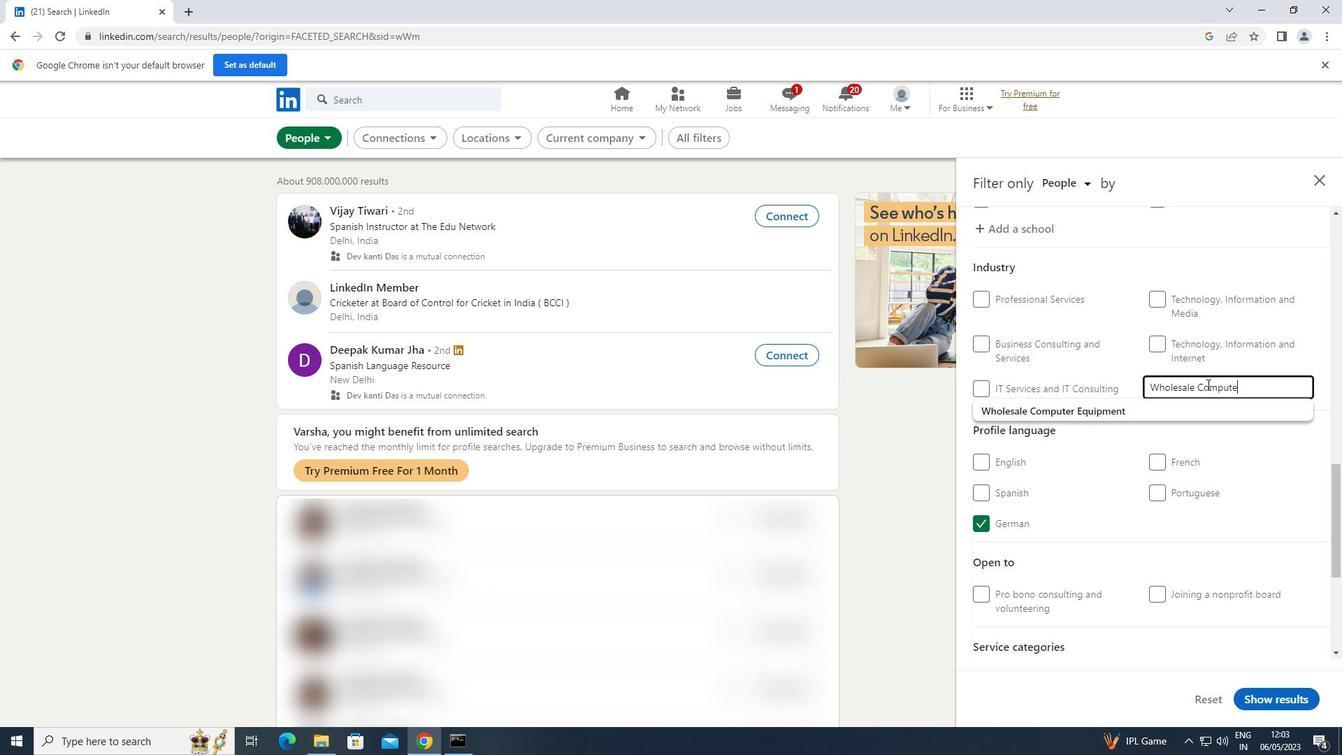 
Action: Mouse moved to (1029, 401)
Screenshot: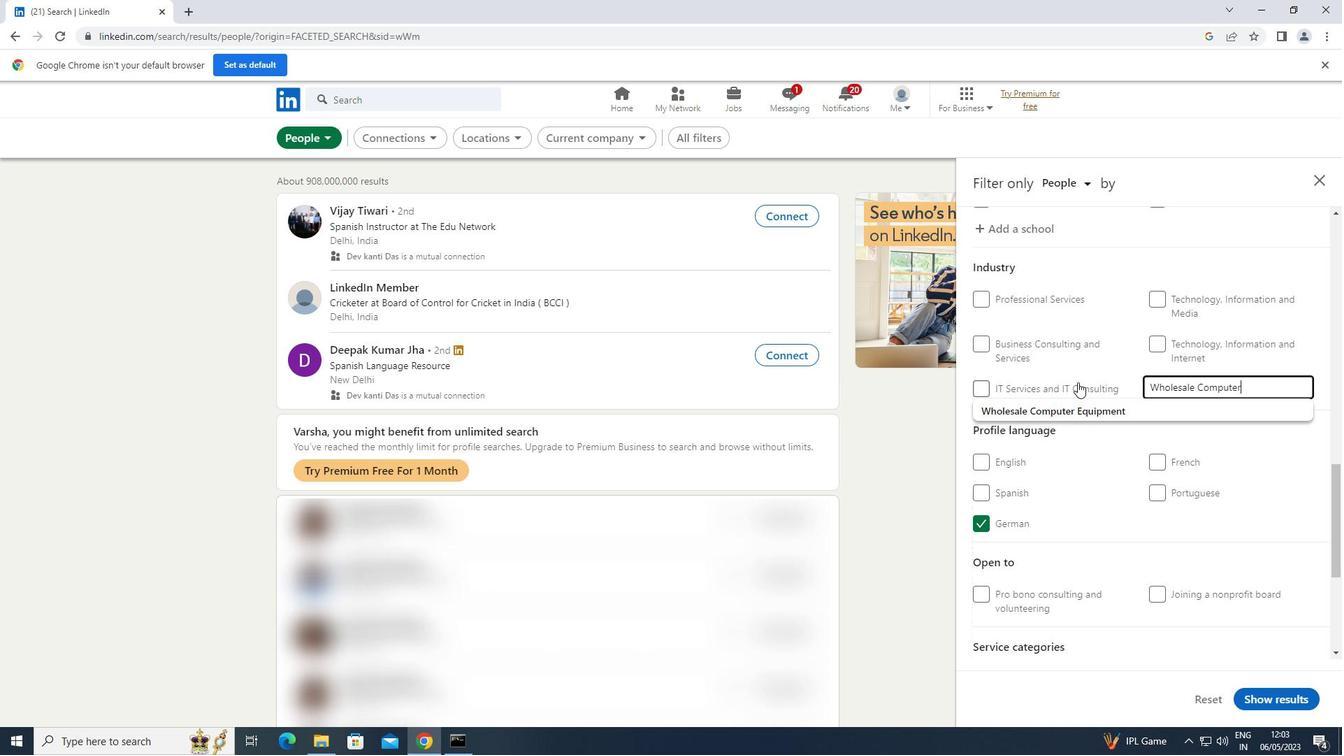 
Action: Mouse pressed left at (1029, 401)
Screenshot: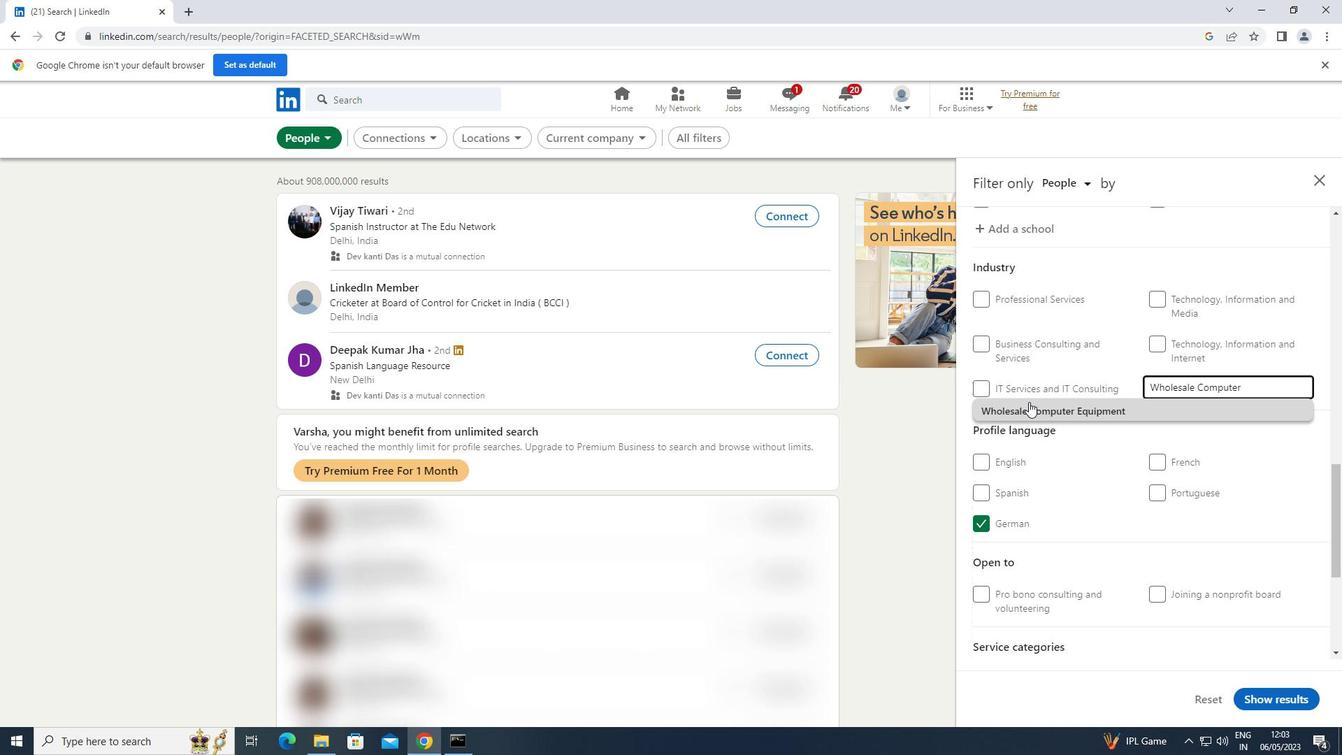 
Action: Mouse scrolled (1029, 401) with delta (0, 0)
Screenshot: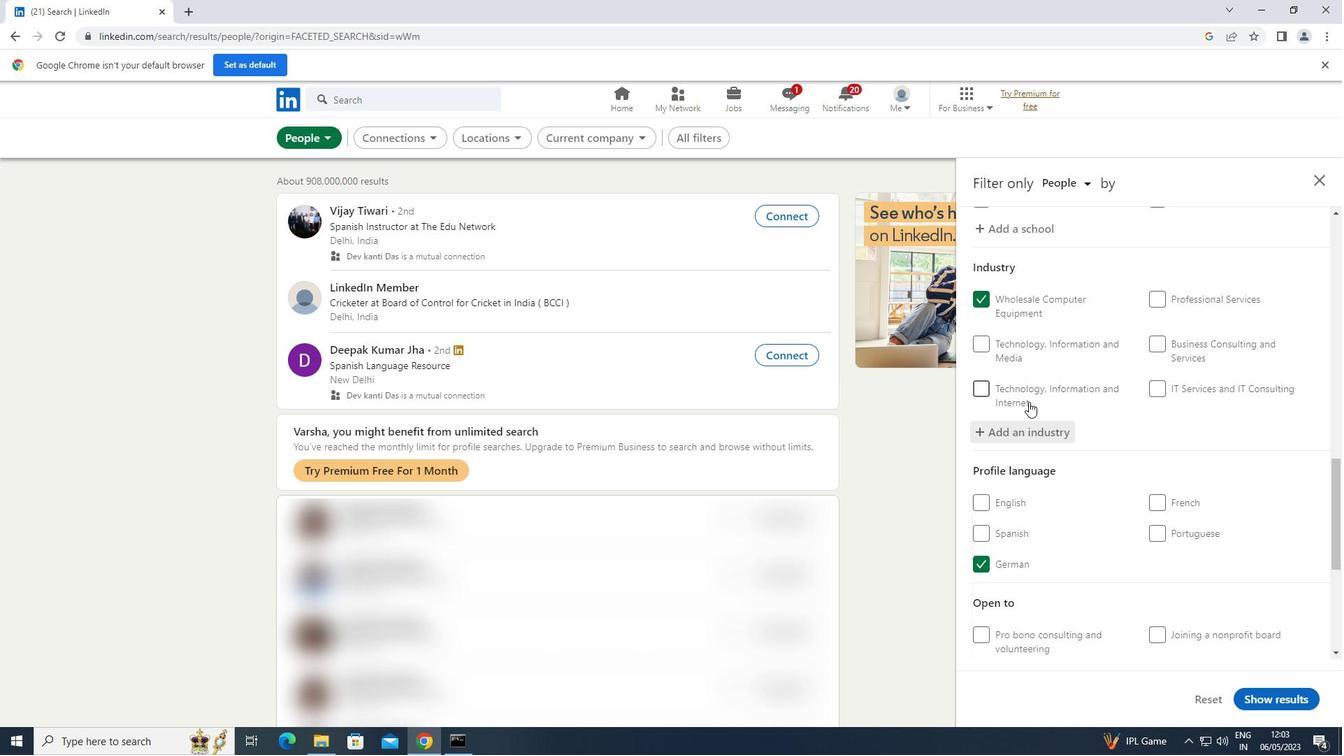 
Action: Mouse scrolled (1029, 401) with delta (0, 0)
Screenshot: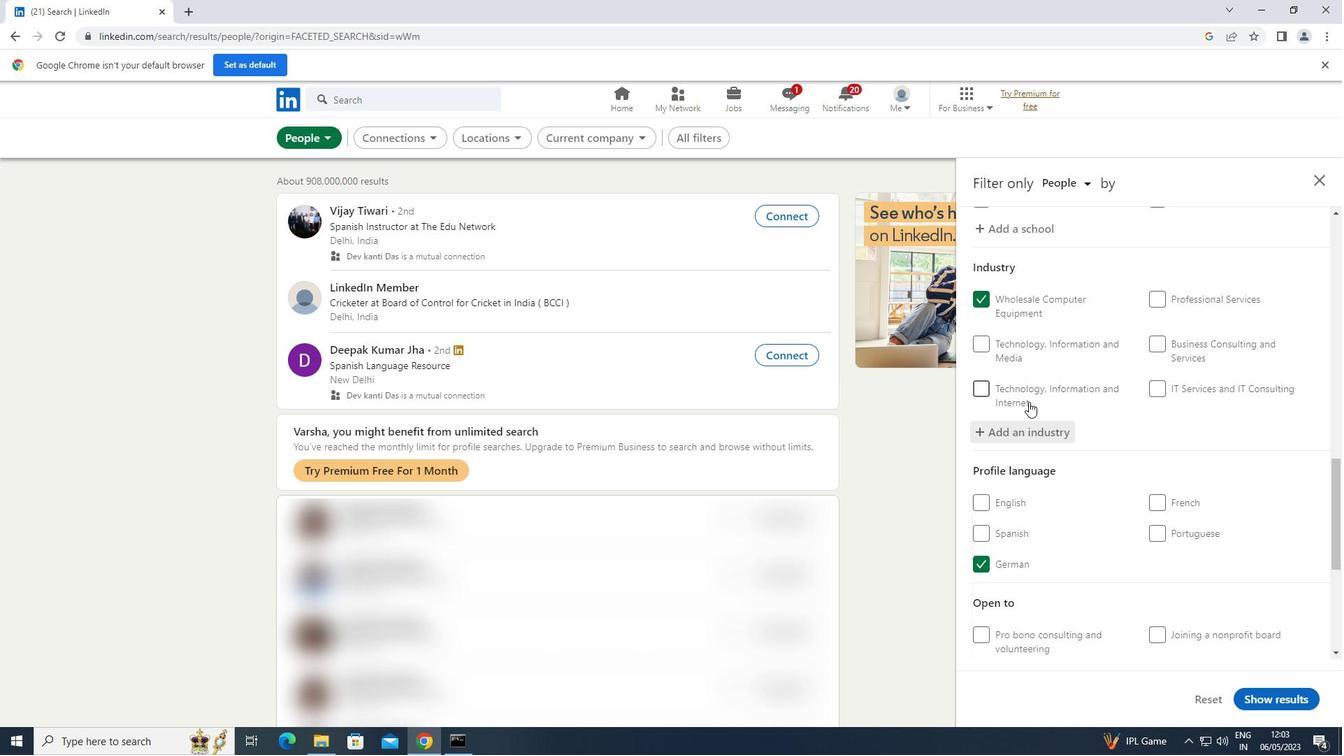 
Action: Mouse scrolled (1029, 401) with delta (0, 0)
Screenshot: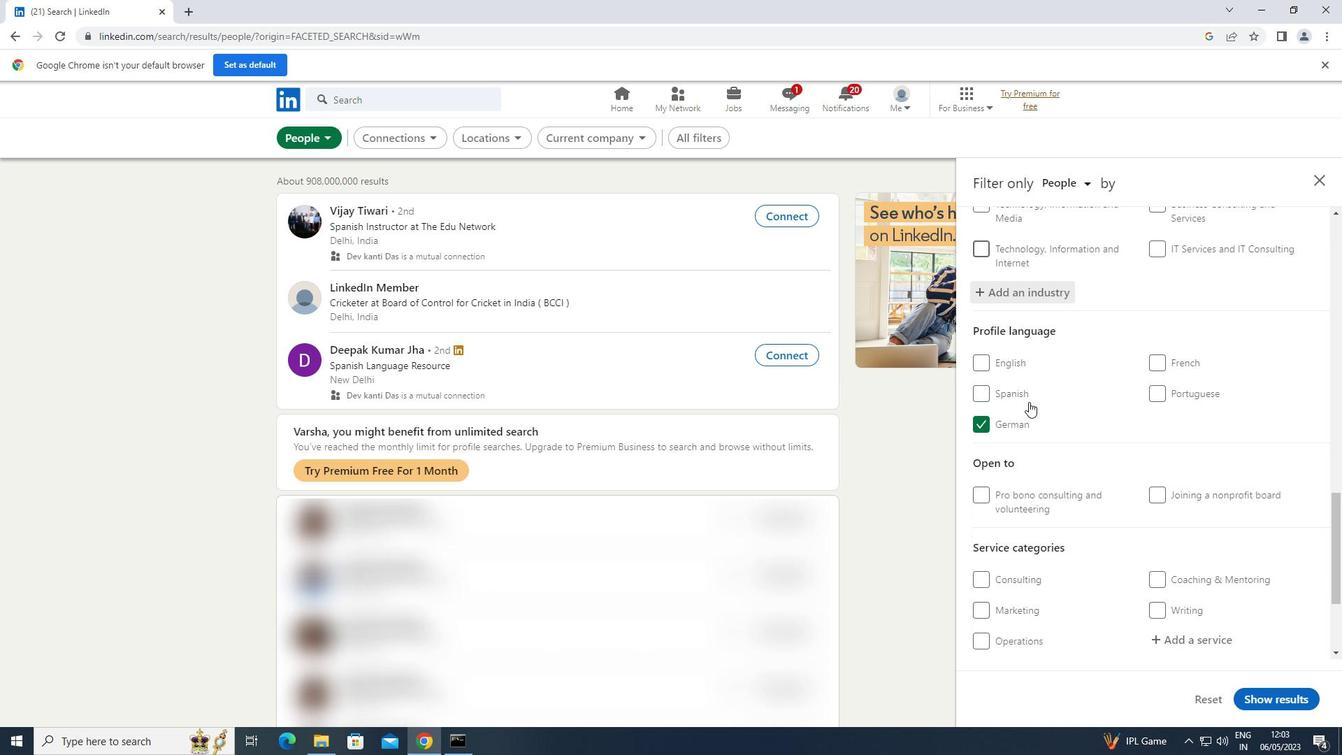 
Action: Mouse moved to (1191, 566)
Screenshot: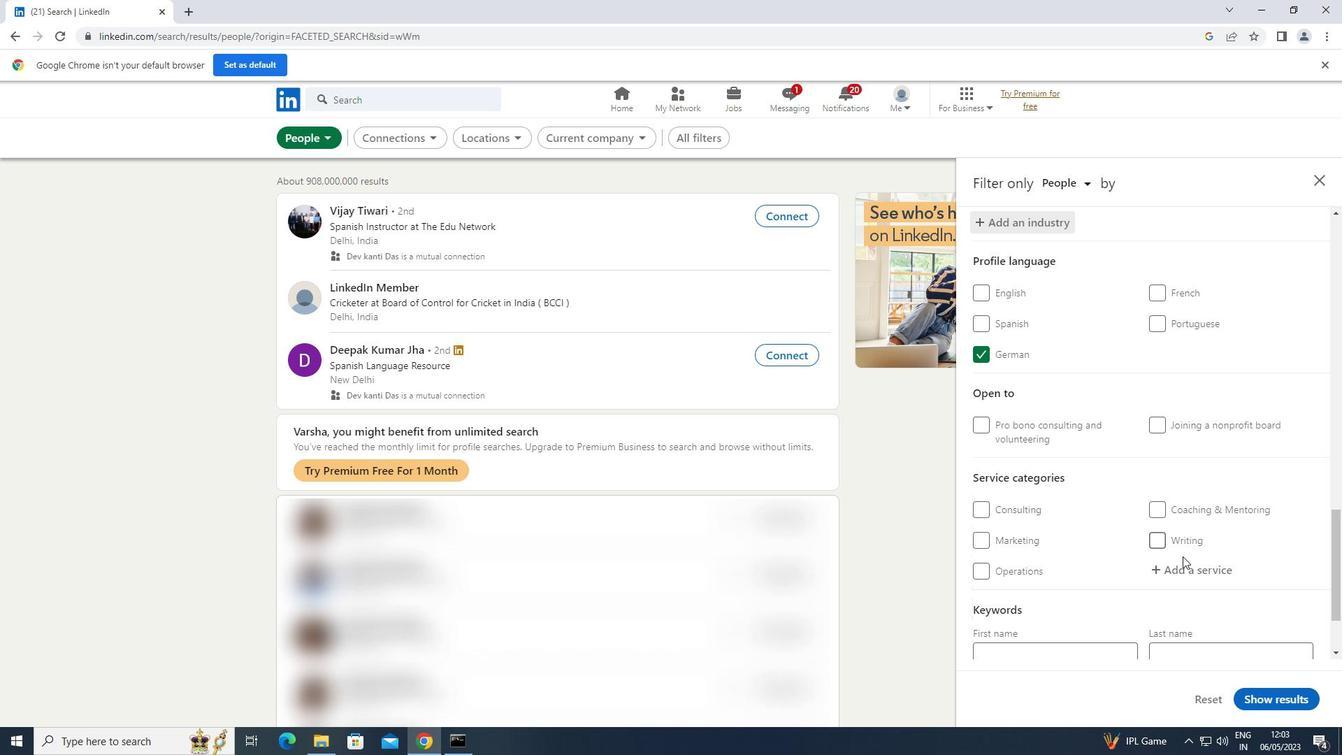 
Action: Mouse pressed left at (1191, 566)
Screenshot: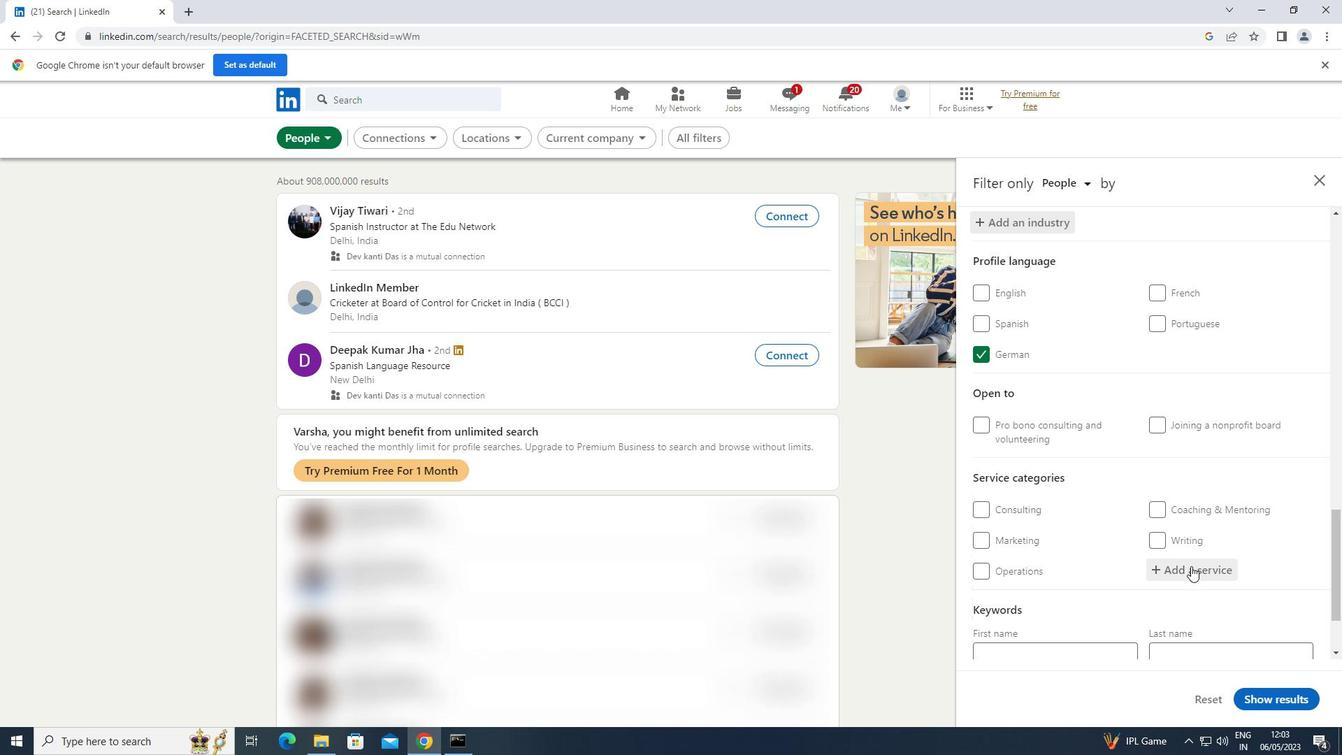 
Action: Mouse moved to (1189, 561)
Screenshot: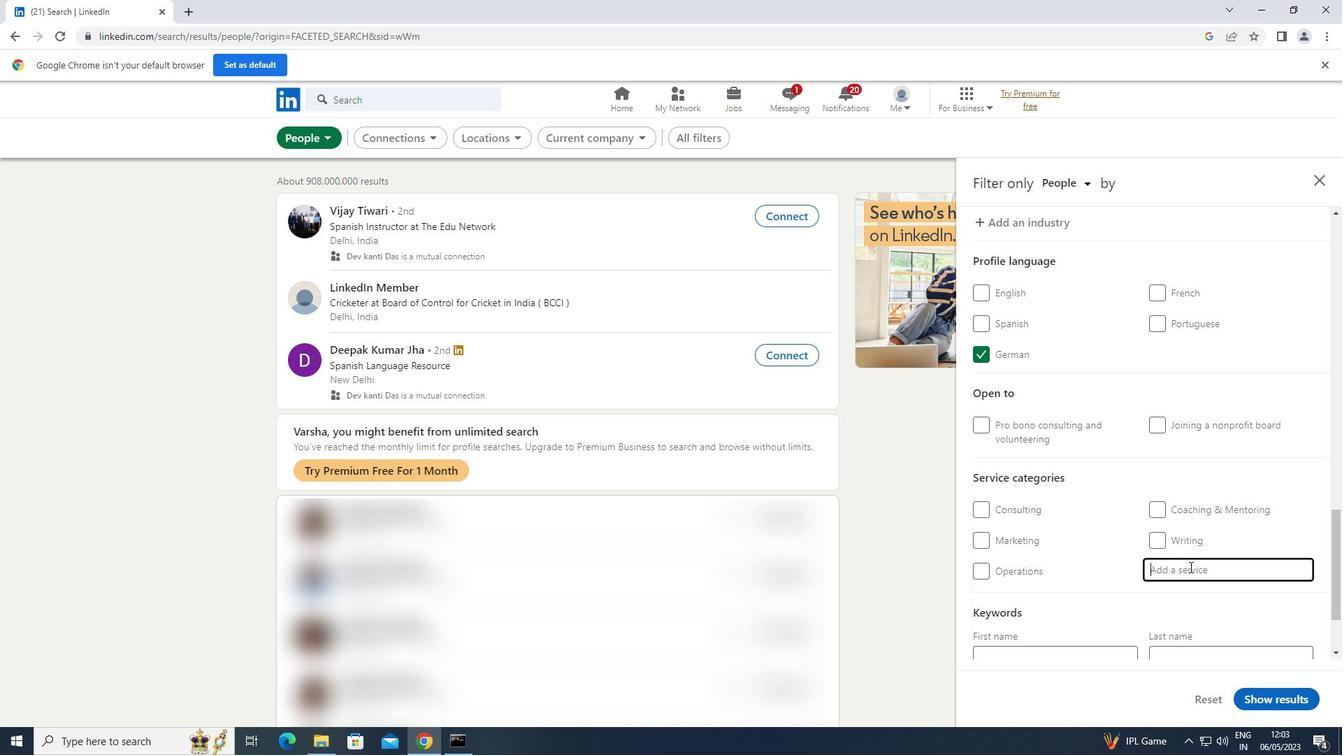 
Action: Key pressed <Key.shift>INTERACTIO
Screenshot: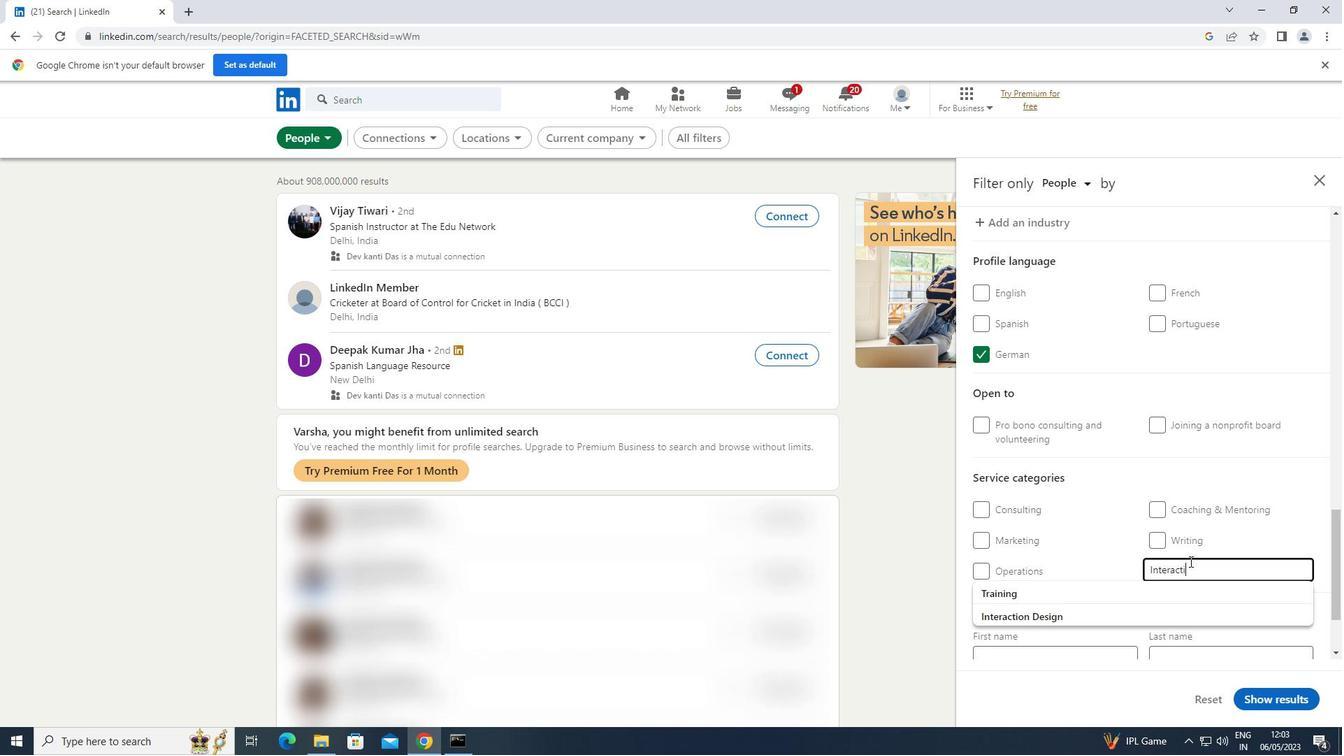
Action: Mouse moved to (1064, 582)
Screenshot: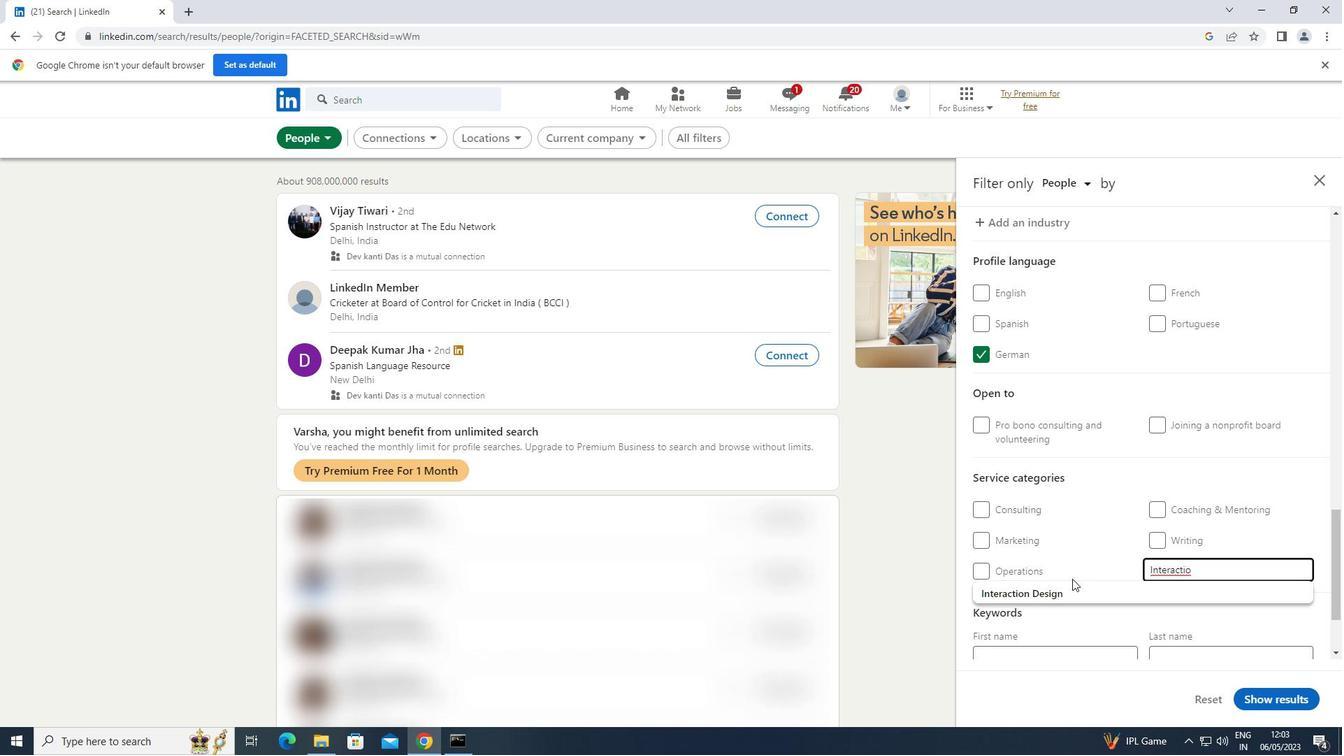 
Action: Mouse pressed left at (1064, 582)
Screenshot: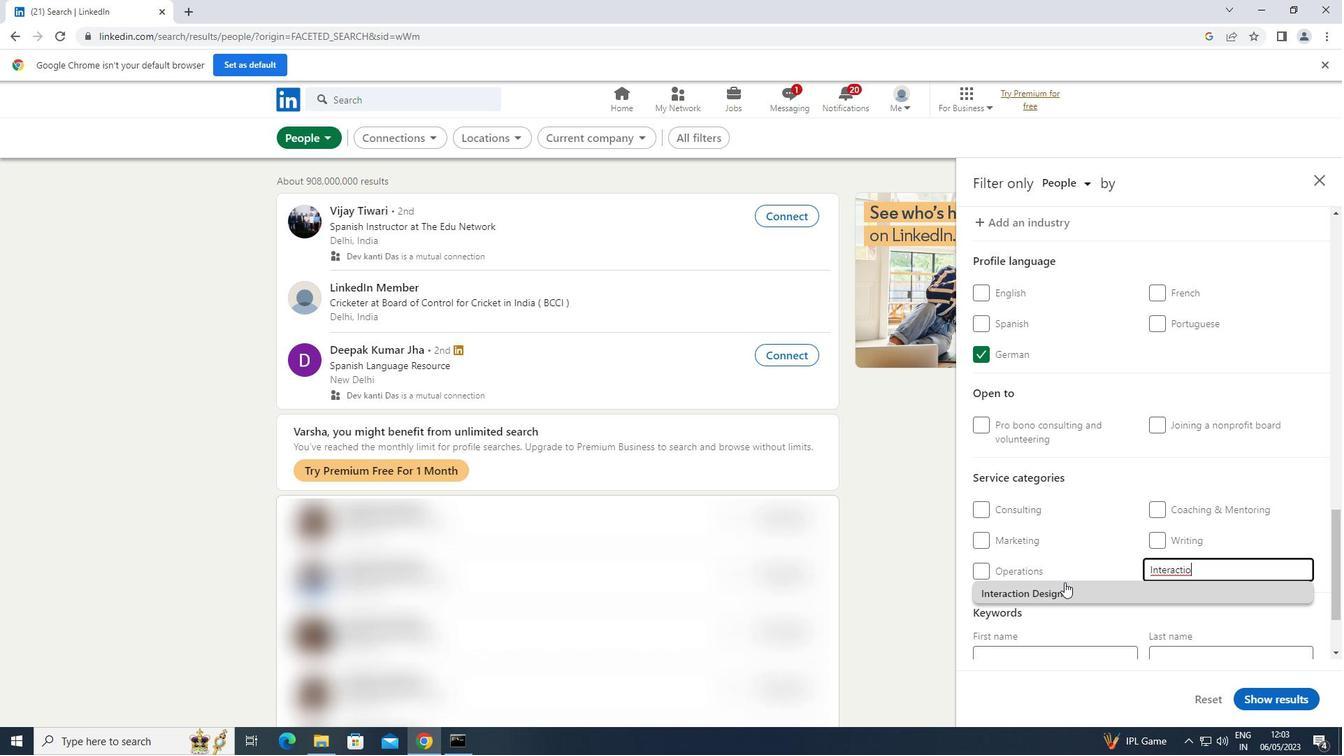 
Action: Mouse scrolled (1064, 581) with delta (0, 0)
Screenshot: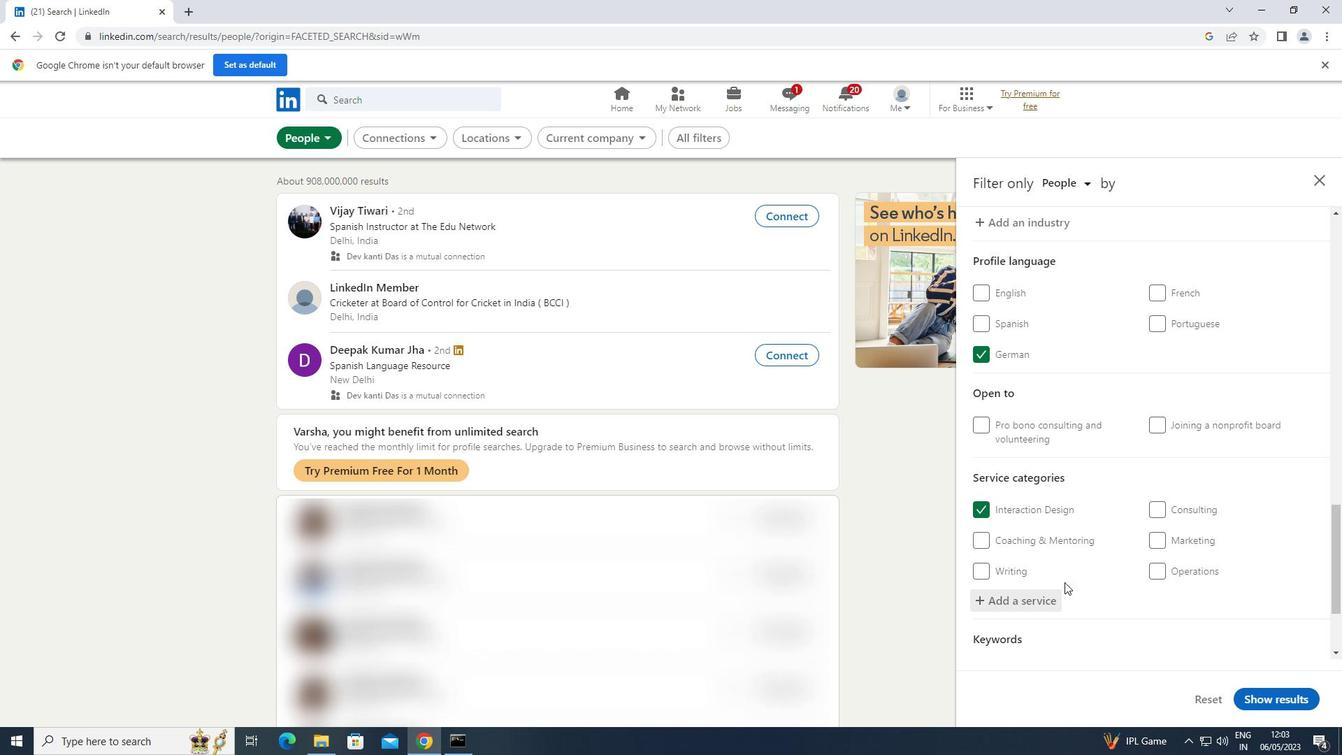 
Action: Mouse scrolled (1064, 581) with delta (0, 0)
Screenshot: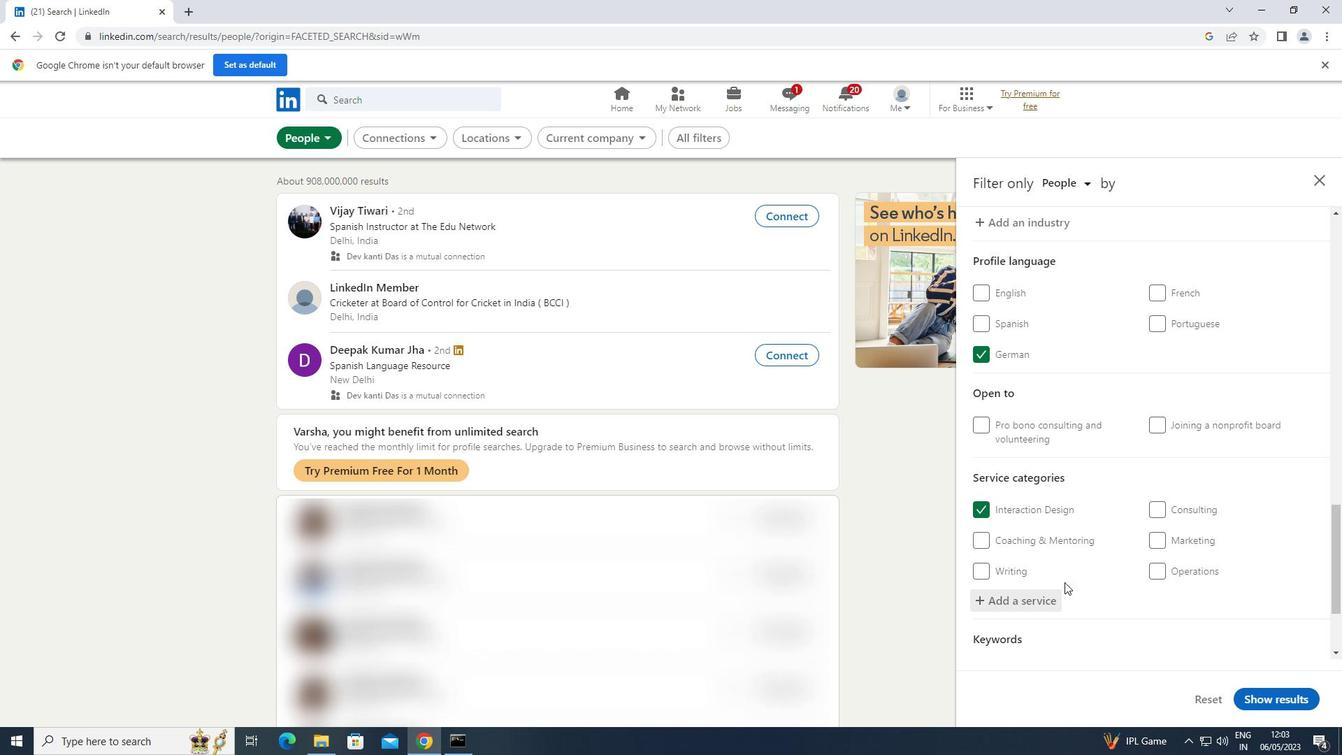 
Action: Mouse scrolled (1064, 581) with delta (0, 0)
Screenshot: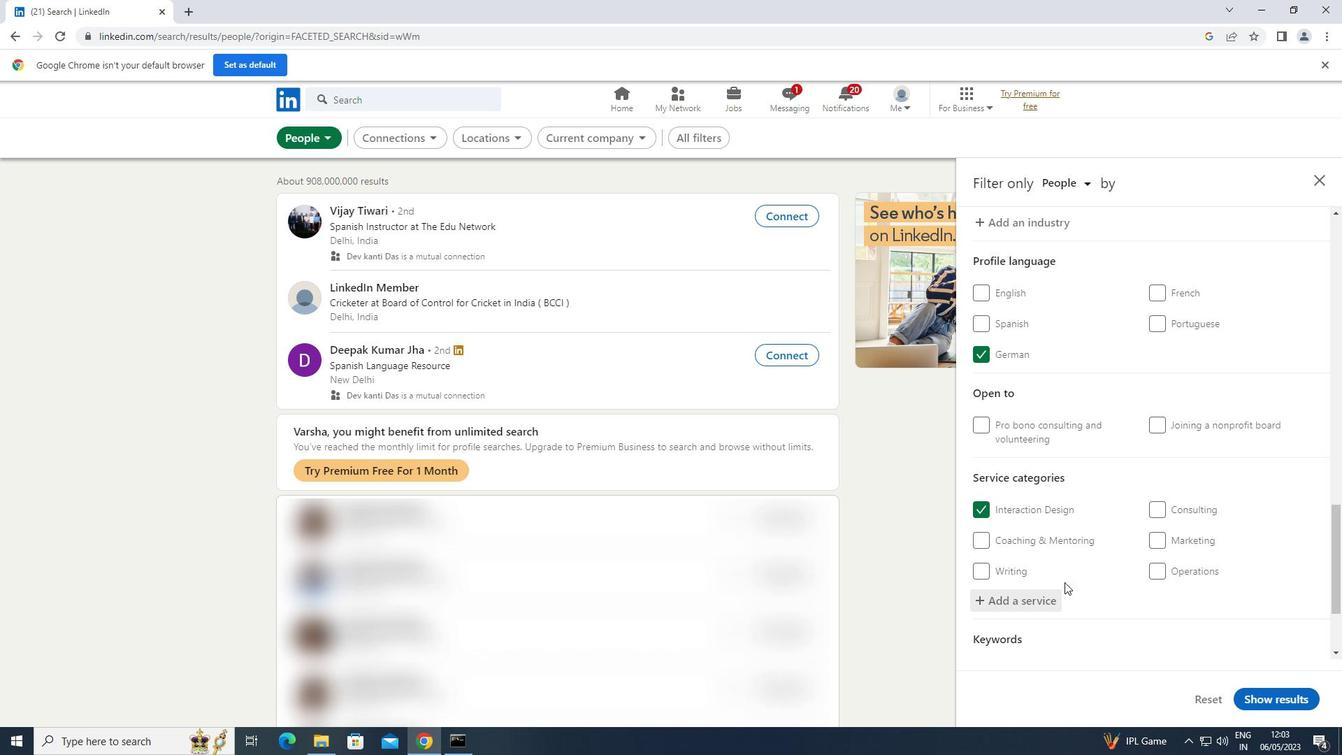 
Action: Mouse scrolled (1064, 581) with delta (0, 0)
Screenshot: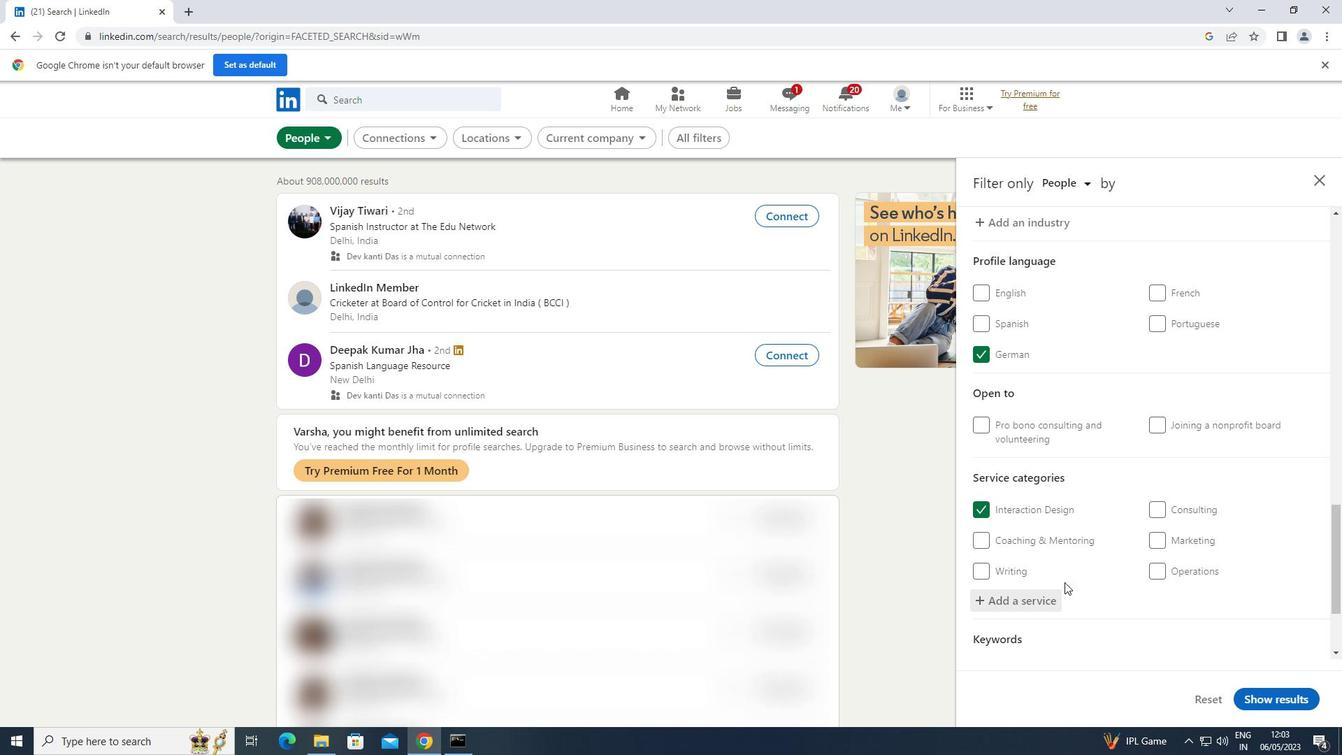 
Action: Mouse scrolled (1064, 581) with delta (0, 0)
Screenshot: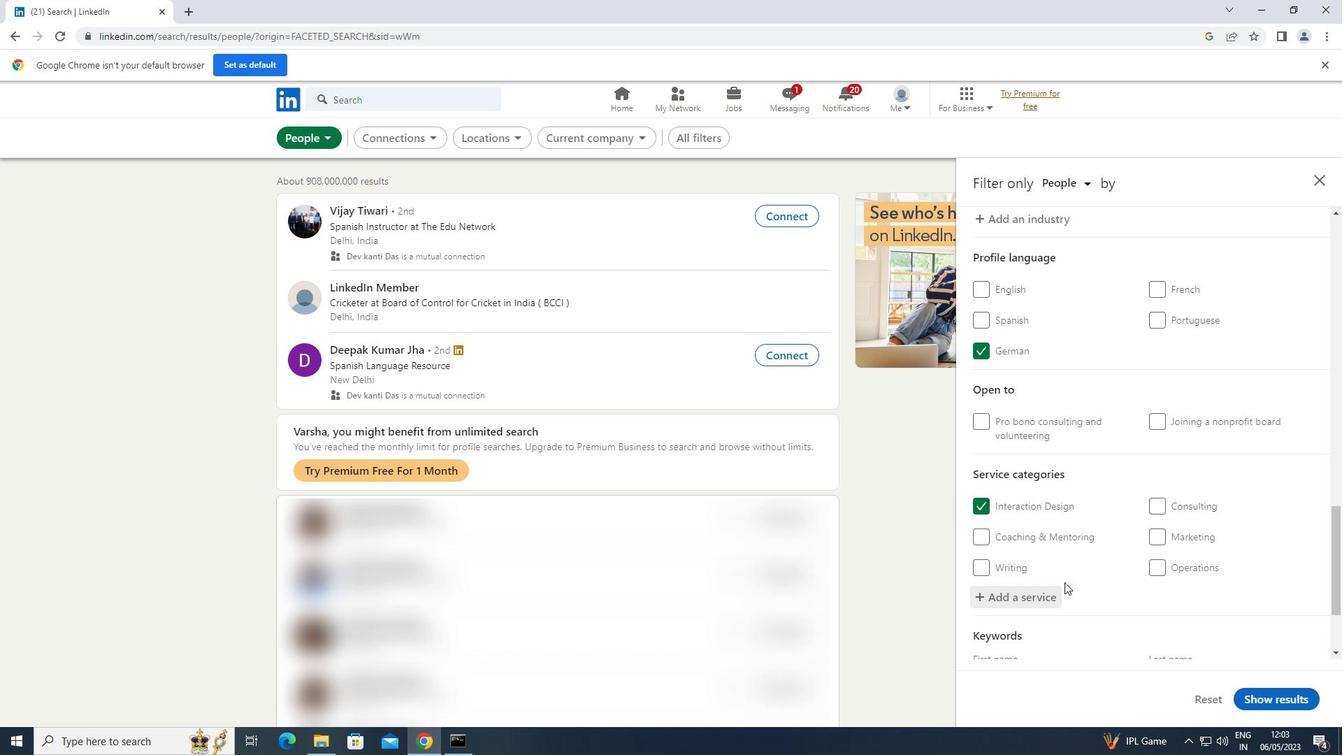 
Action: Mouse scrolled (1064, 581) with delta (0, 0)
Screenshot: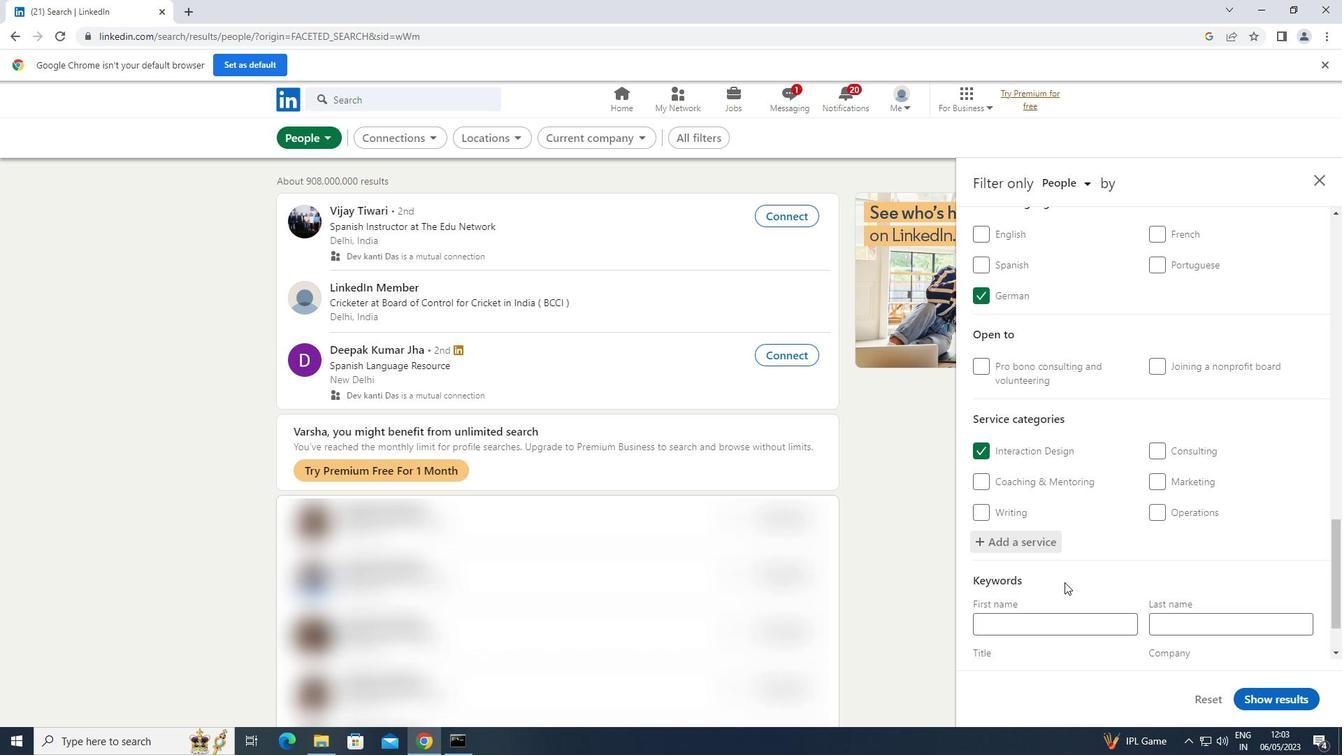 
Action: Mouse moved to (1064, 582)
Screenshot: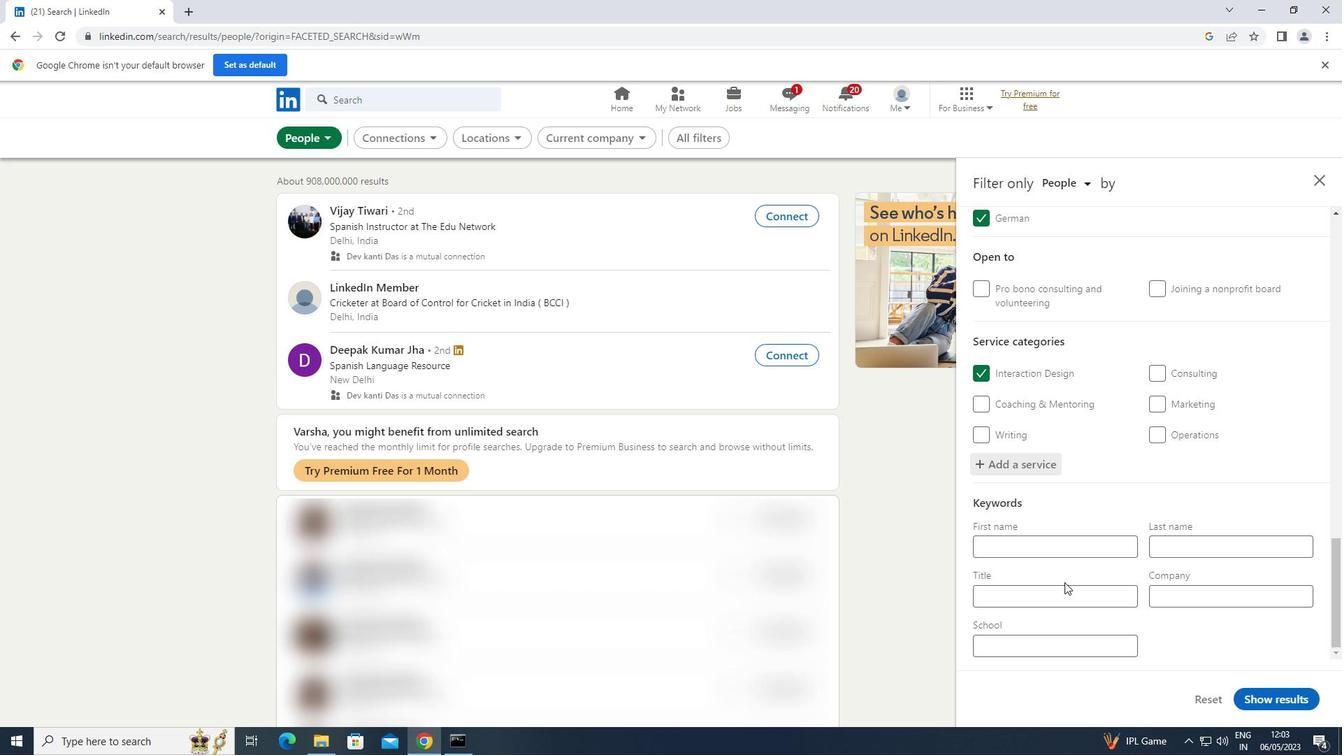 
Action: Mouse scrolled (1064, 581) with delta (0, 0)
Screenshot: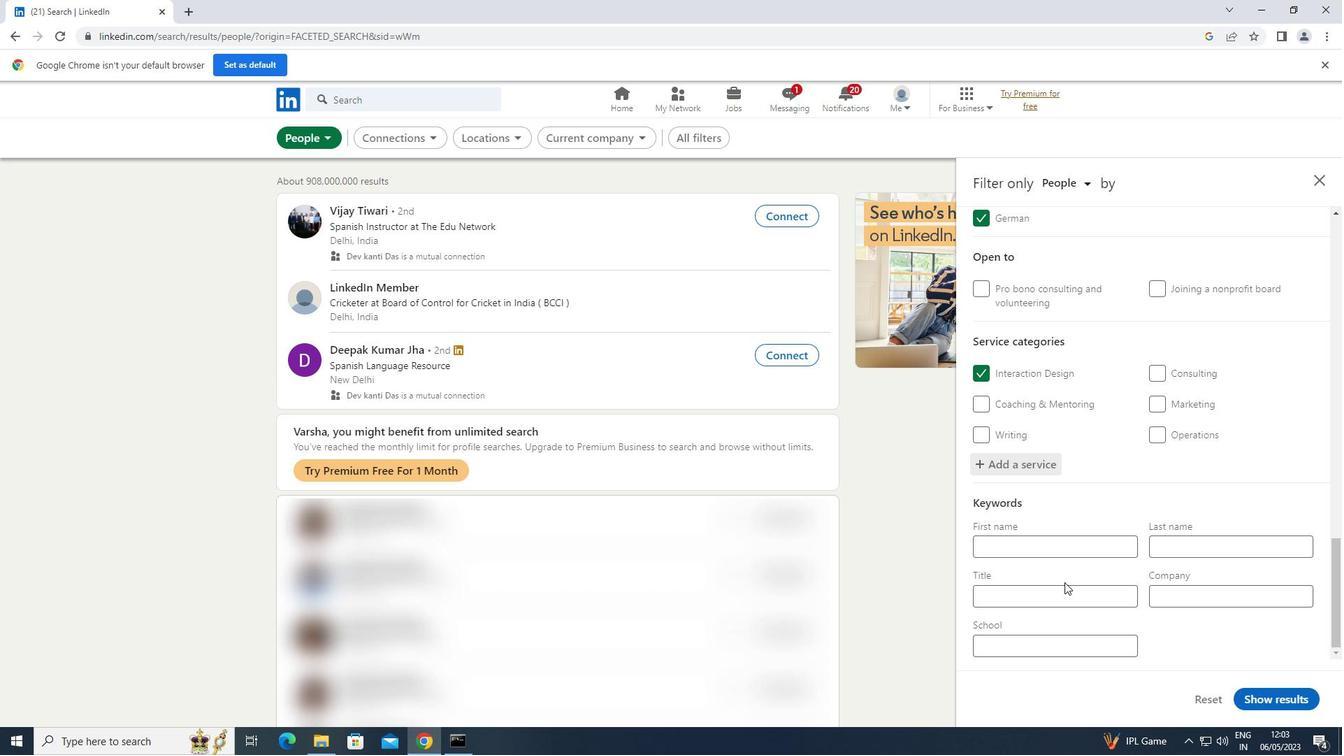 
Action: Mouse moved to (1048, 596)
Screenshot: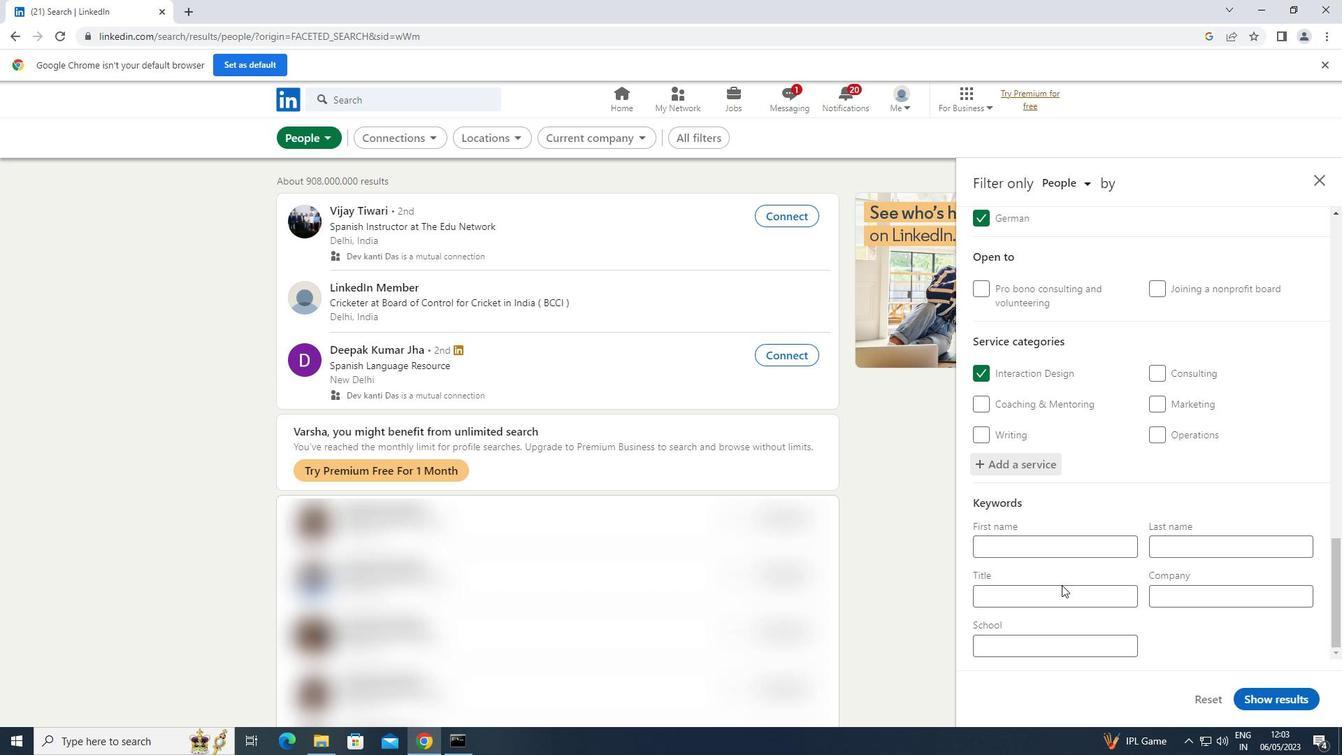 
Action: Mouse pressed left at (1048, 596)
Screenshot: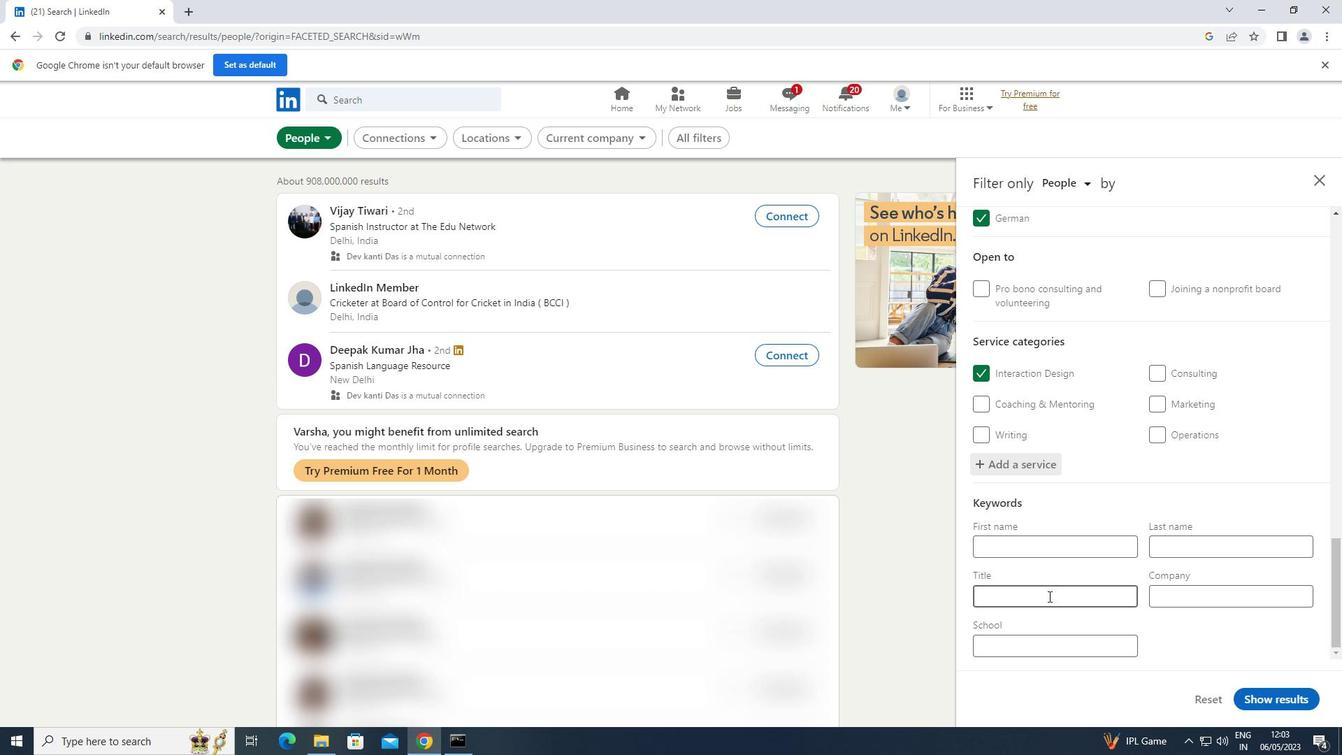 
Action: Key pressed <Key.shift>LANDSCAPING<Key.space><Key.shift><Key.shift><Key.shift><Key.shift><Key.shift>WORKER
Screenshot: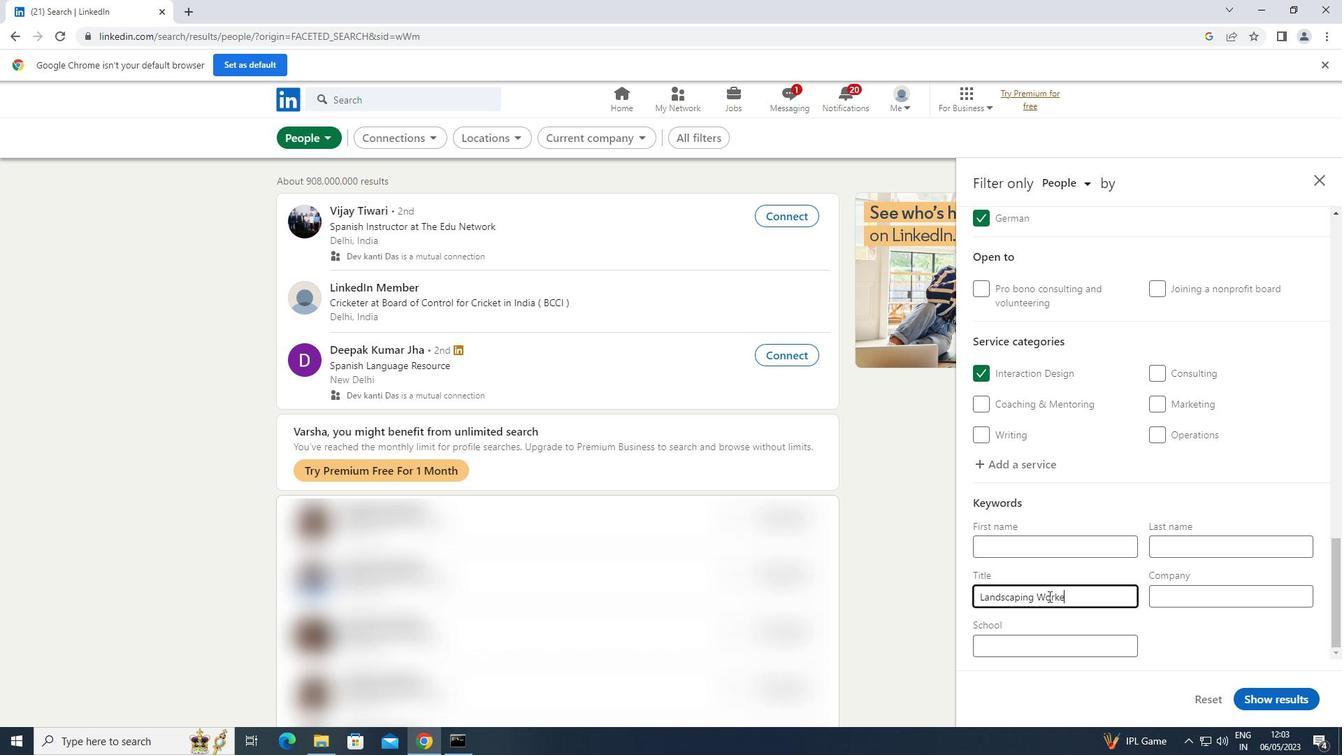 
Action: Mouse moved to (1284, 699)
Screenshot: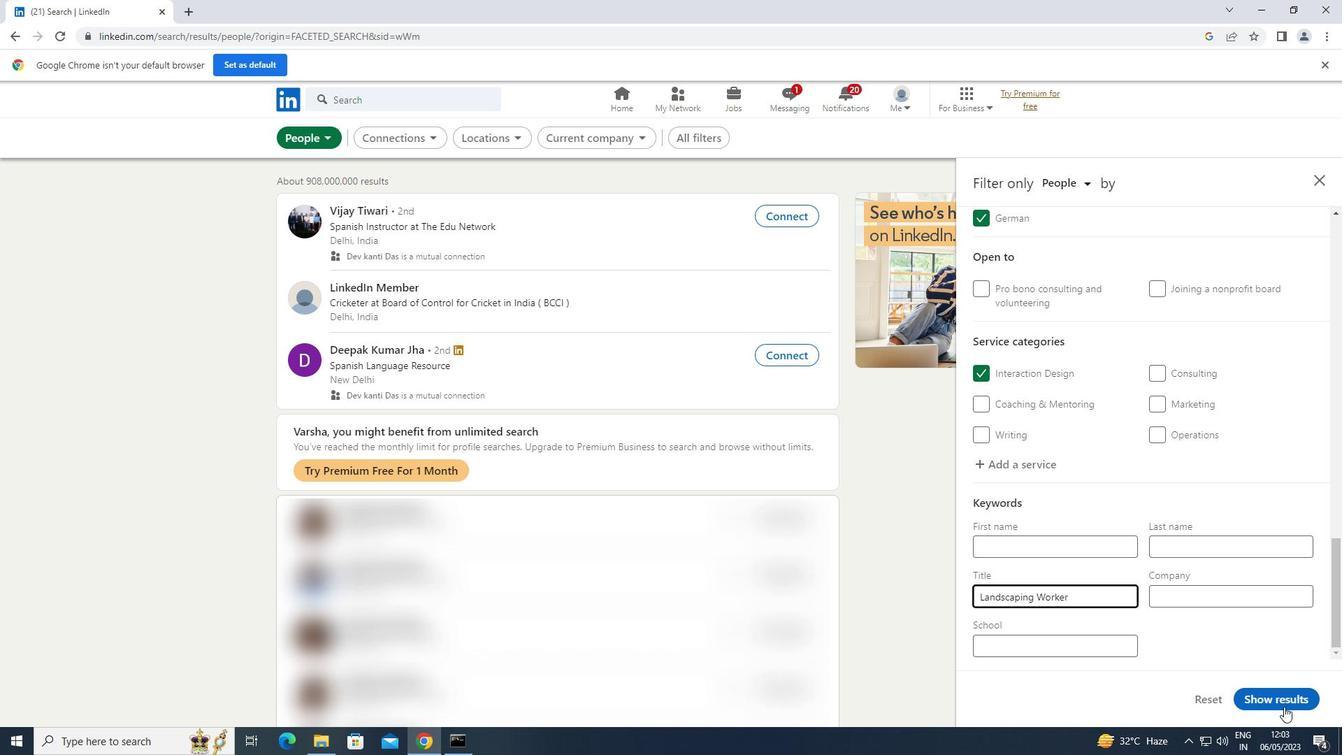 
Action: Mouse pressed left at (1284, 699)
Screenshot: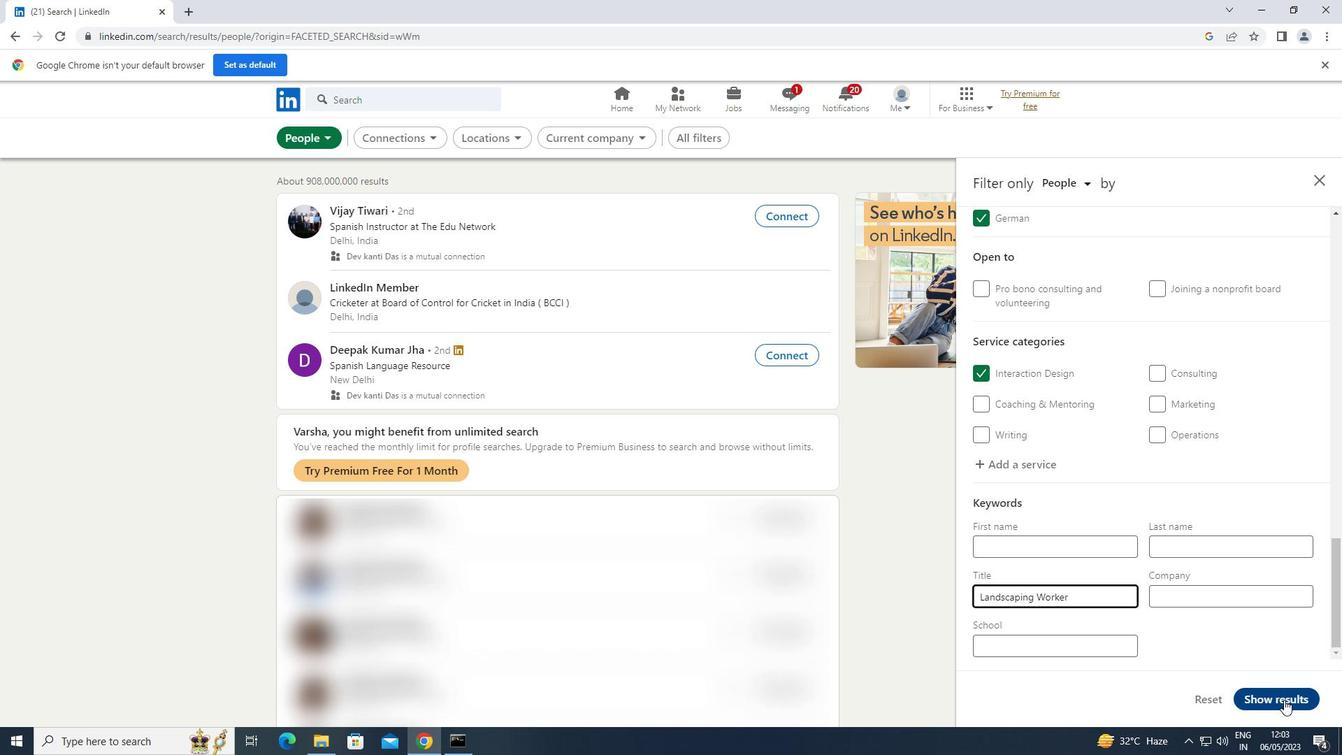 
